 Task: Look for space in Nova Venécia, Brazil from 9th June, 2023 to 16th June, 2023 for 2 adults in price range Rs.8000 to Rs.16000. Place can be entire place with 2 bedrooms having 2 beds and 1 bathroom. Property type can be house, flat, guest house. Booking option can be shelf check-in. Required host language is Spanish.
Action: Mouse moved to (570, 142)
Screenshot: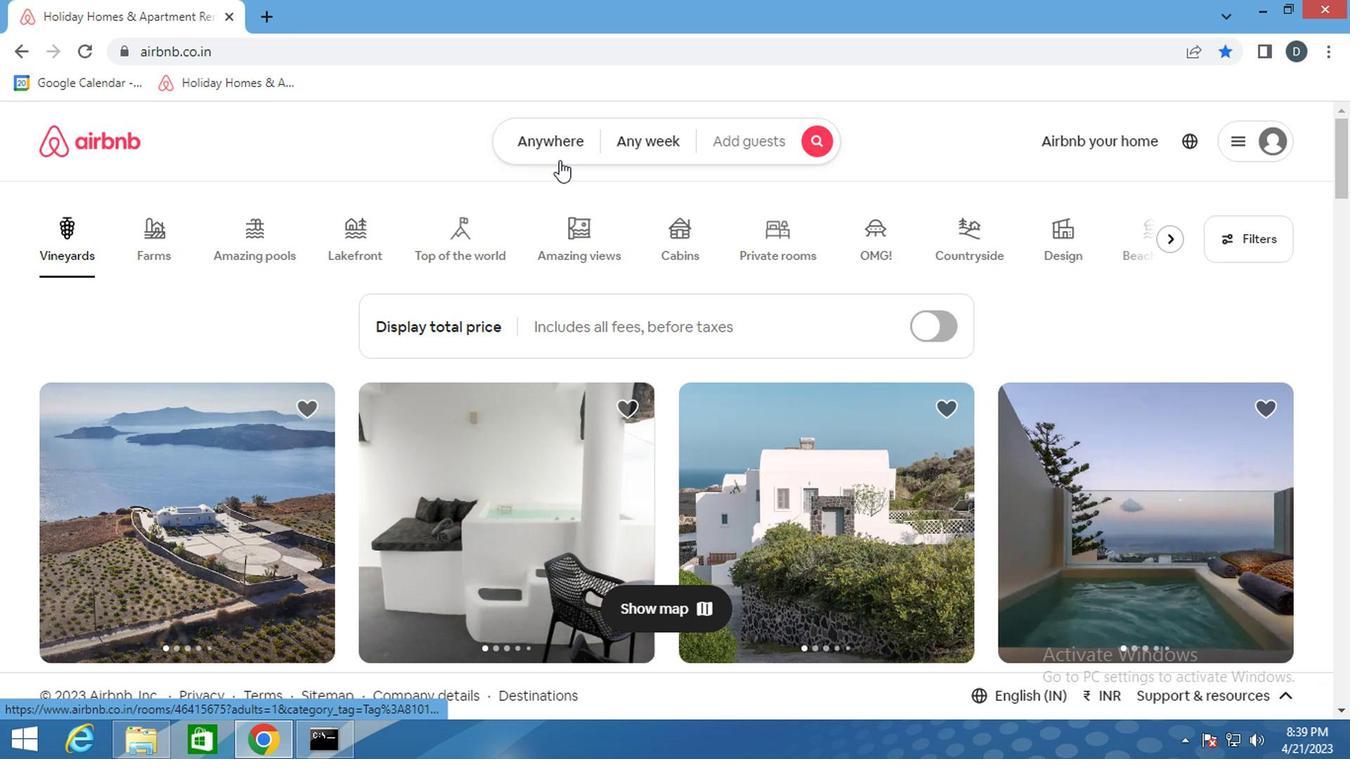 
Action: Mouse pressed left at (570, 142)
Screenshot: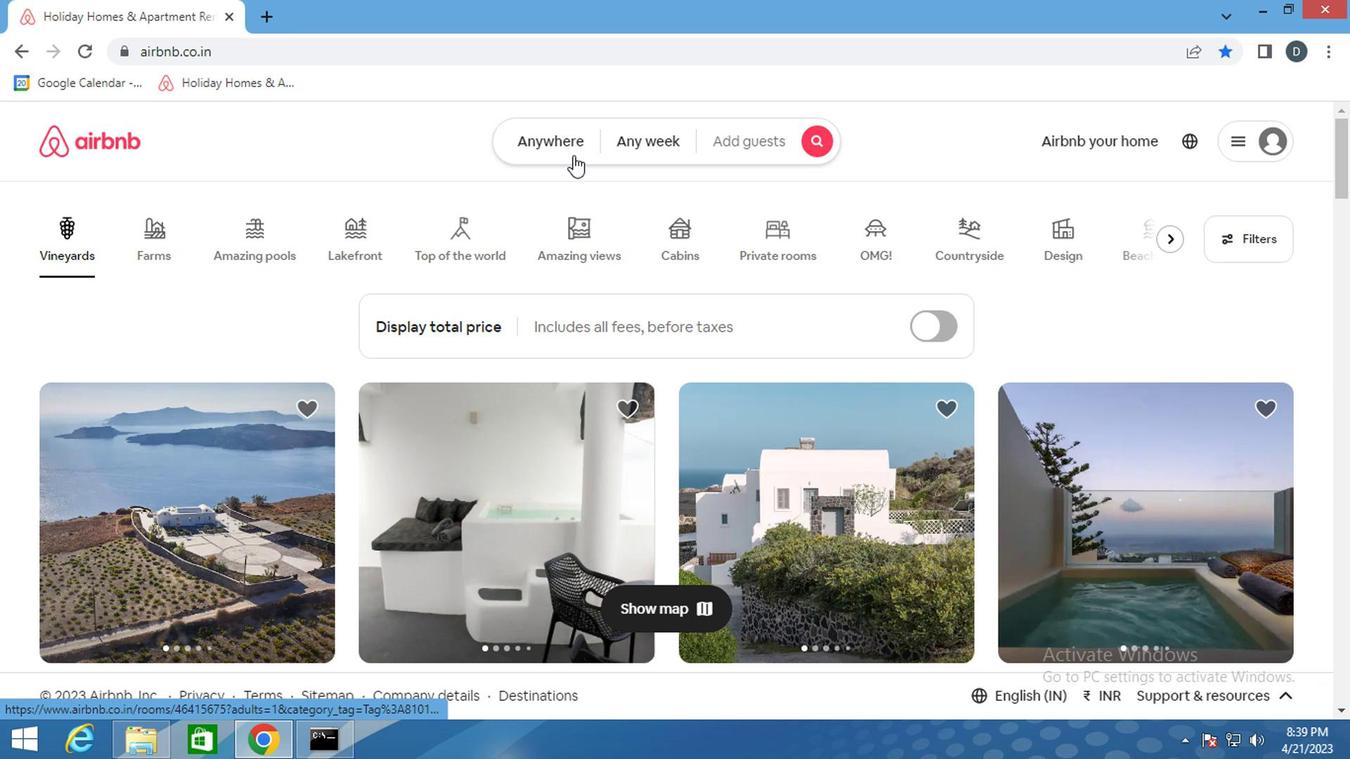 
Action: Mouse moved to (437, 212)
Screenshot: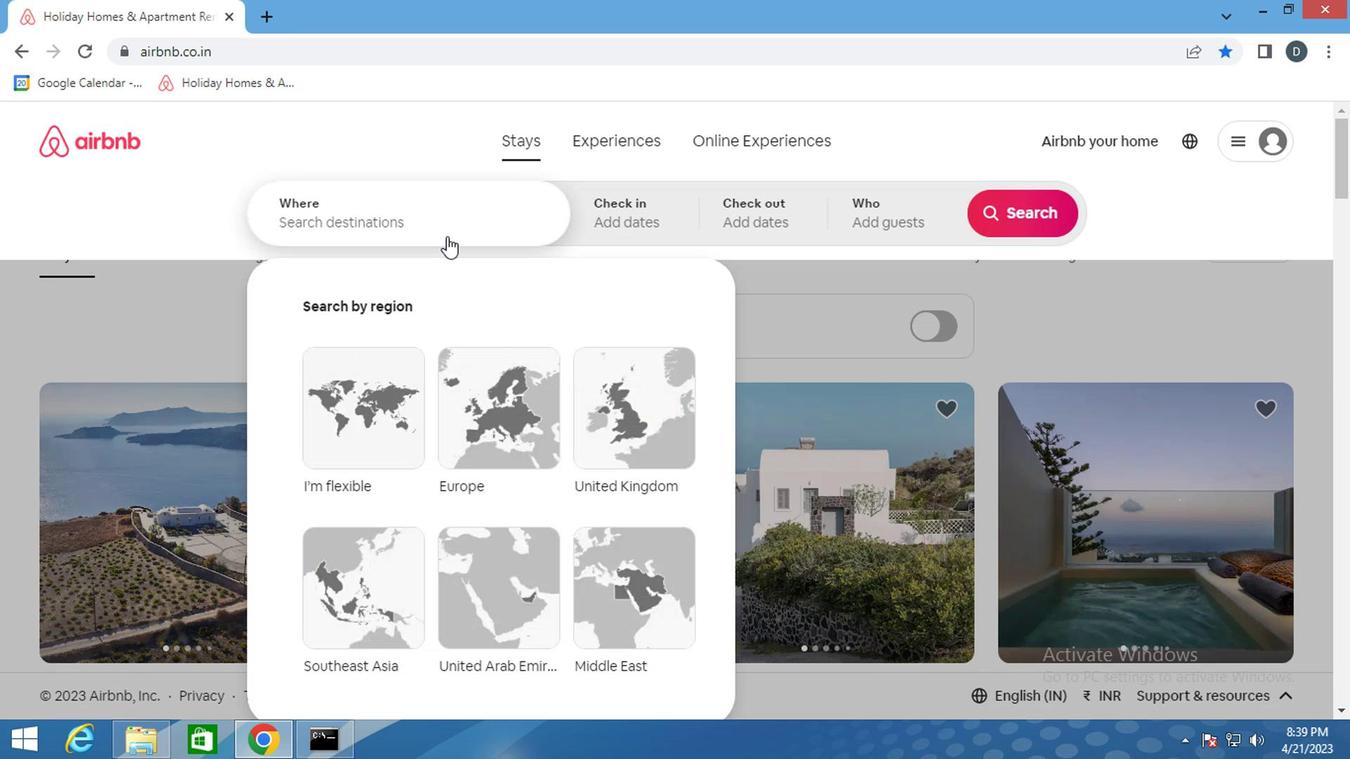 
Action: Mouse pressed left at (437, 212)
Screenshot: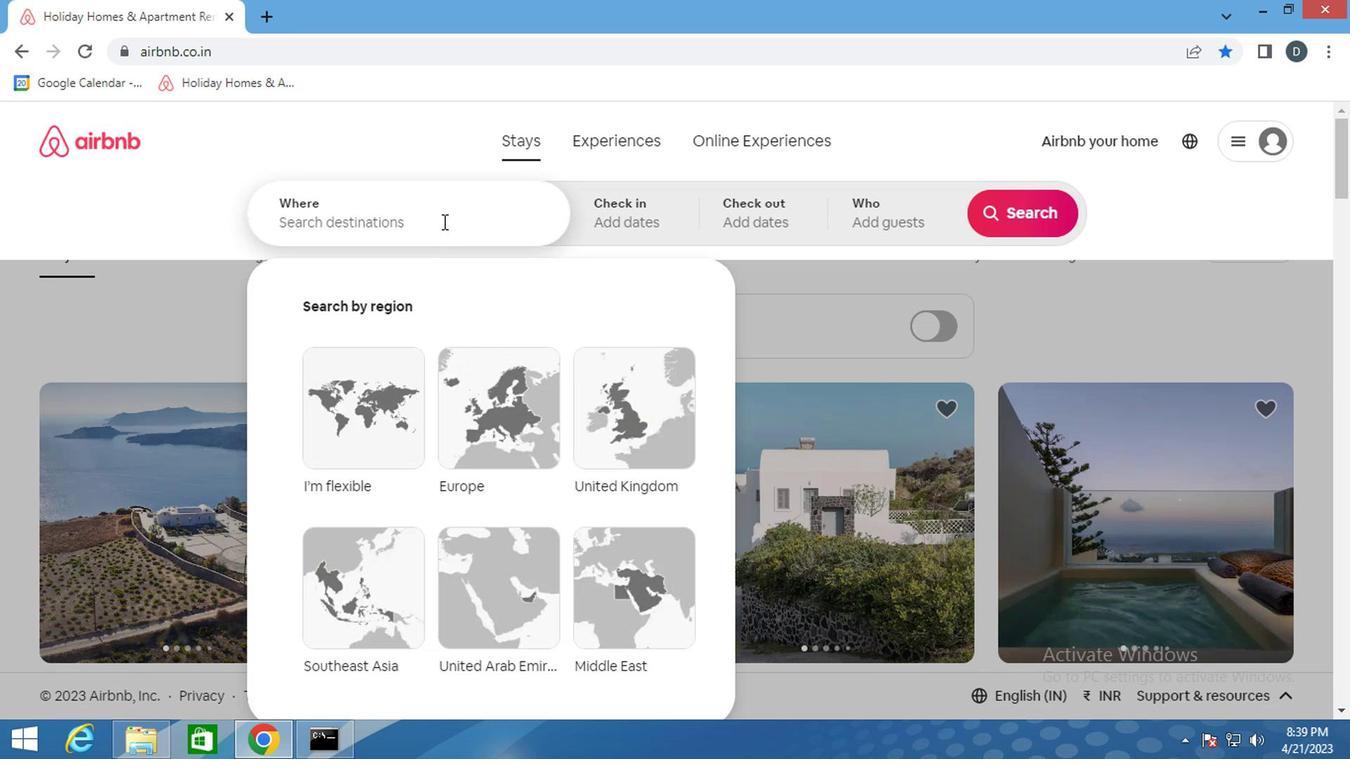 
Action: Mouse moved to (438, 213)
Screenshot: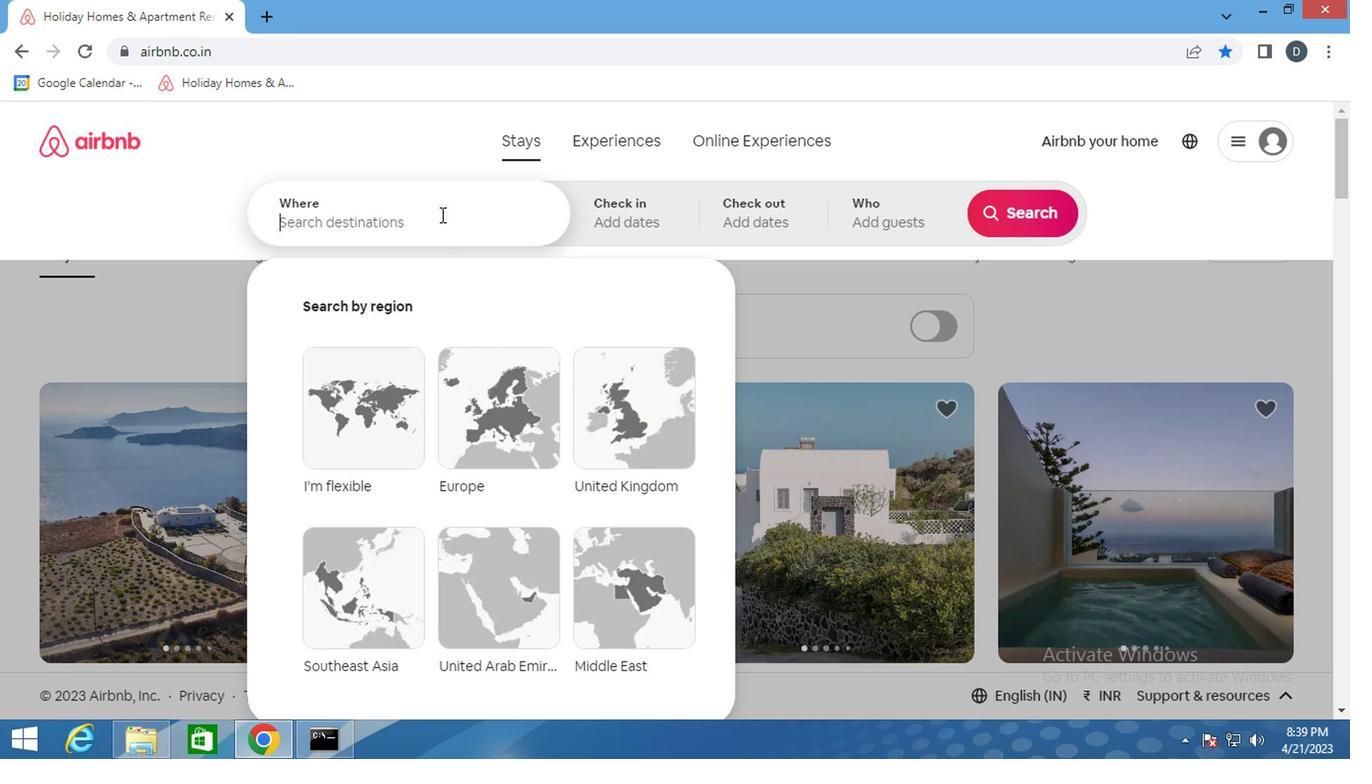 
Action: Key pressed <Key.shift>NOVA<Key.space><Key.shift><Key.shift><Key.shift><Key.shift><Key.shift><Key.shift><Key.shift><Key.shift><Key.shift><Key.shift><Key.shift><Key.shift><Key.shift><Key.shift><Key.shift>VENECIA,<Key.shift><Key.shift><Key.shift><Key.shift><Key.shift><Key.shift><Key.shift><Key.shift><Key.shift><Key.shift><Key.shift><Key.shift>BRAZIL<Key.enter>
Screenshot: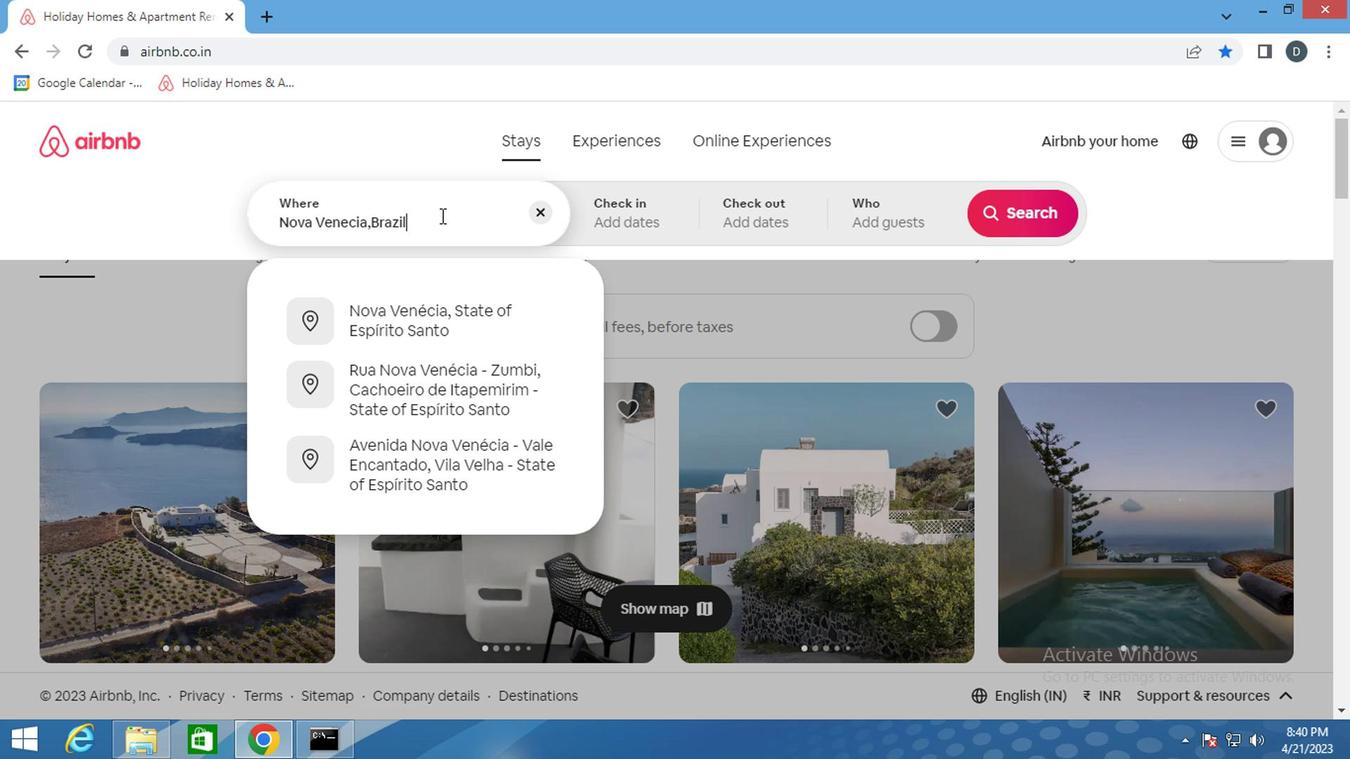 
Action: Mouse moved to (1007, 373)
Screenshot: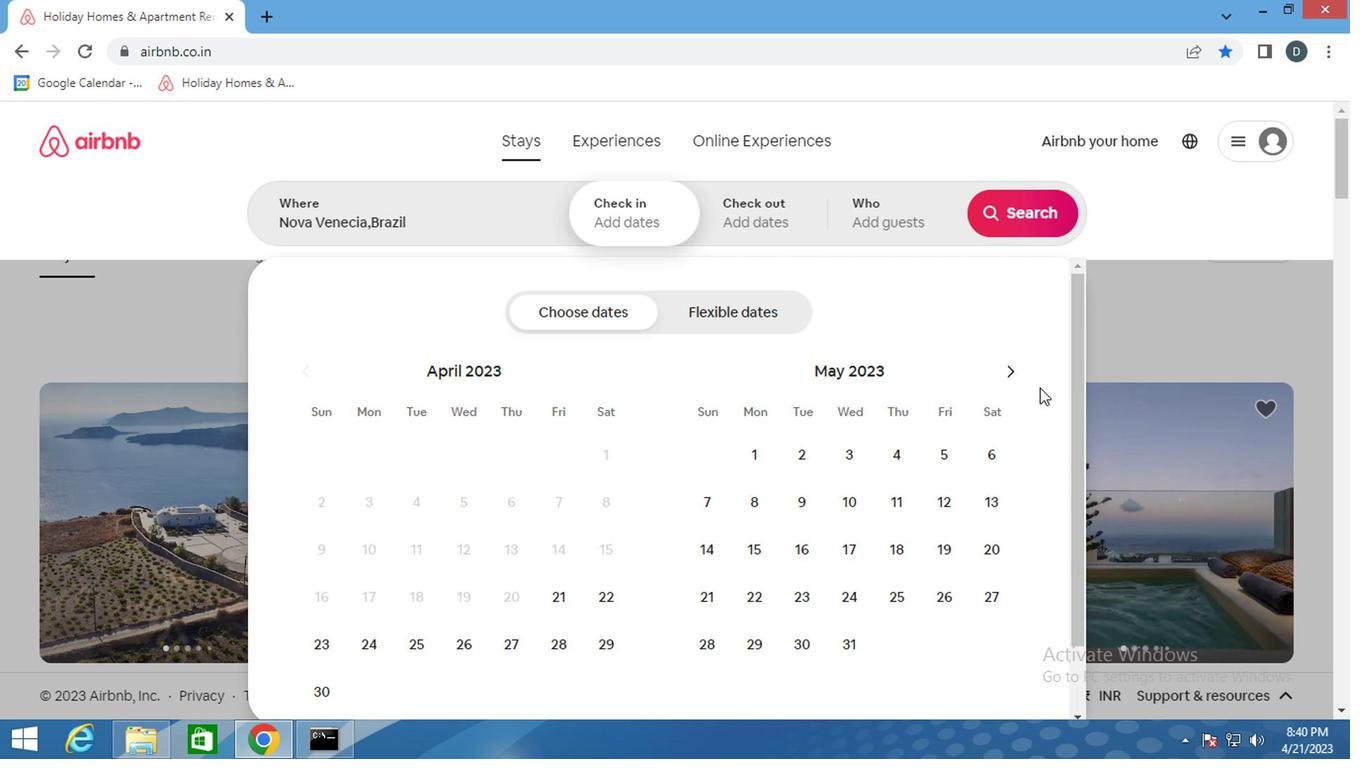 
Action: Mouse pressed left at (1007, 373)
Screenshot: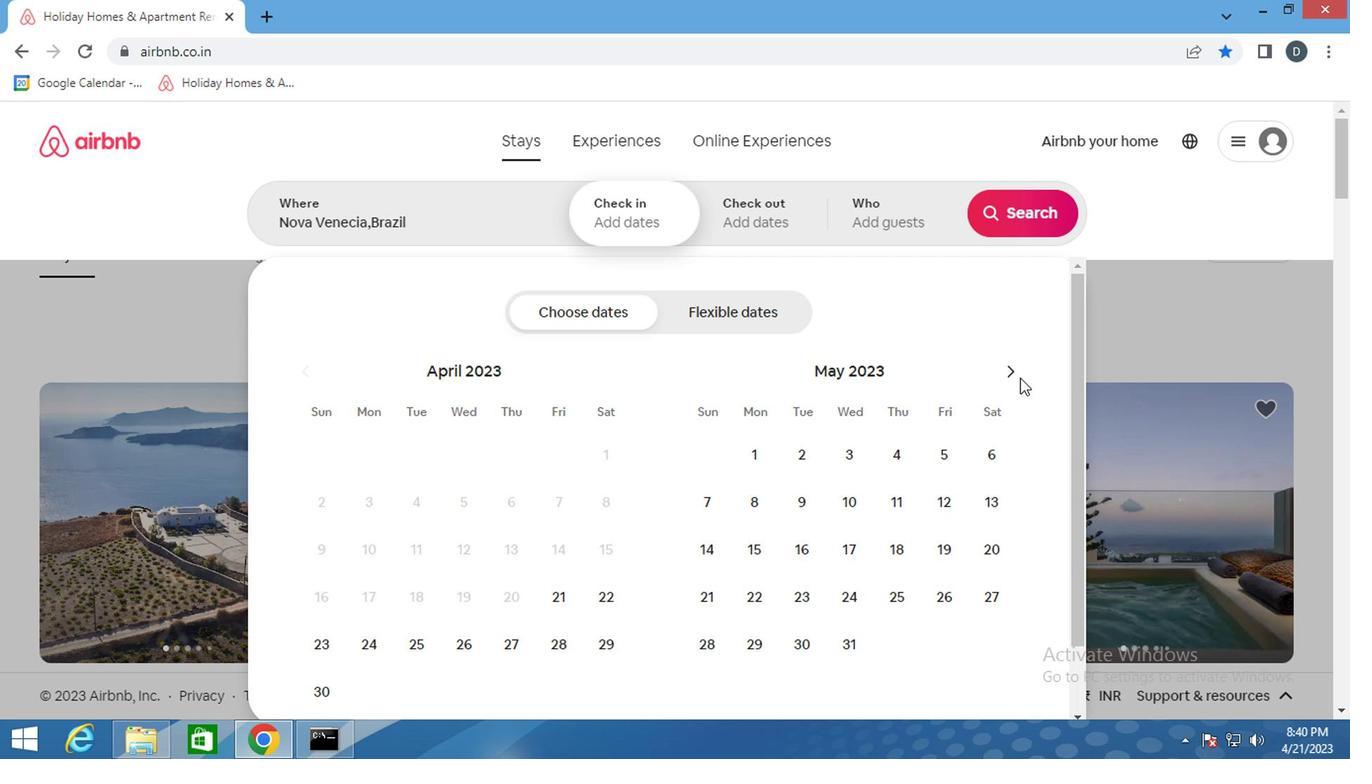 
Action: Mouse moved to (951, 497)
Screenshot: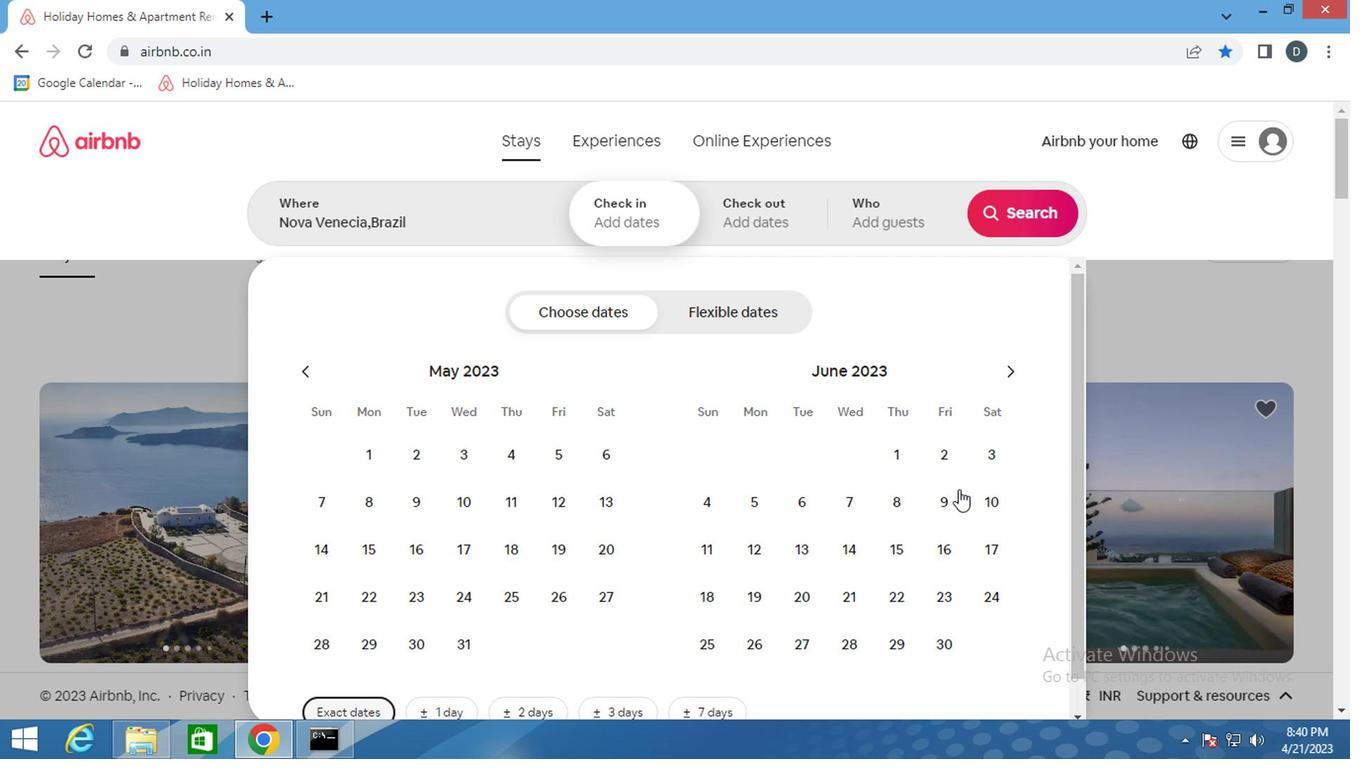 
Action: Mouse pressed left at (951, 497)
Screenshot: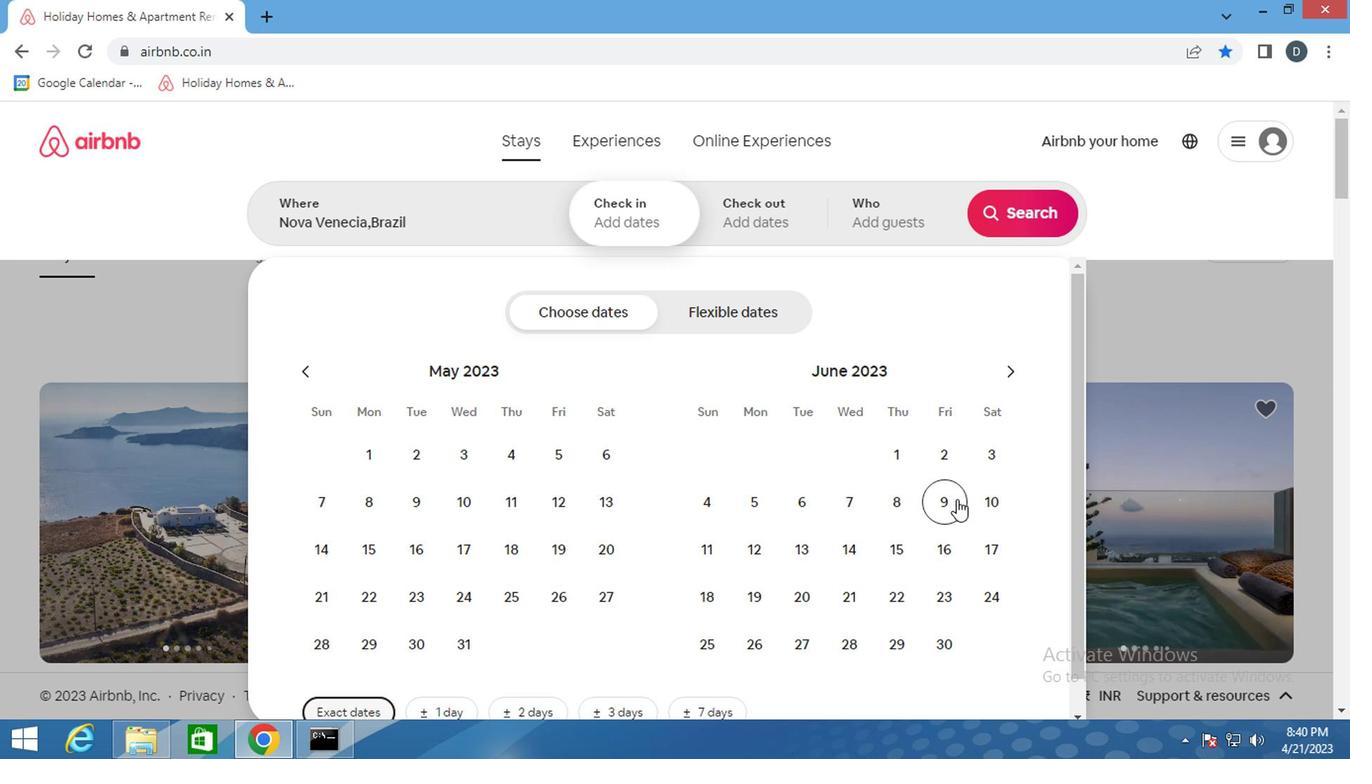 
Action: Mouse moved to (938, 548)
Screenshot: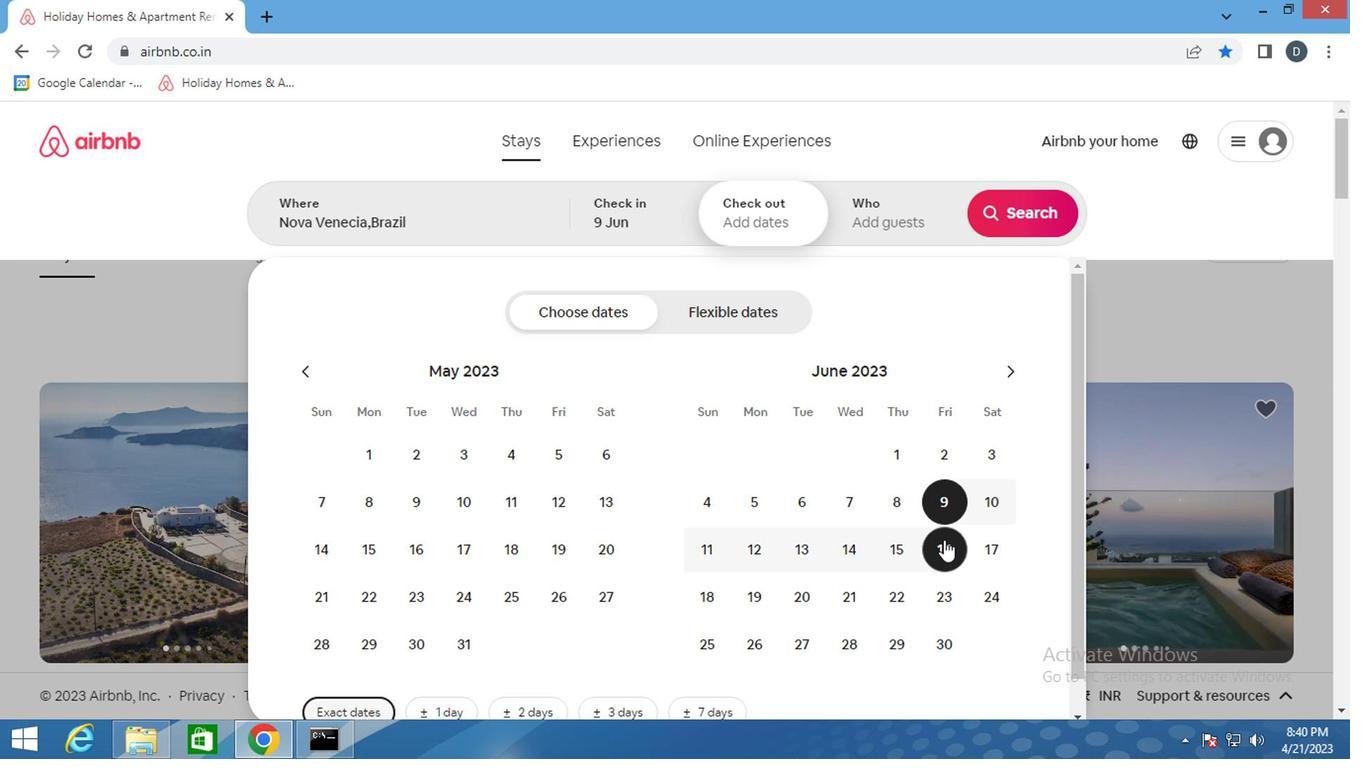 
Action: Mouse pressed left at (938, 548)
Screenshot: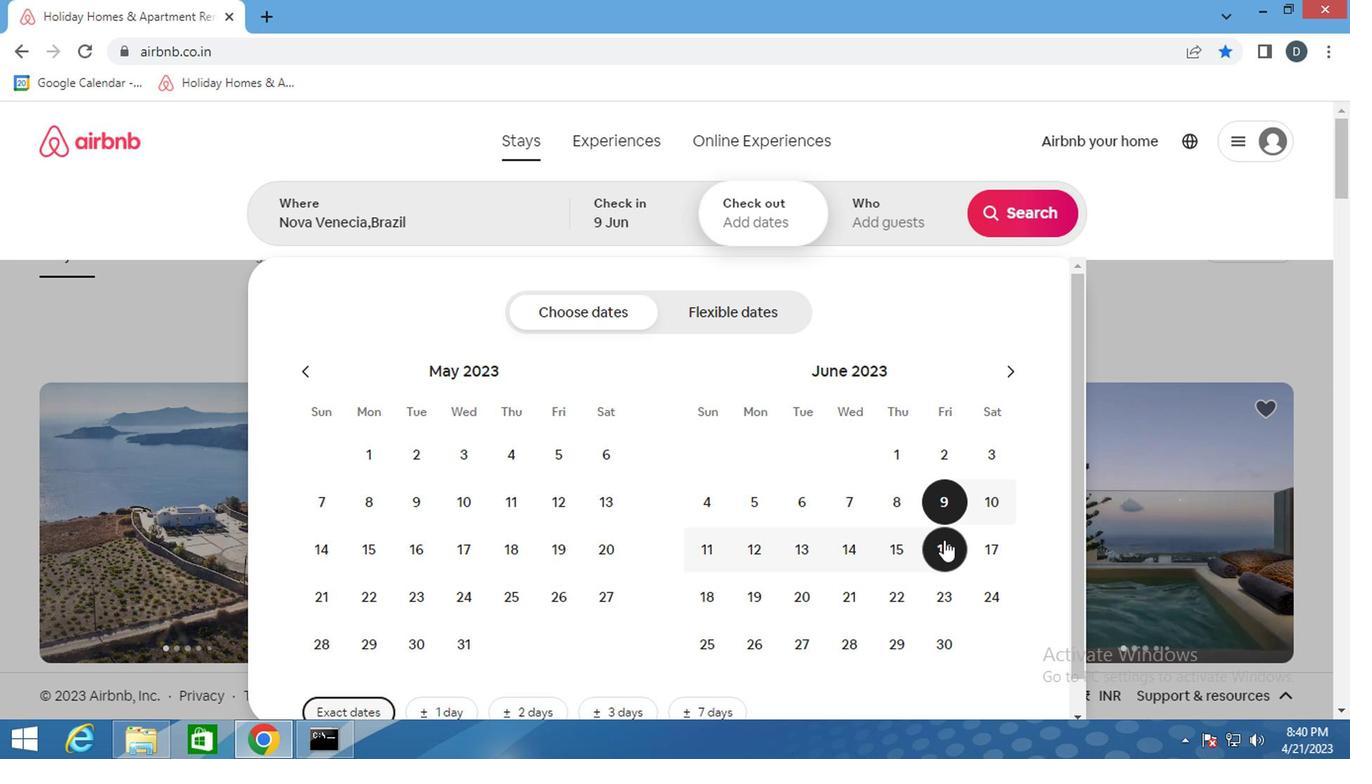 
Action: Mouse moved to (918, 197)
Screenshot: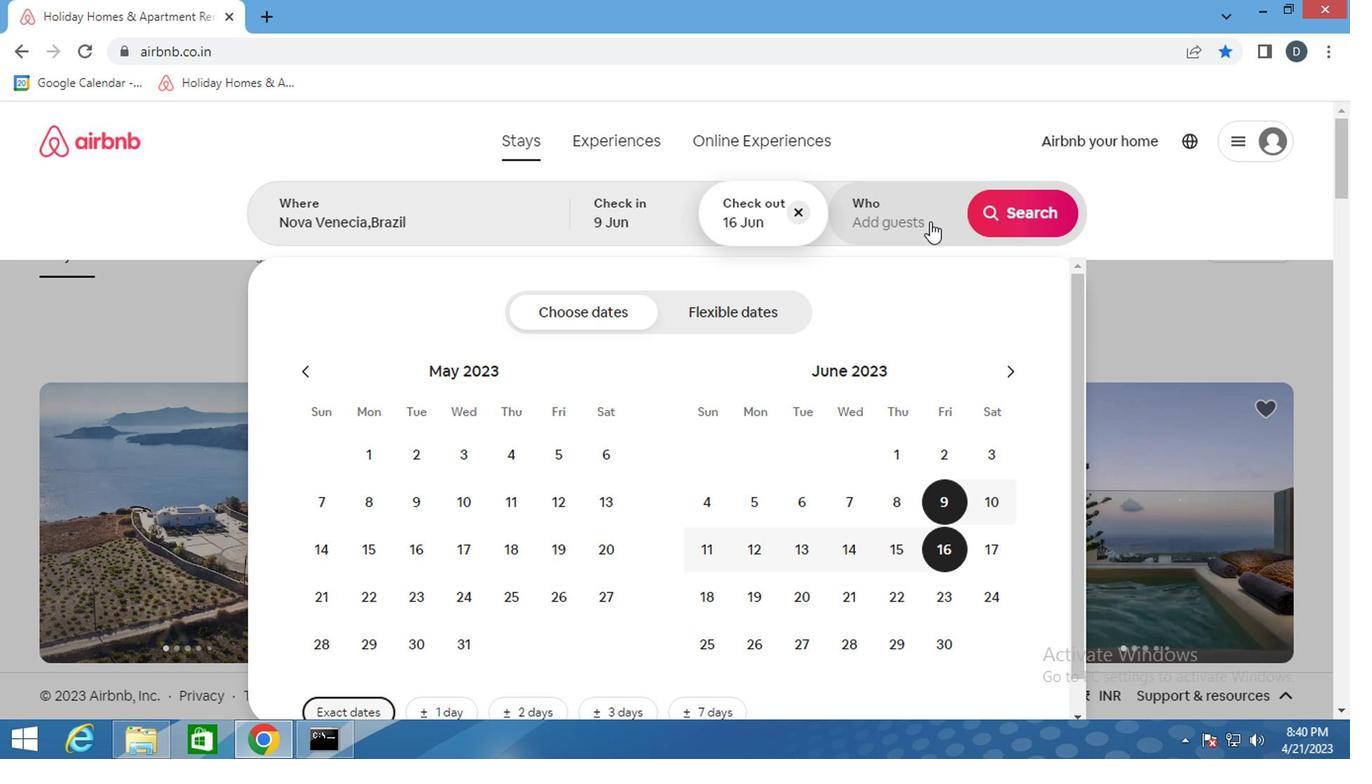 
Action: Mouse pressed left at (918, 197)
Screenshot: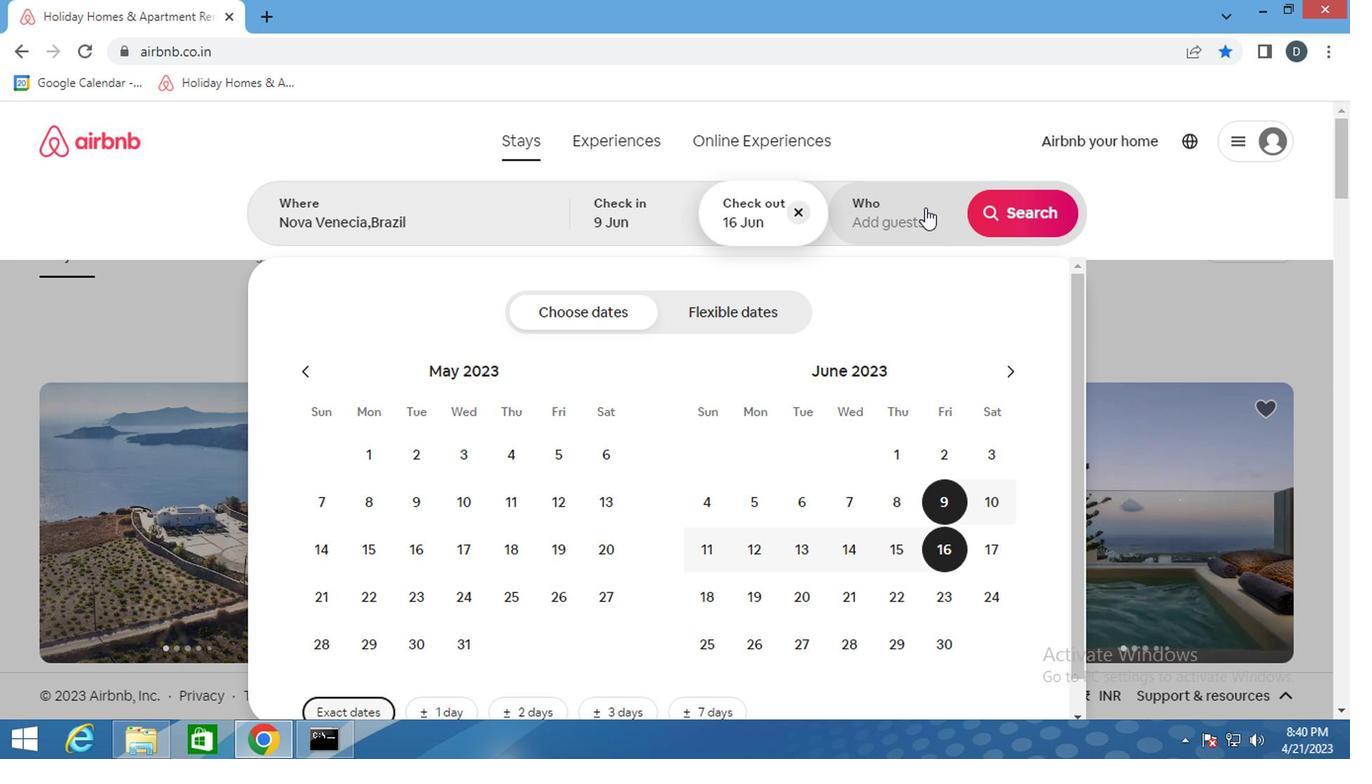 
Action: Mouse moved to (1024, 320)
Screenshot: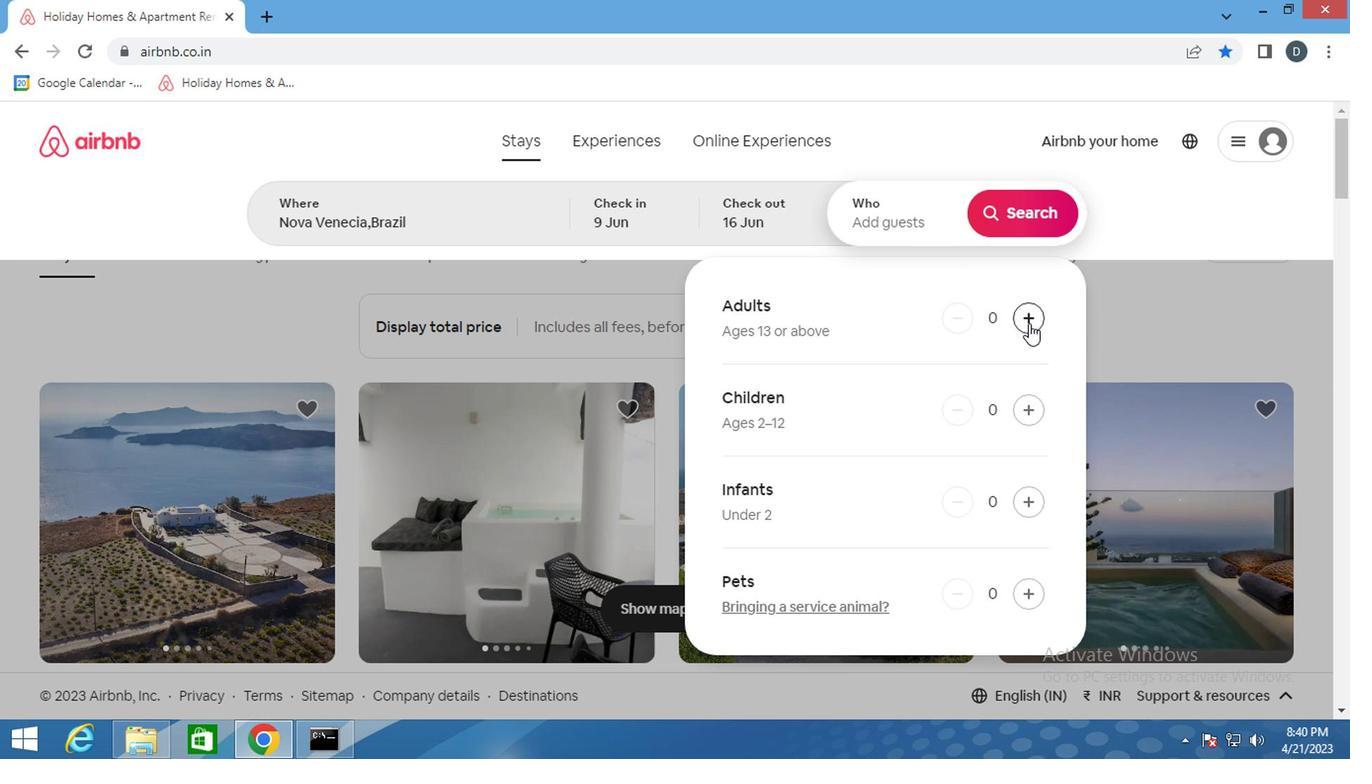 
Action: Mouse pressed left at (1024, 320)
Screenshot: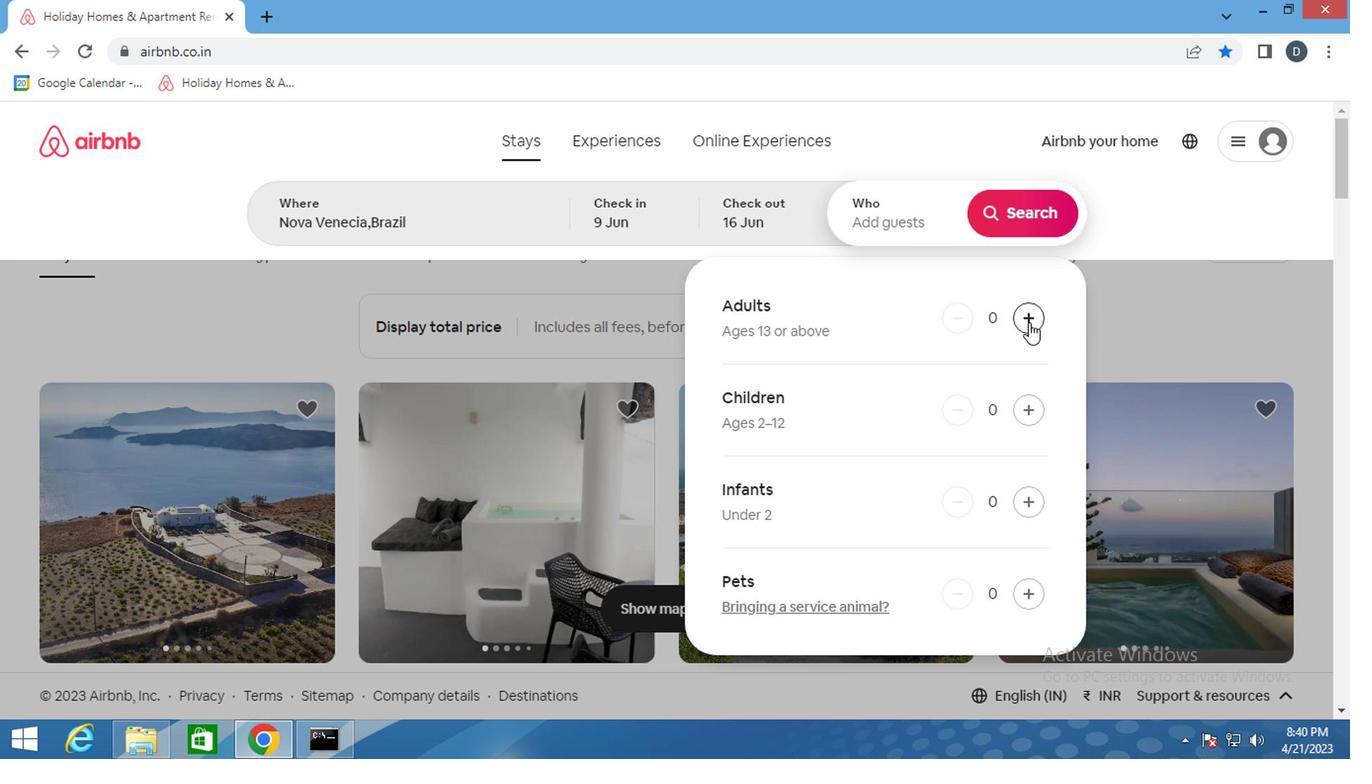 
Action: Mouse pressed left at (1024, 320)
Screenshot: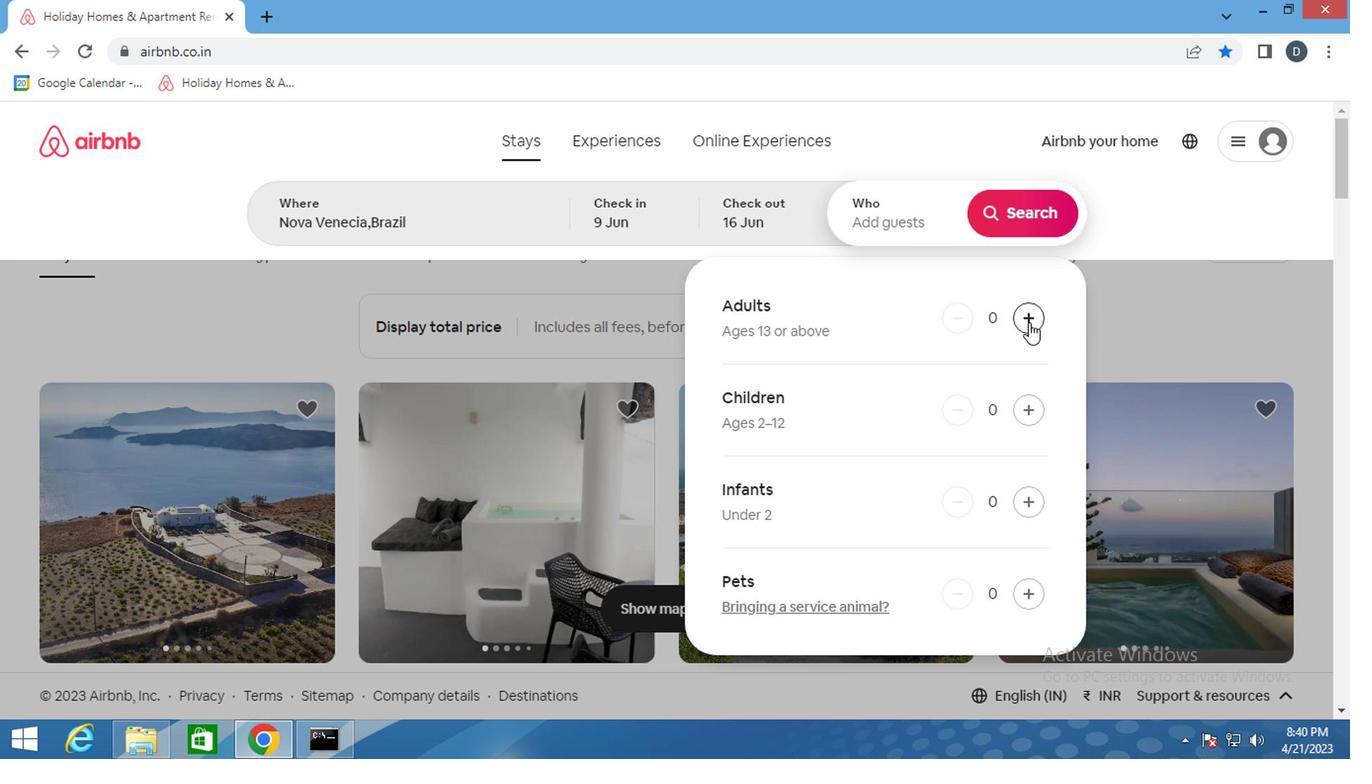 
Action: Mouse moved to (1012, 190)
Screenshot: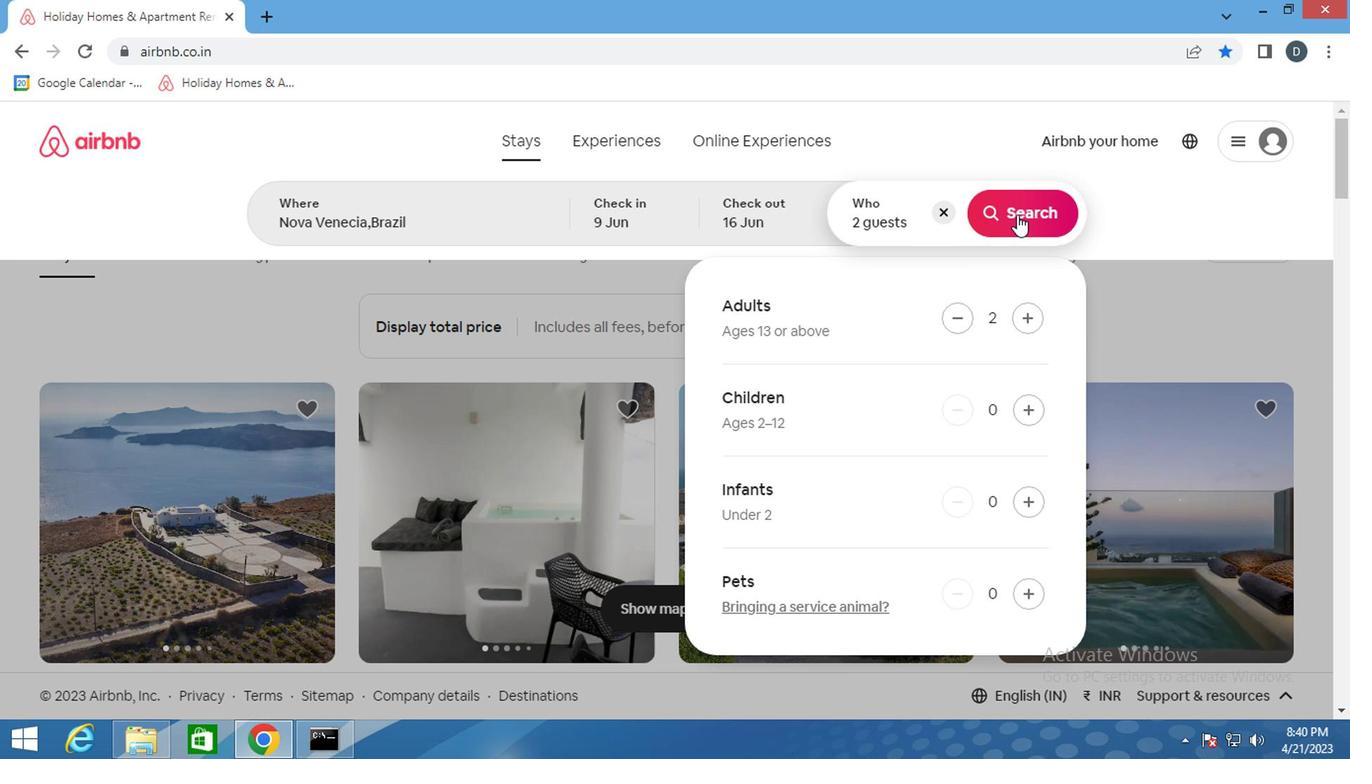 
Action: Mouse pressed left at (1012, 190)
Screenshot: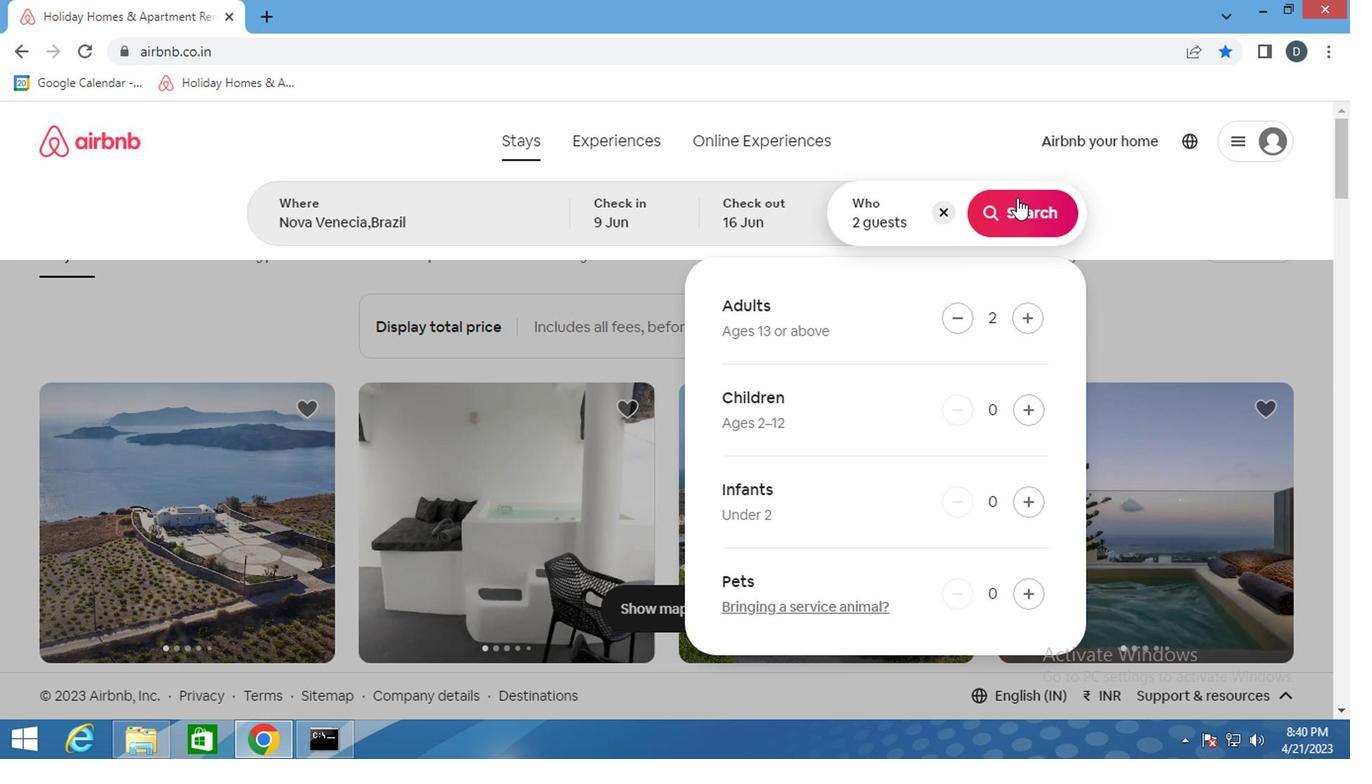 
Action: Mouse moved to (1255, 214)
Screenshot: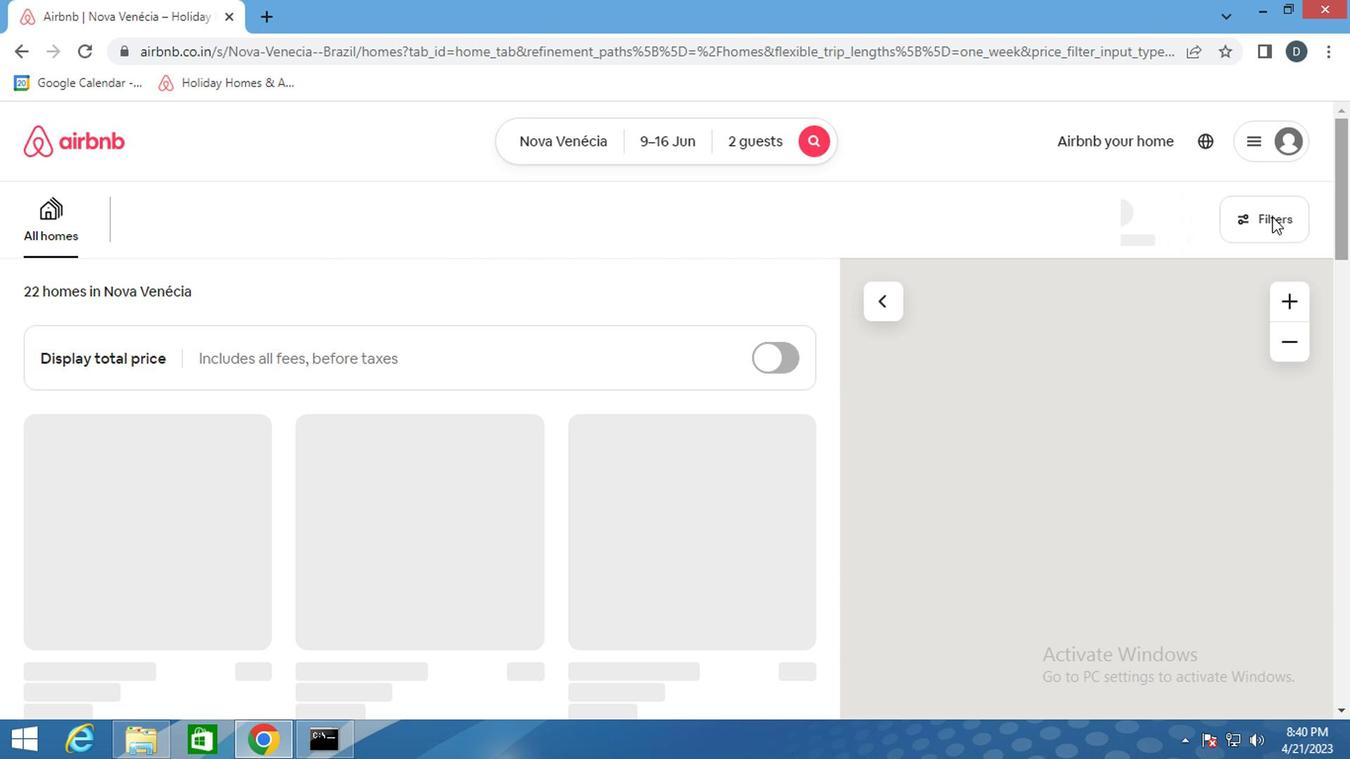 
Action: Mouse pressed left at (1255, 214)
Screenshot: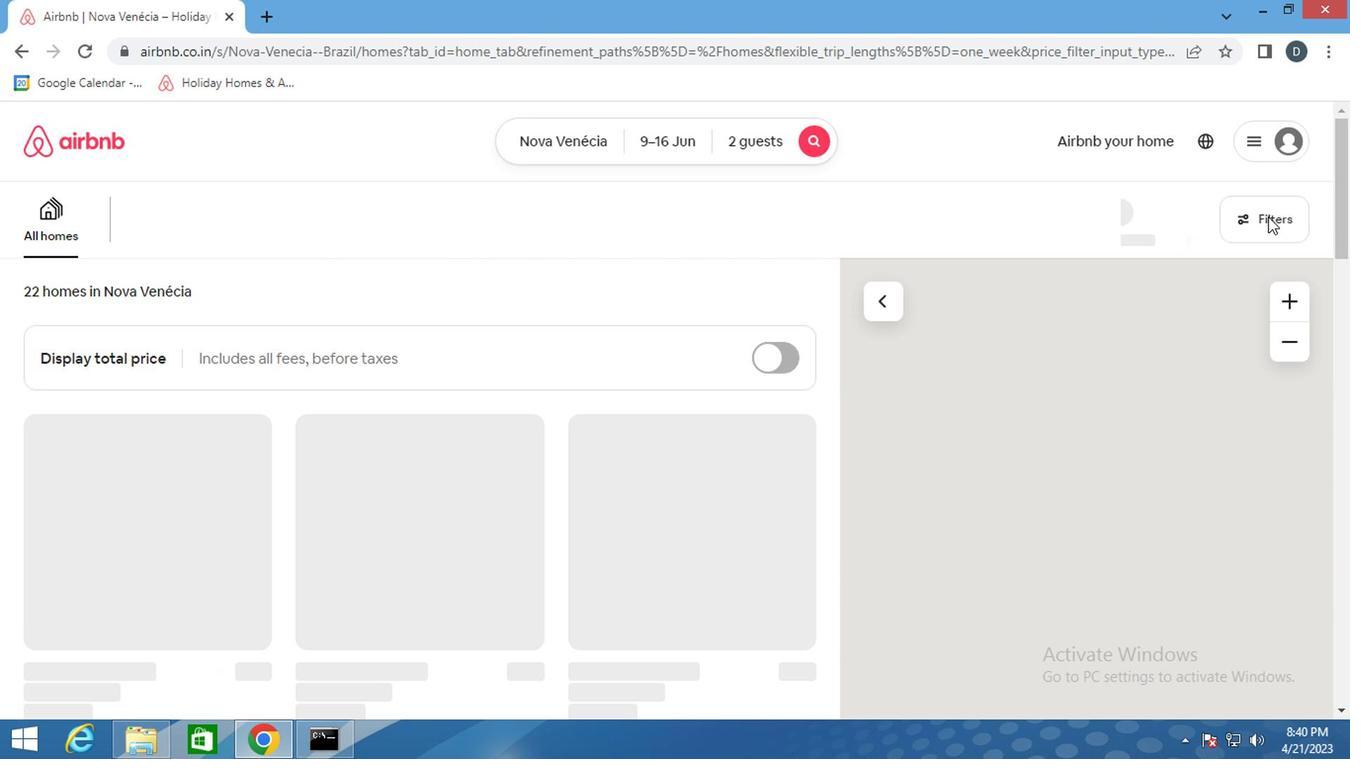 
Action: Mouse moved to (464, 471)
Screenshot: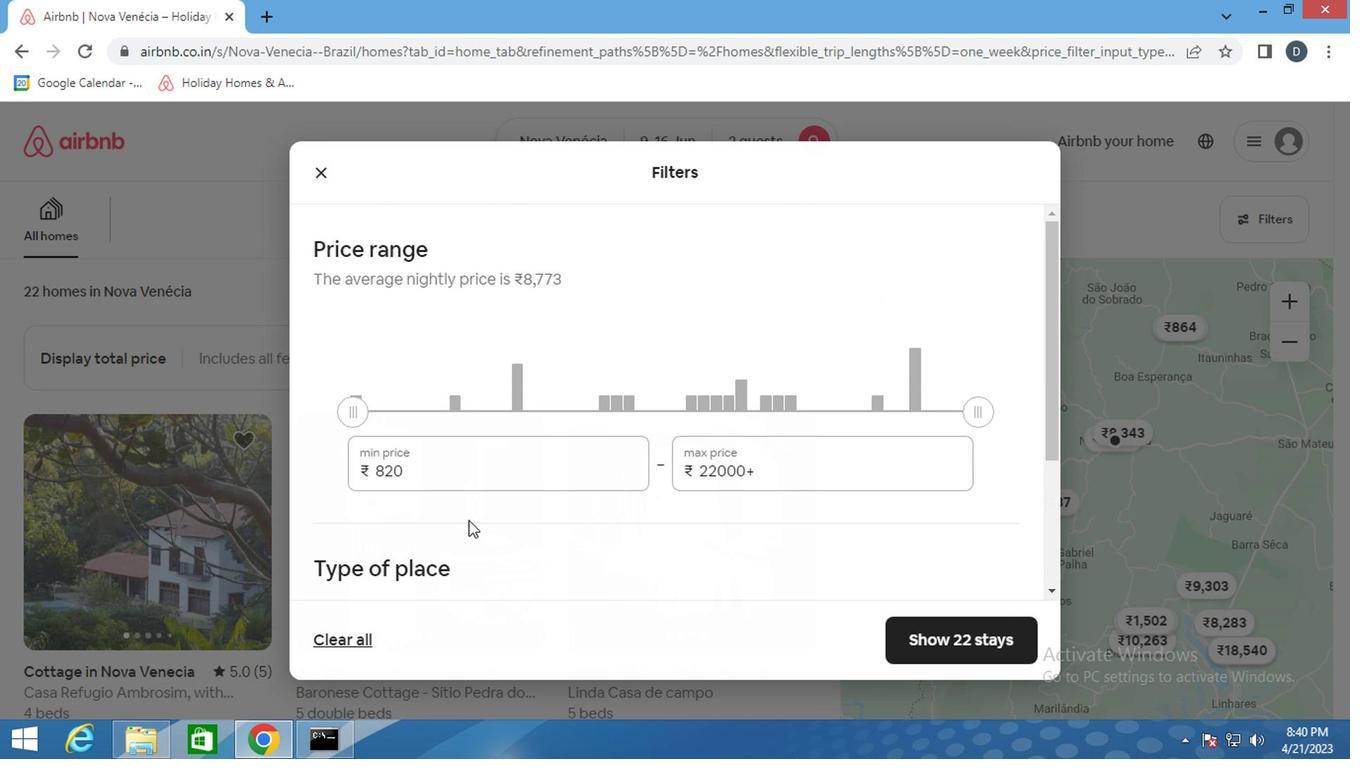 
Action: Mouse pressed left at (464, 471)
Screenshot: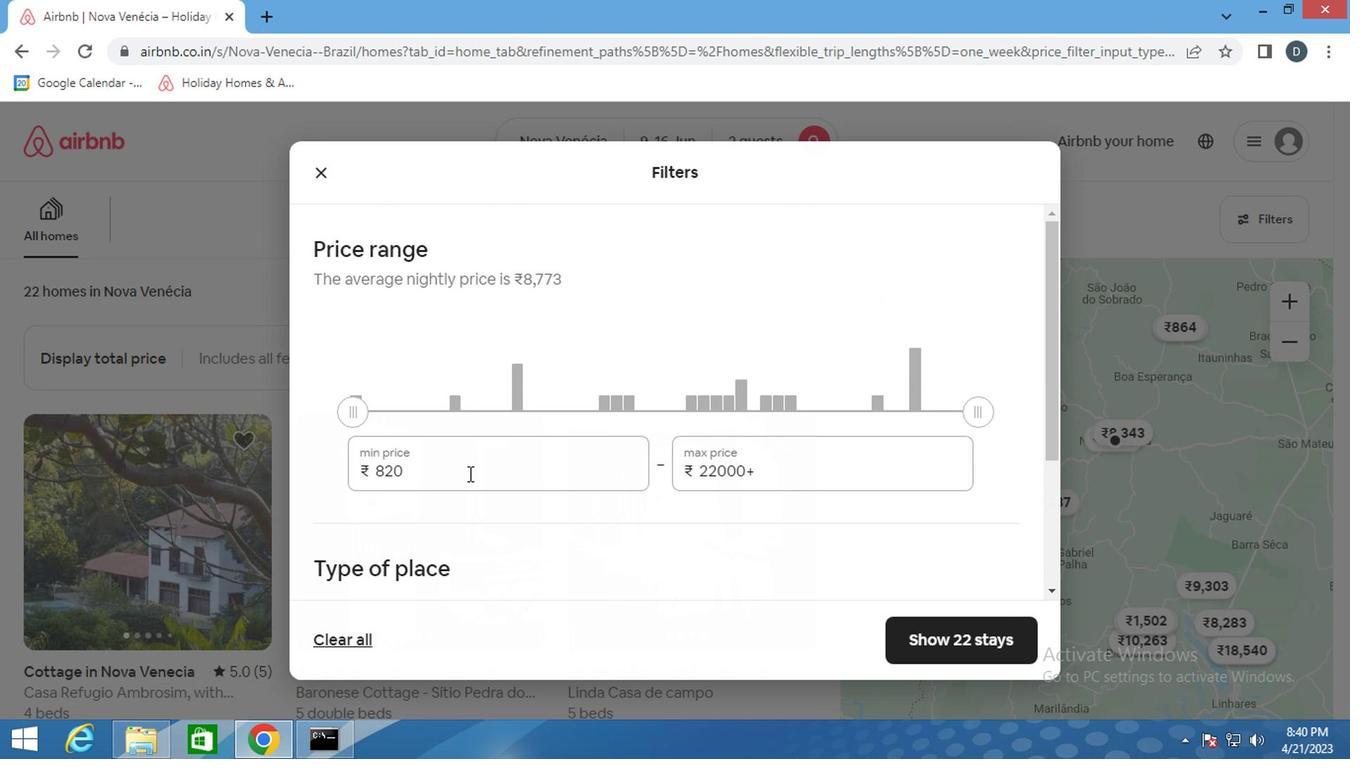 
Action: Mouse pressed left at (464, 471)
Screenshot: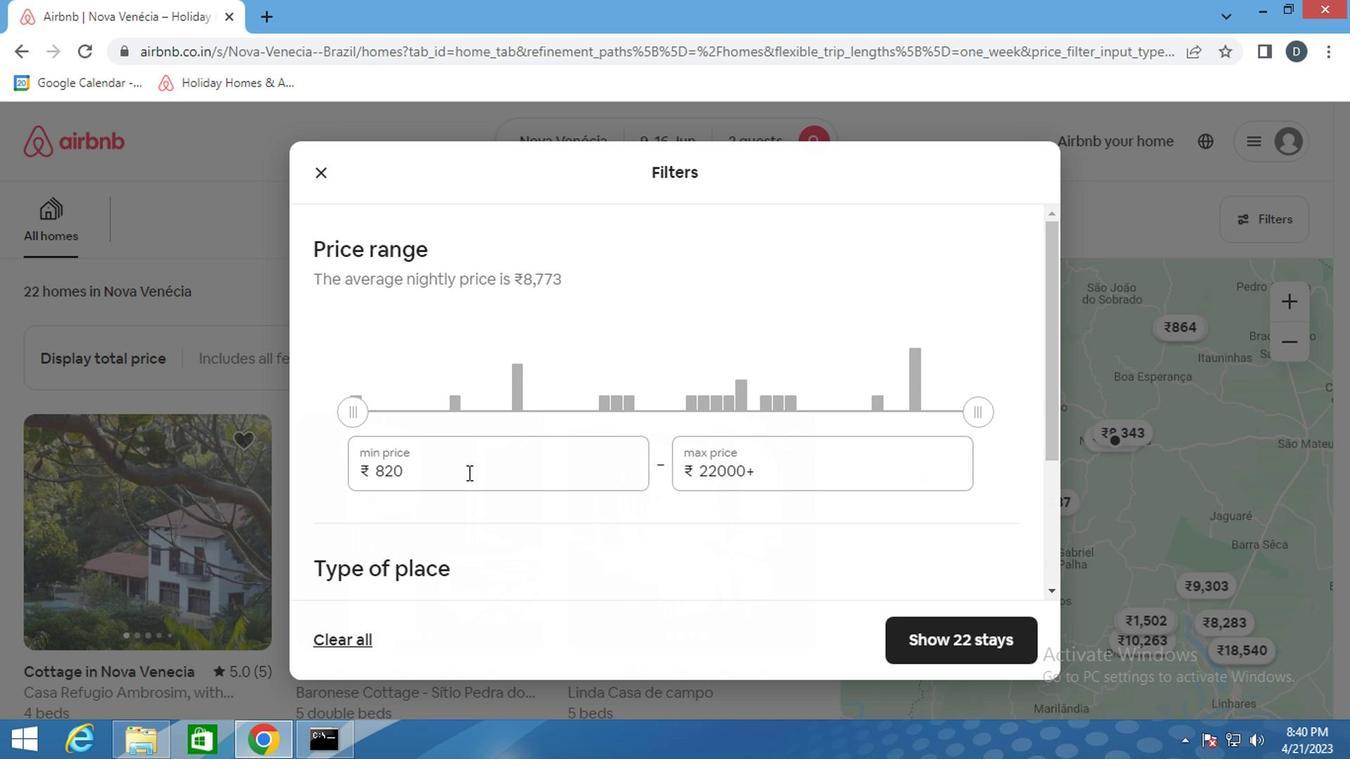 
Action: Key pressed 8000
Screenshot: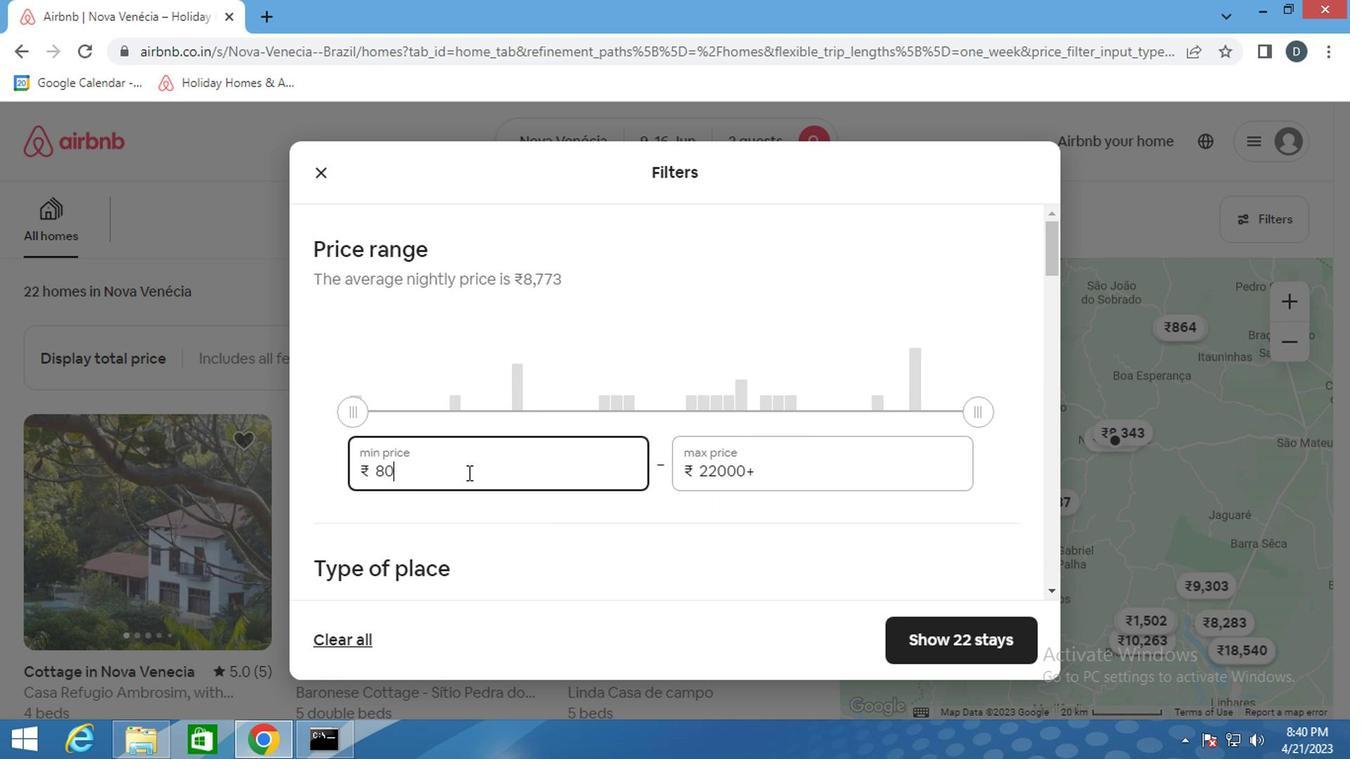 
Action: Mouse moved to (464, 473)
Screenshot: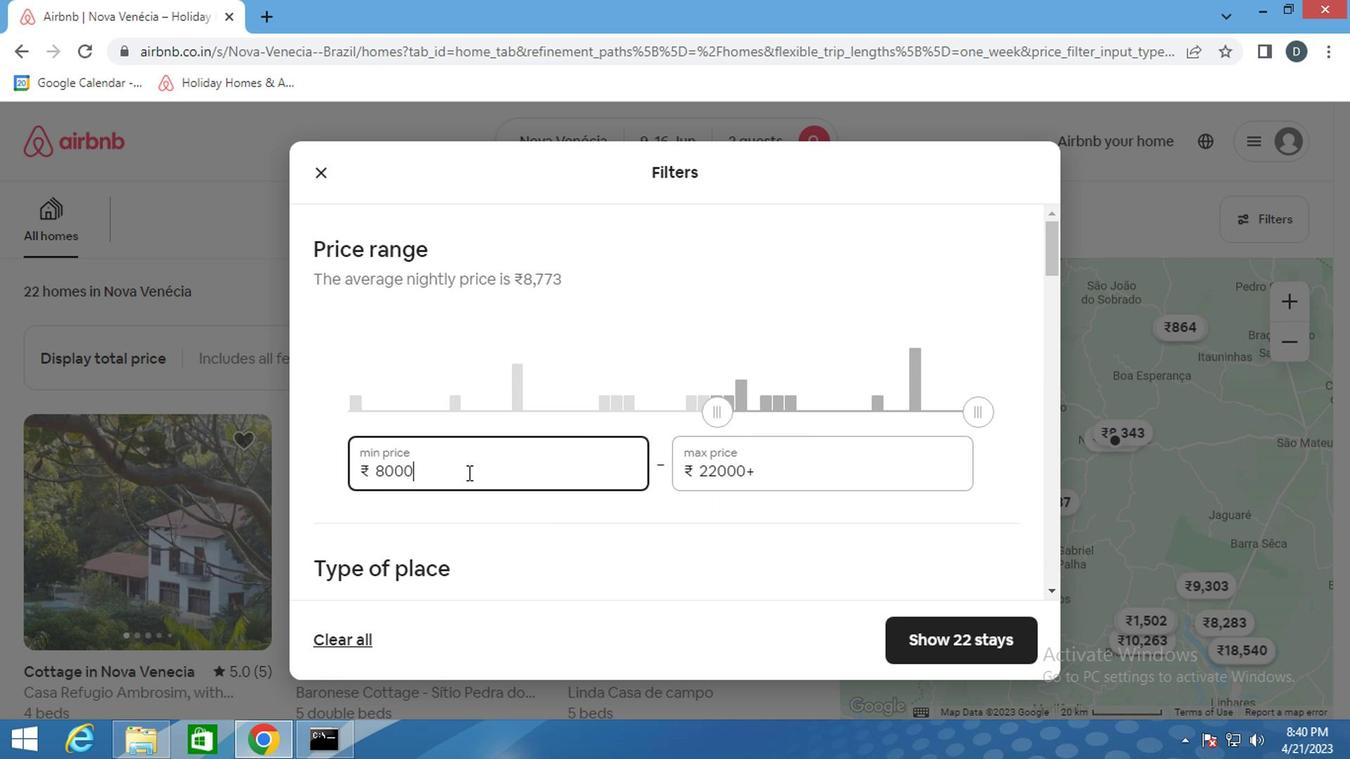 
Action: Key pressed <Key.tab>
Screenshot: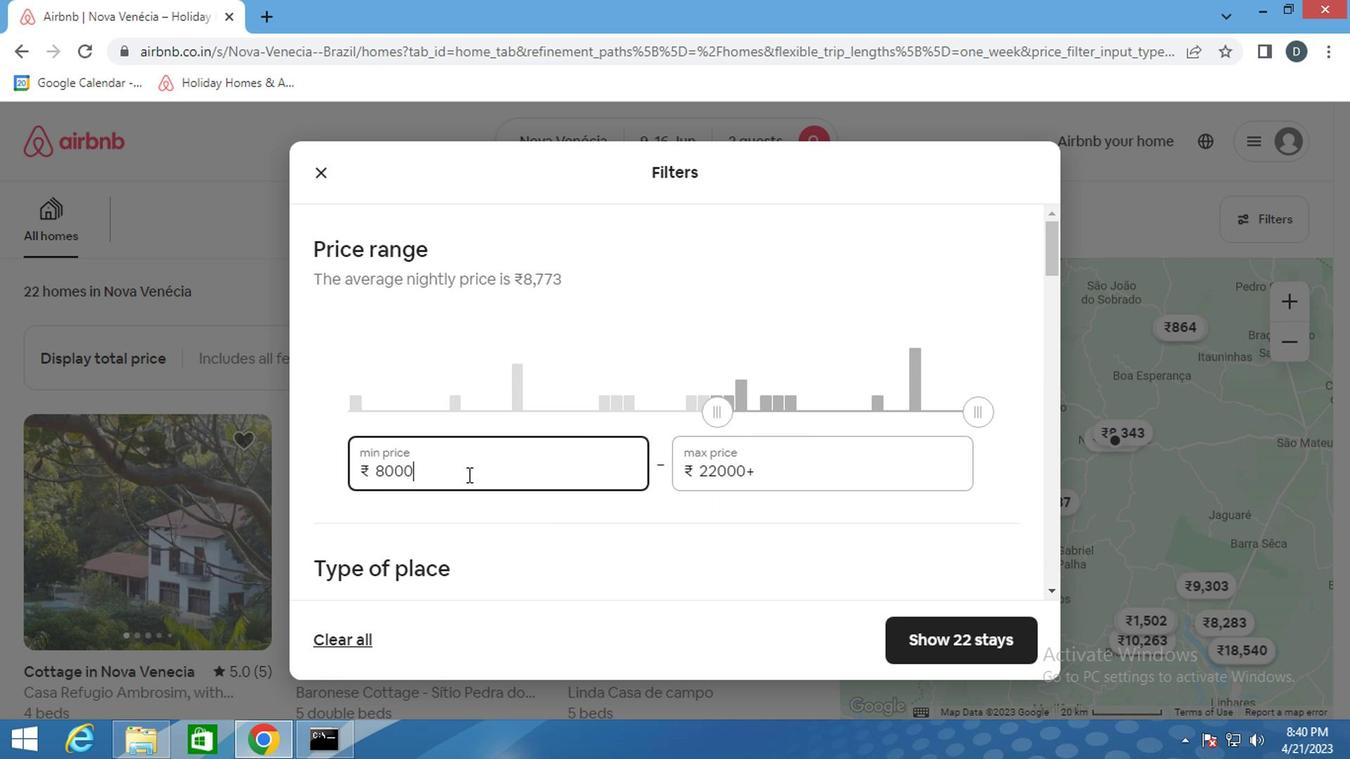 
Action: Mouse moved to (466, 486)
Screenshot: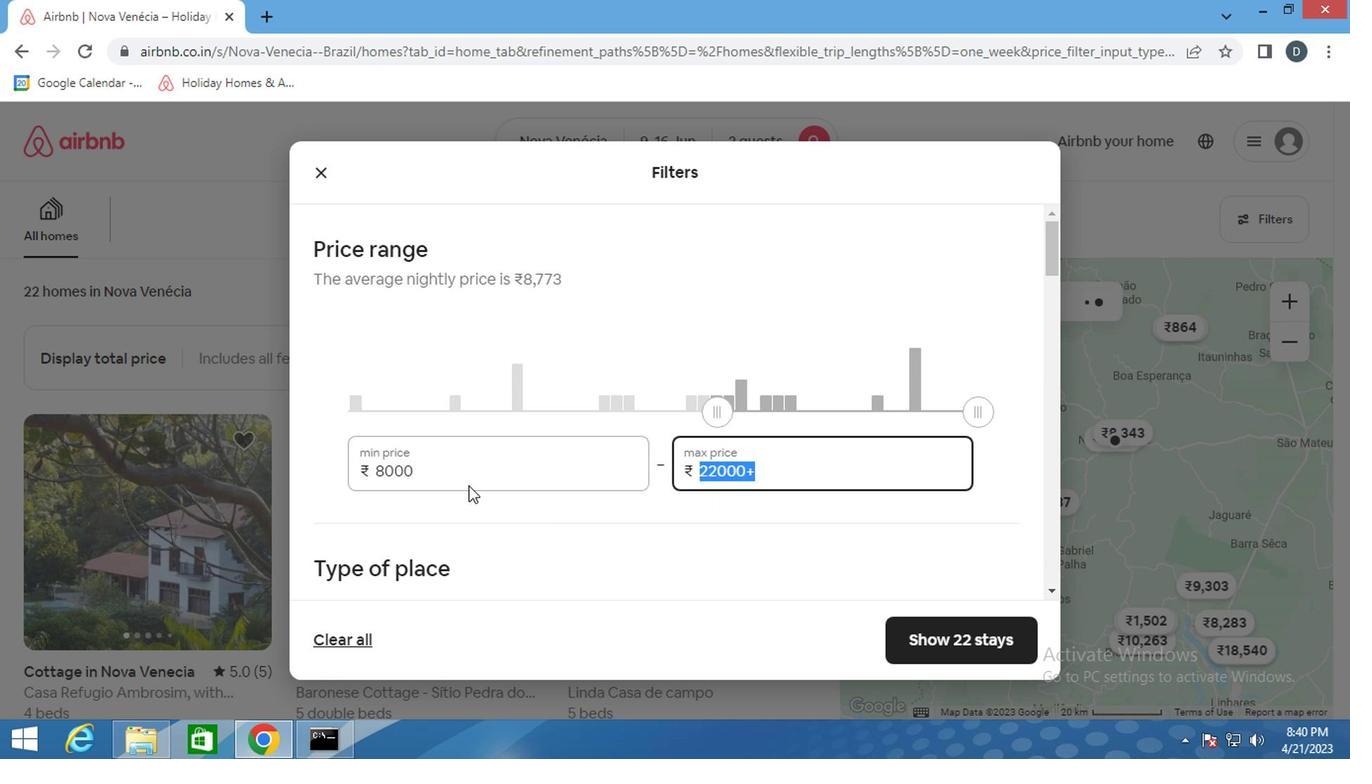 
Action: Key pressed ctrl+A
Screenshot: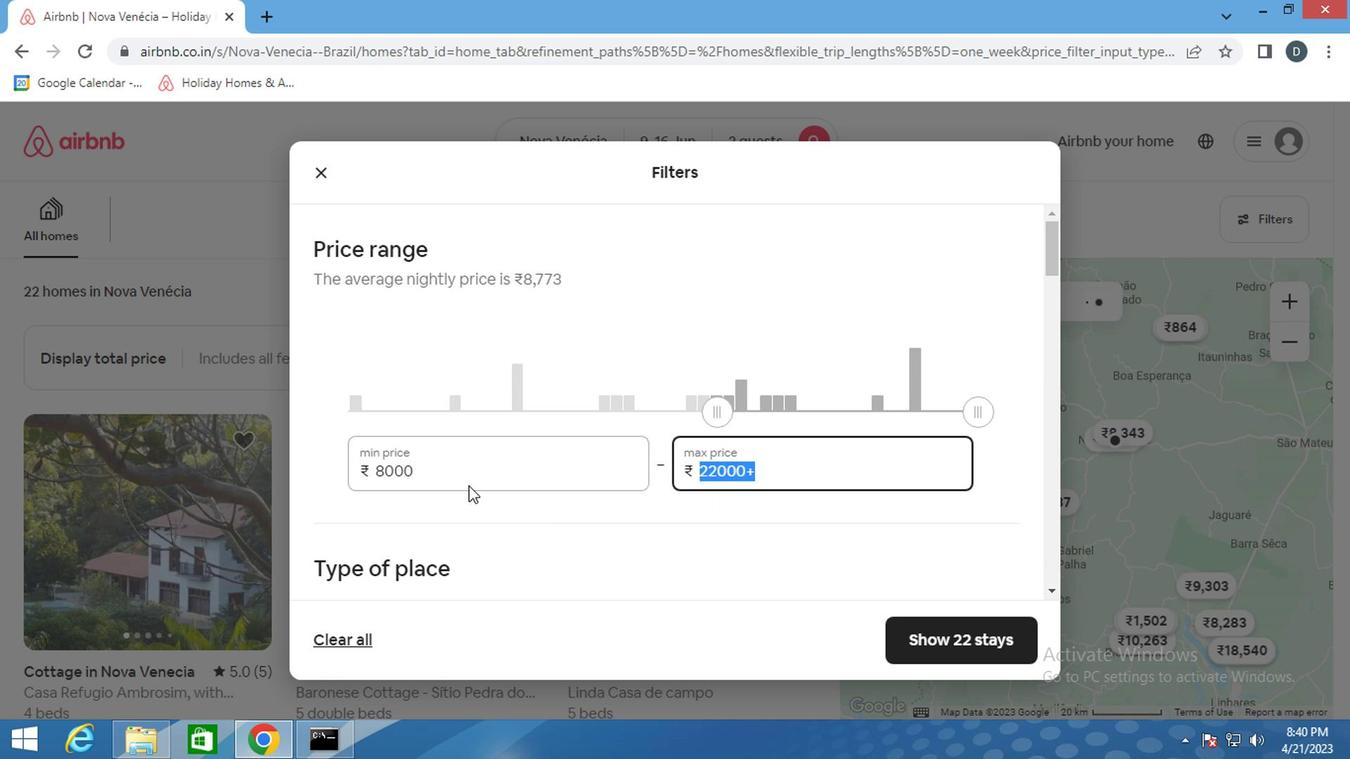 
Action: Mouse moved to (466, 488)
Screenshot: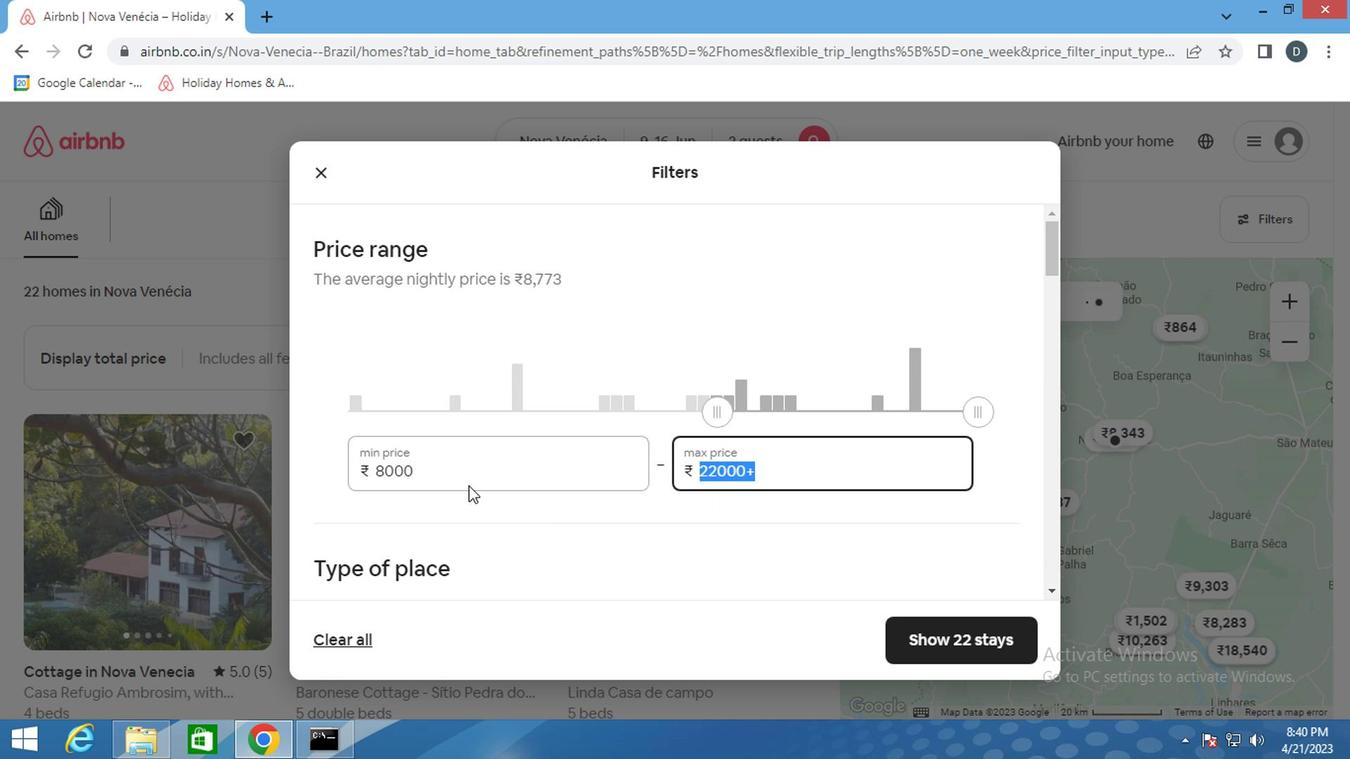 
Action: Key pressed ctrl+16000
Screenshot: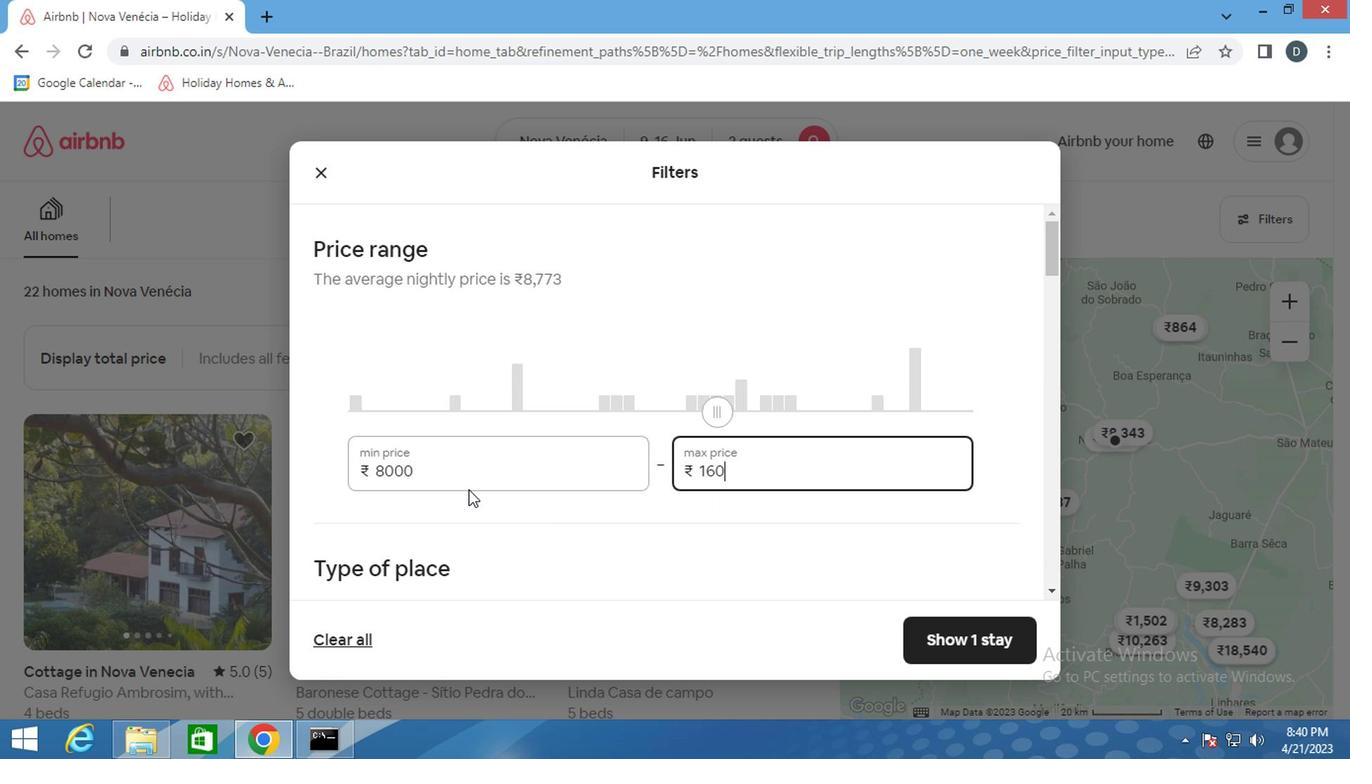 
Action: Mouse moved to (685, 499)
Screenshot: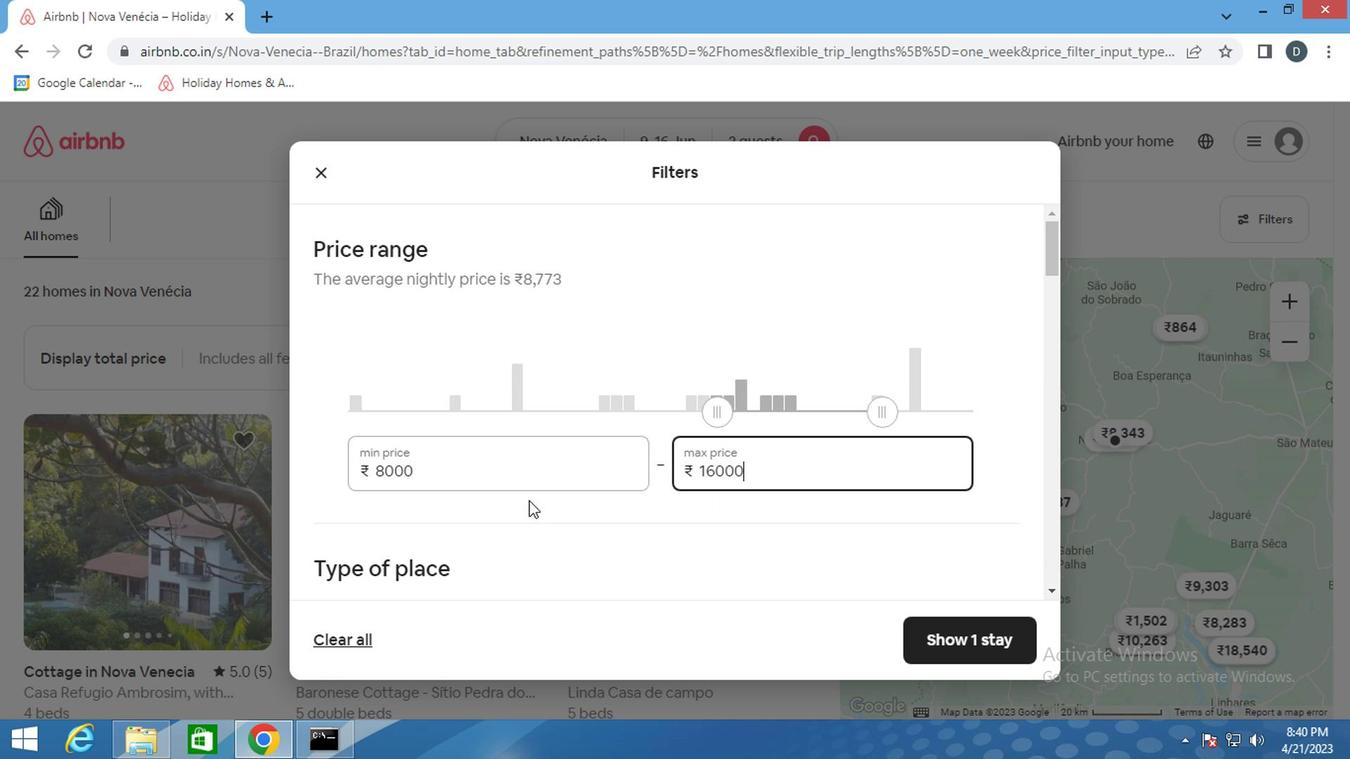 
Action: Mouse scrolled (685, 497) with delta (0, -1)
Screenshot: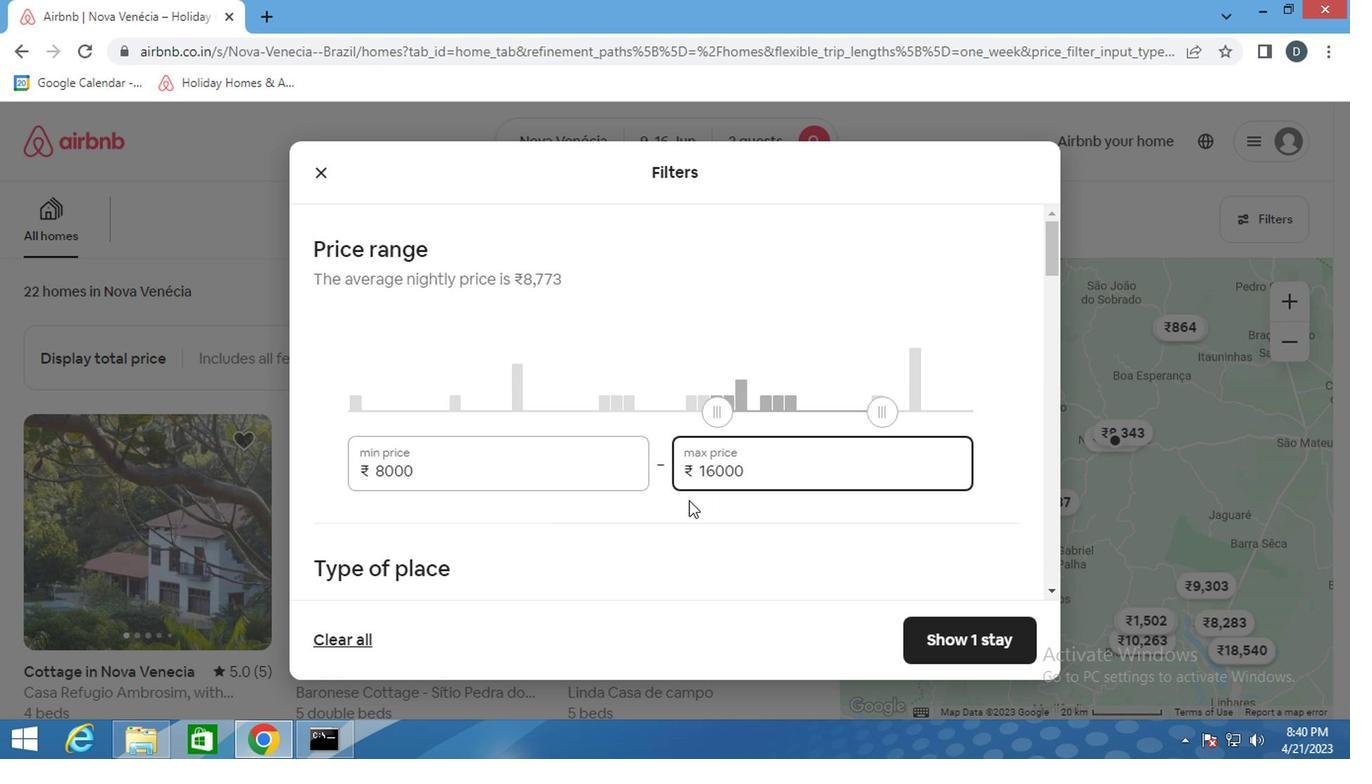 
Action: Mouse scrolled (685, 497) with delta (0, -1)
Screenshot: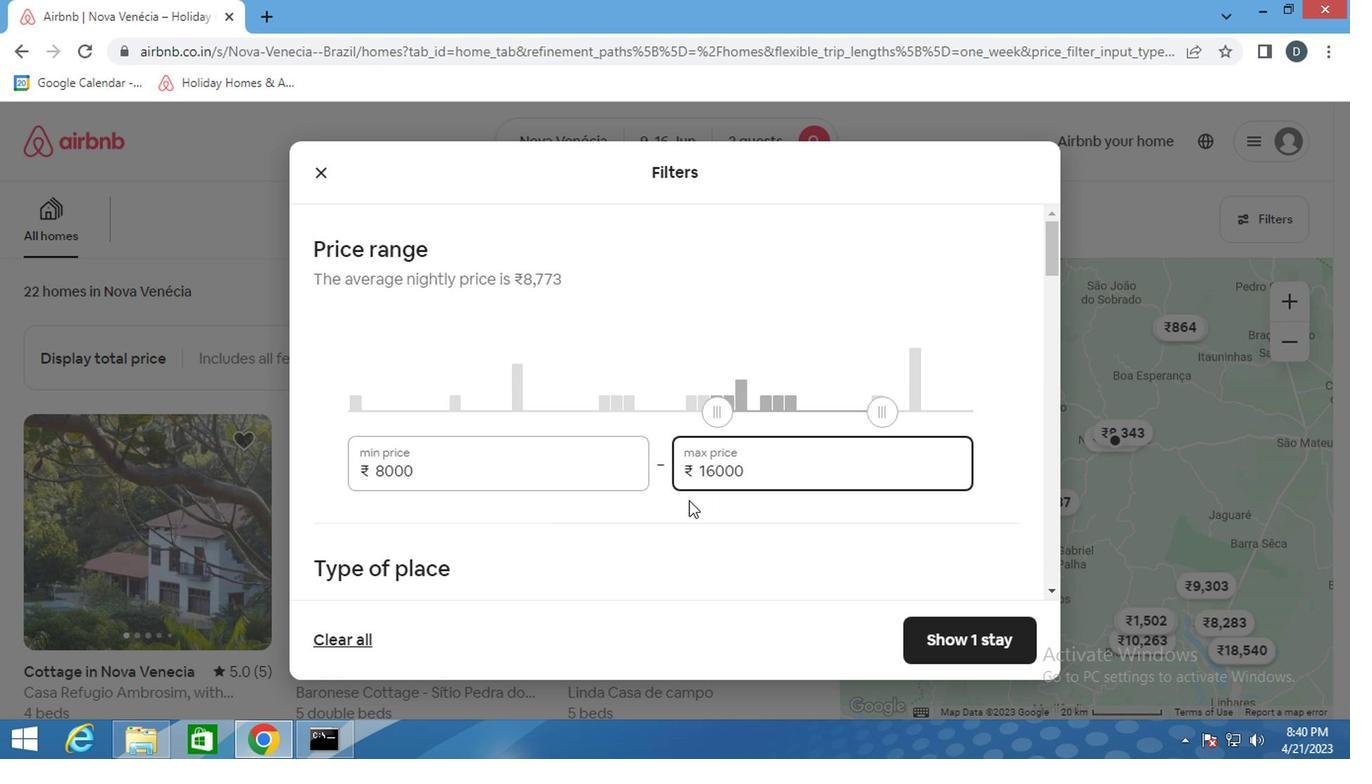 
Action: Mouse scrolled (685, 497) with delta (0, -1)
Screenshot: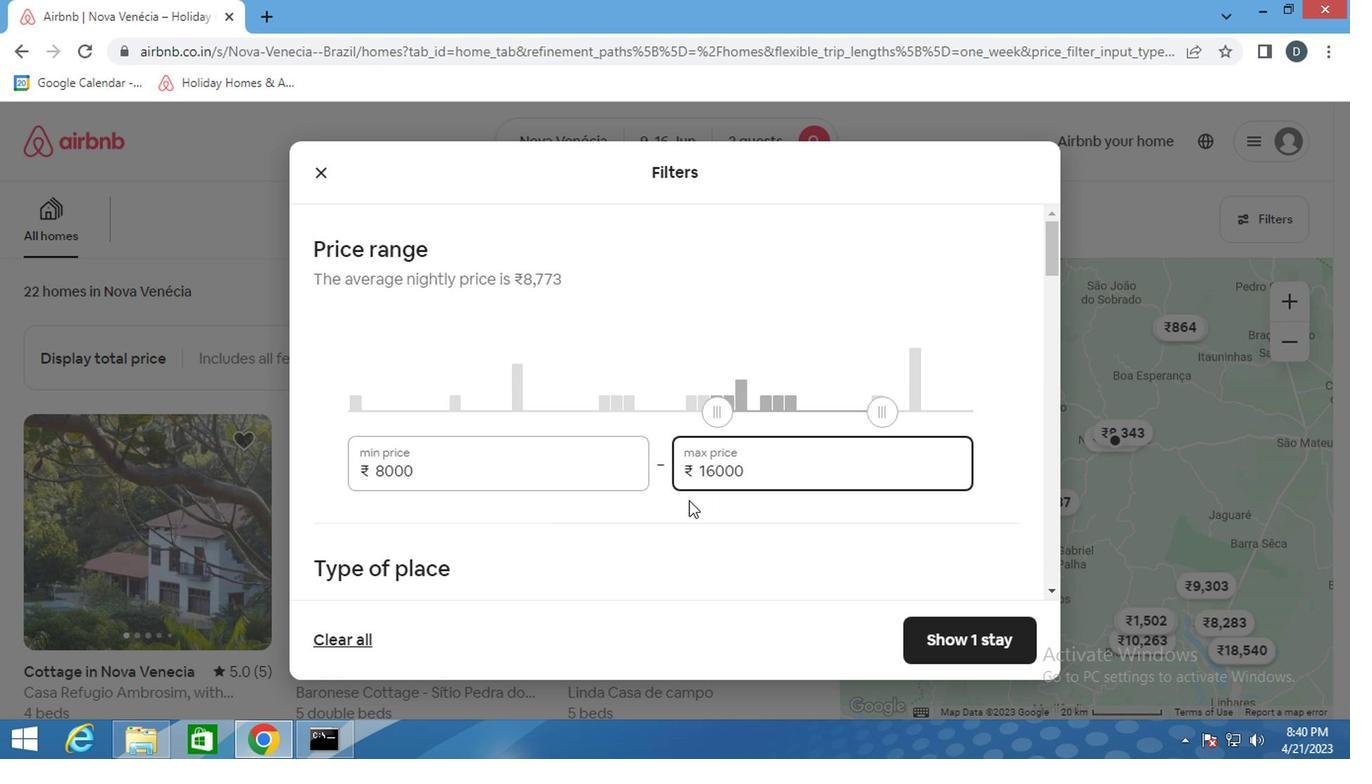 
Action: Mouse moved to (464, 320)
Screenshot: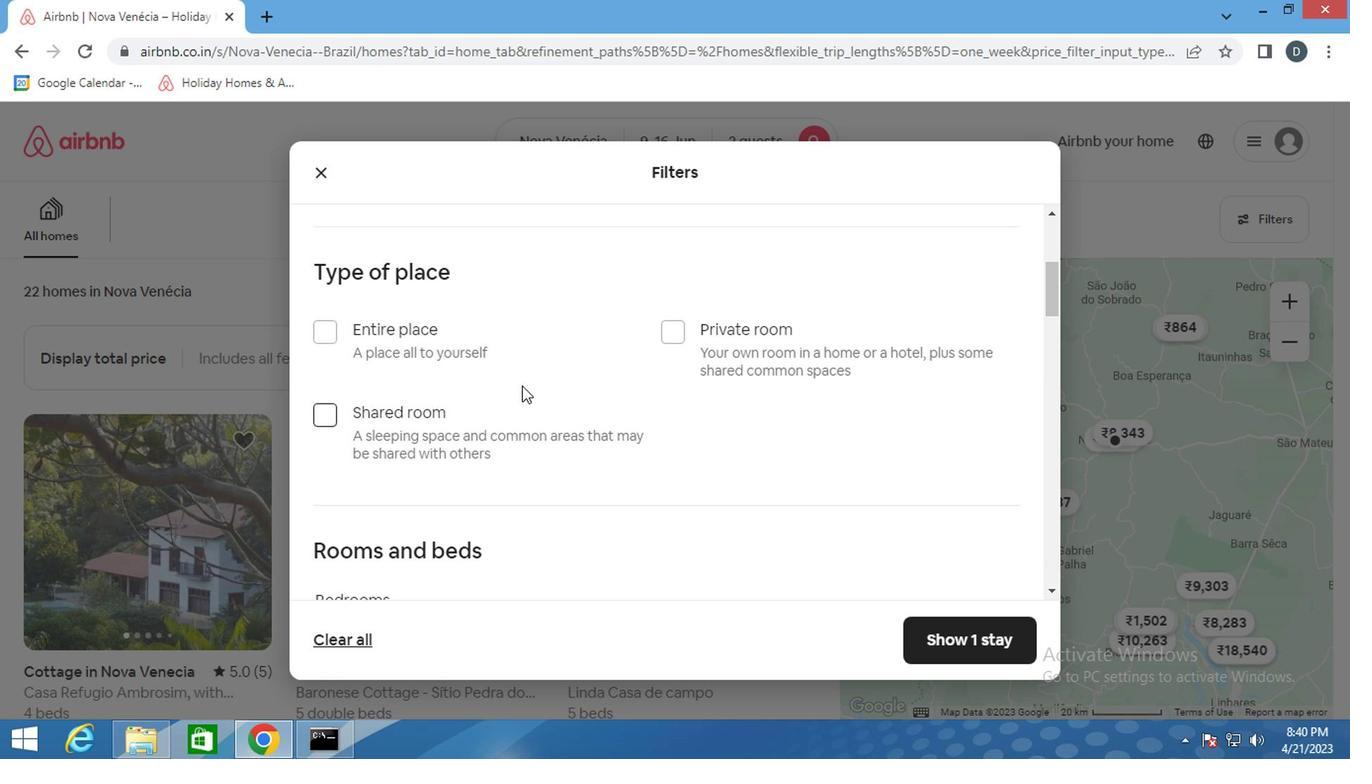 
Action: Mouse pressed left at (464, 320)
Screenshot: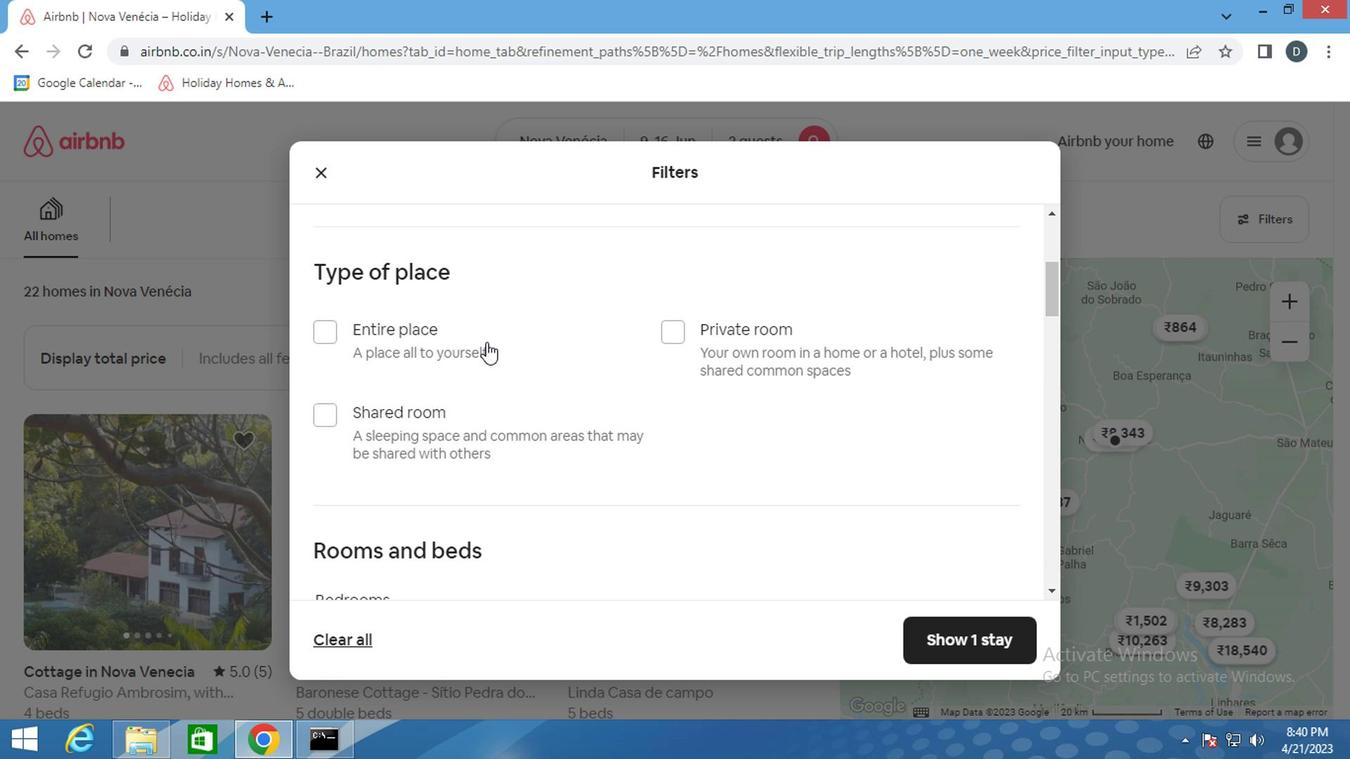 
Action: Mouse moved to (578, 429)
Screenshot: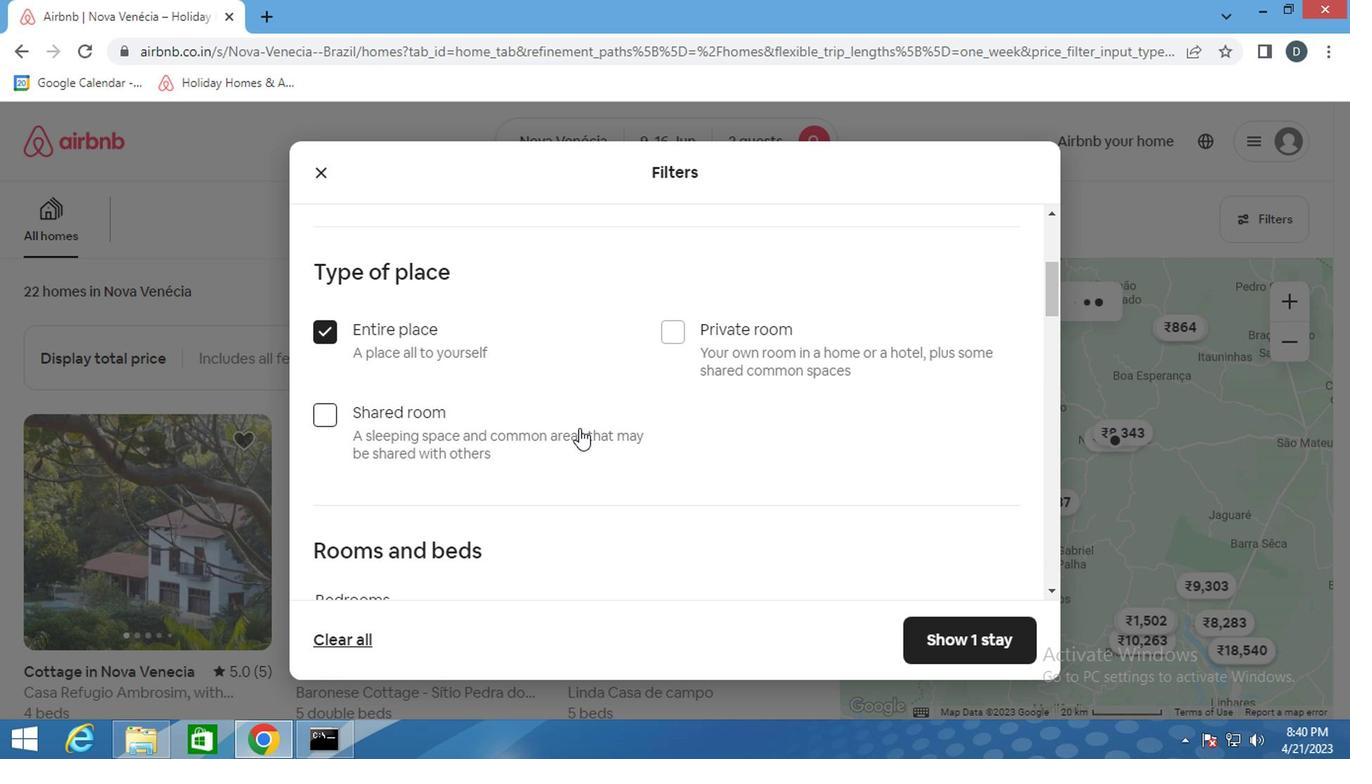 
Action: Mouse scrolled (578, 429) with delta (0, 0)
Screenshot: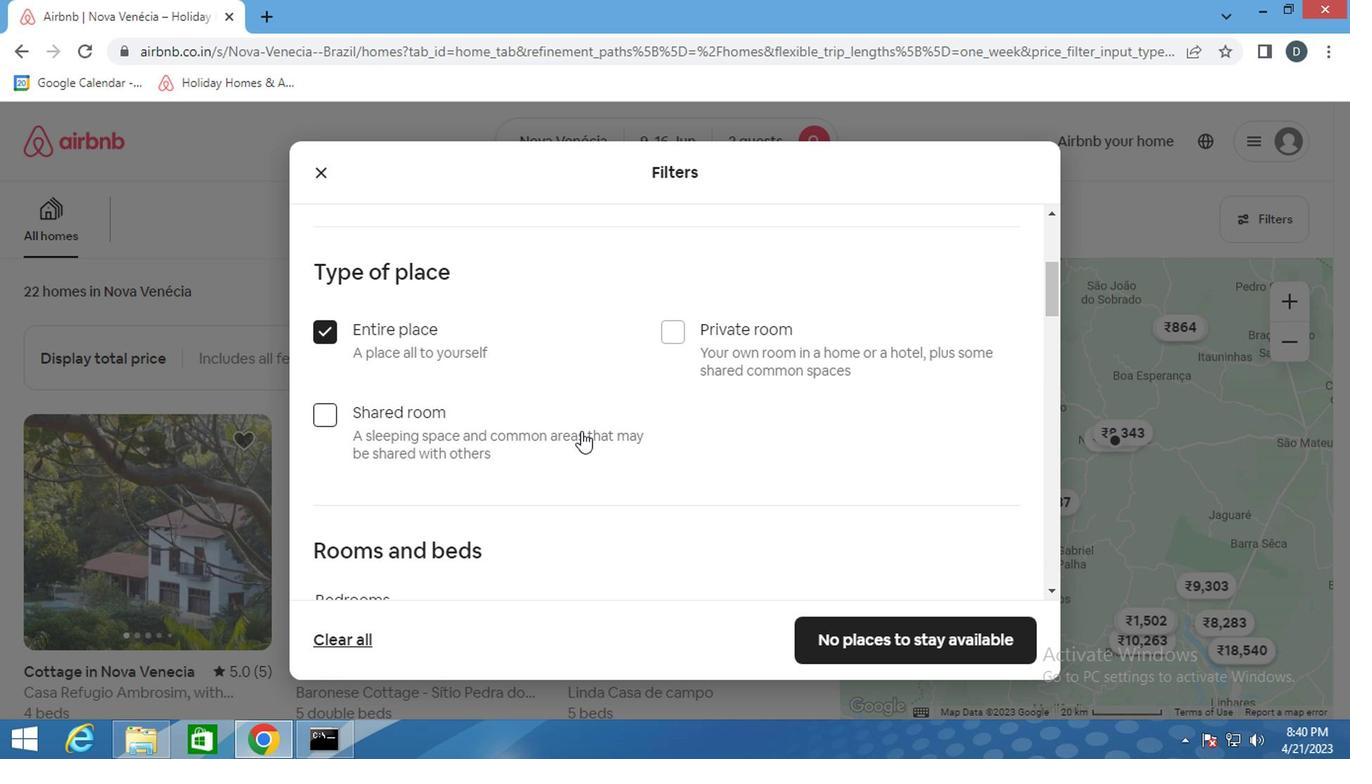 
Action: Mouse scrolled (578, 429) with delta (0, 0)
Screenshot: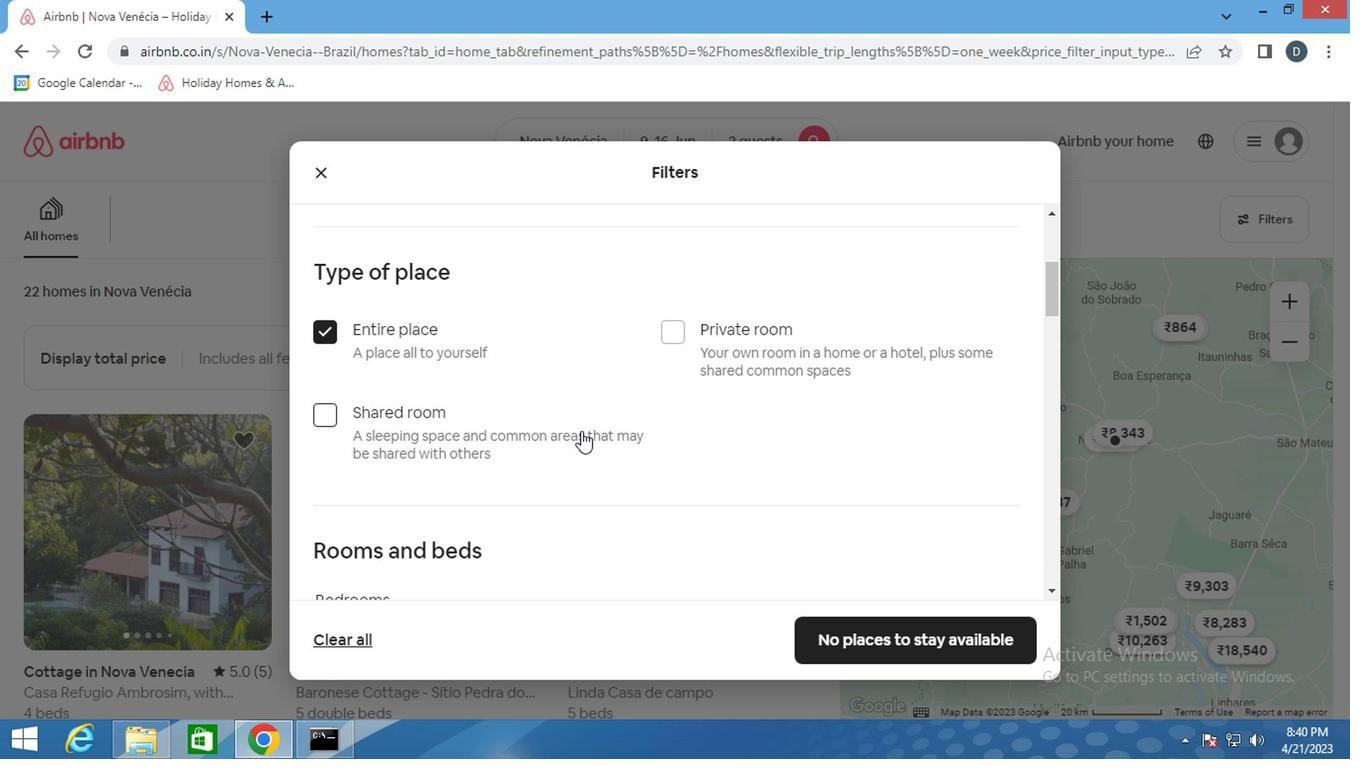 
Action: Mouse moved to (488, 460)
Screenshot: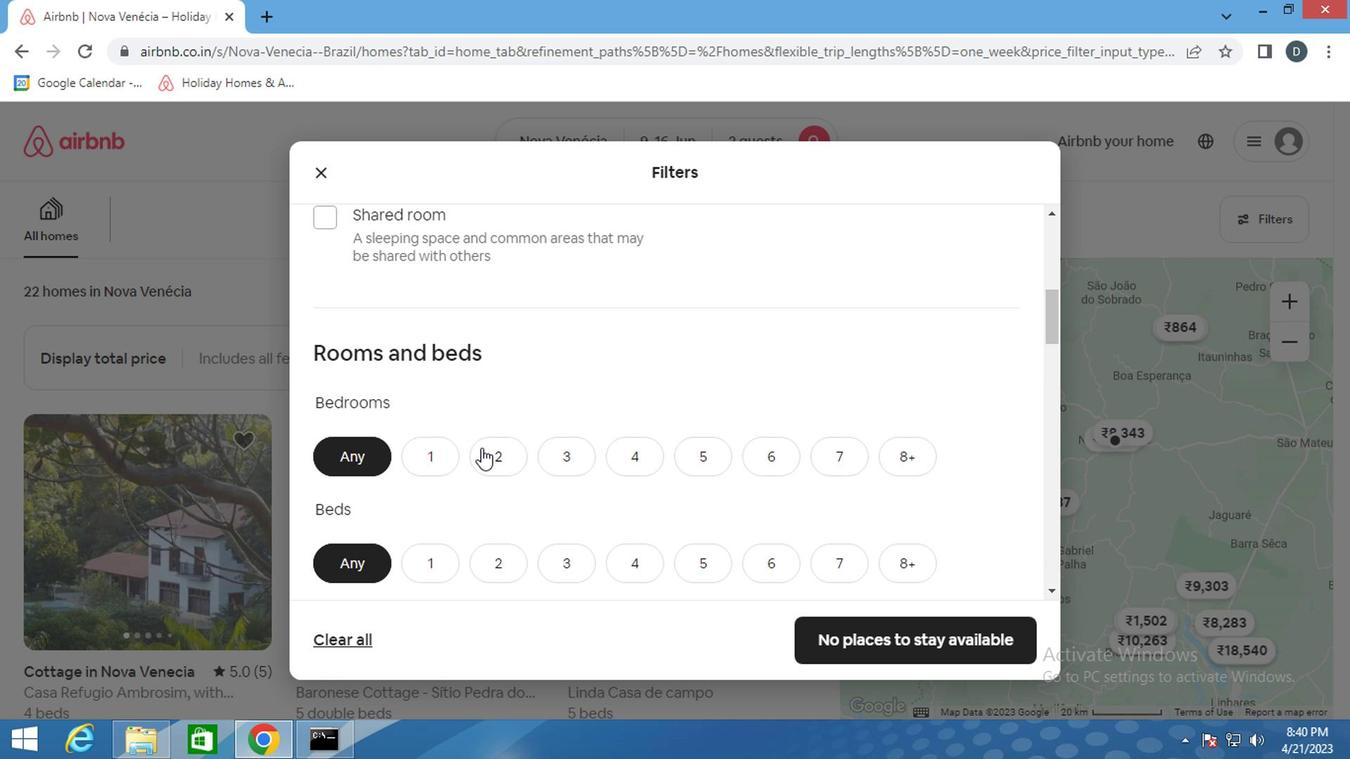 
Action: Mouse pressed left at (488, 460)
Screenshot: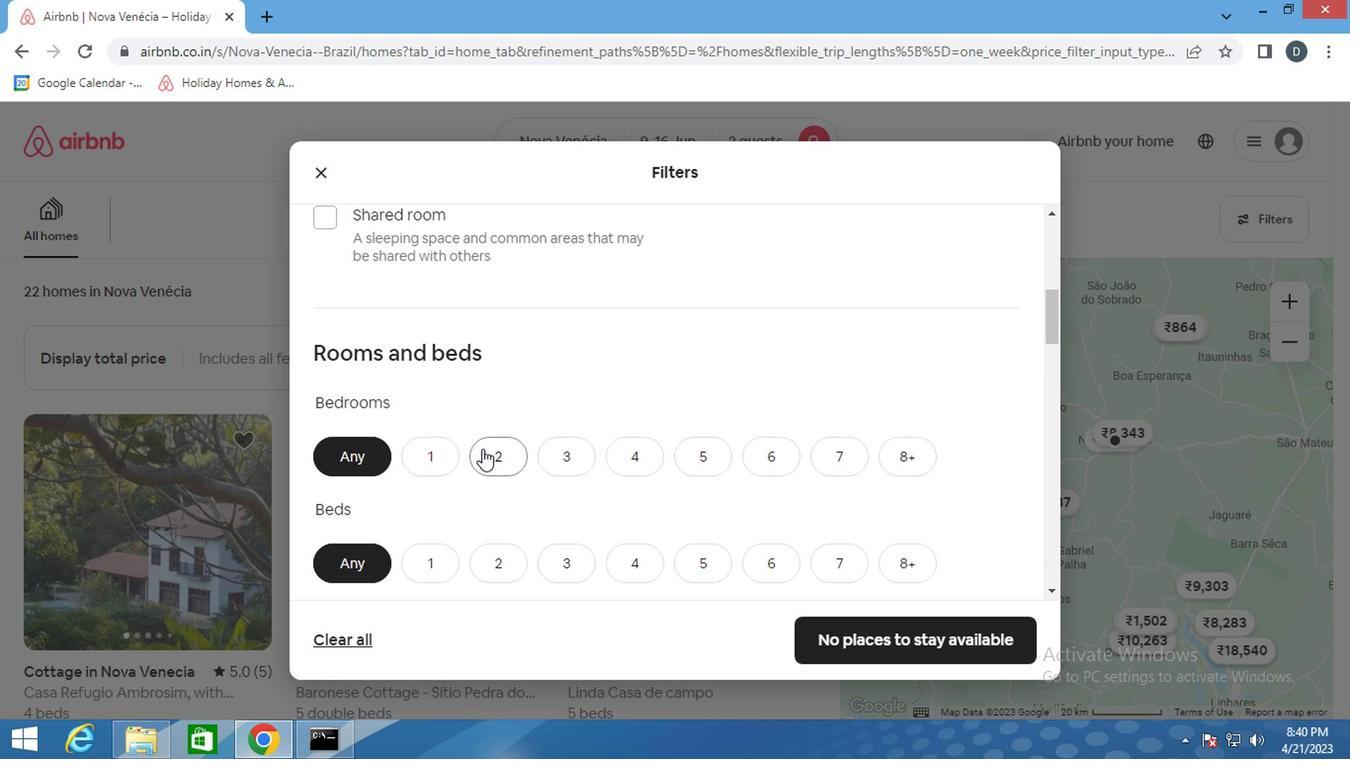 
Action: Mouse moved to (505, 558)
Screenshot: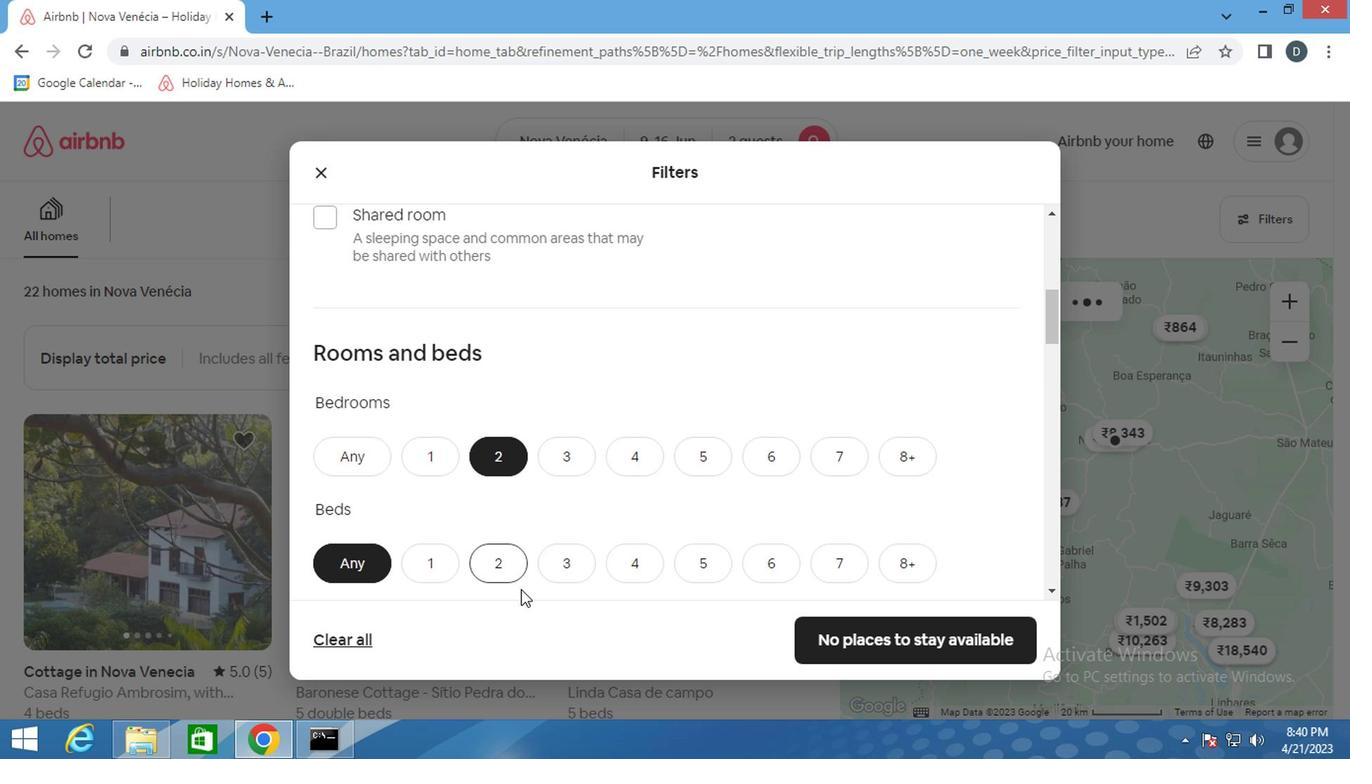 
Action: Mouse pressed left at (505, 558)
Screenshot: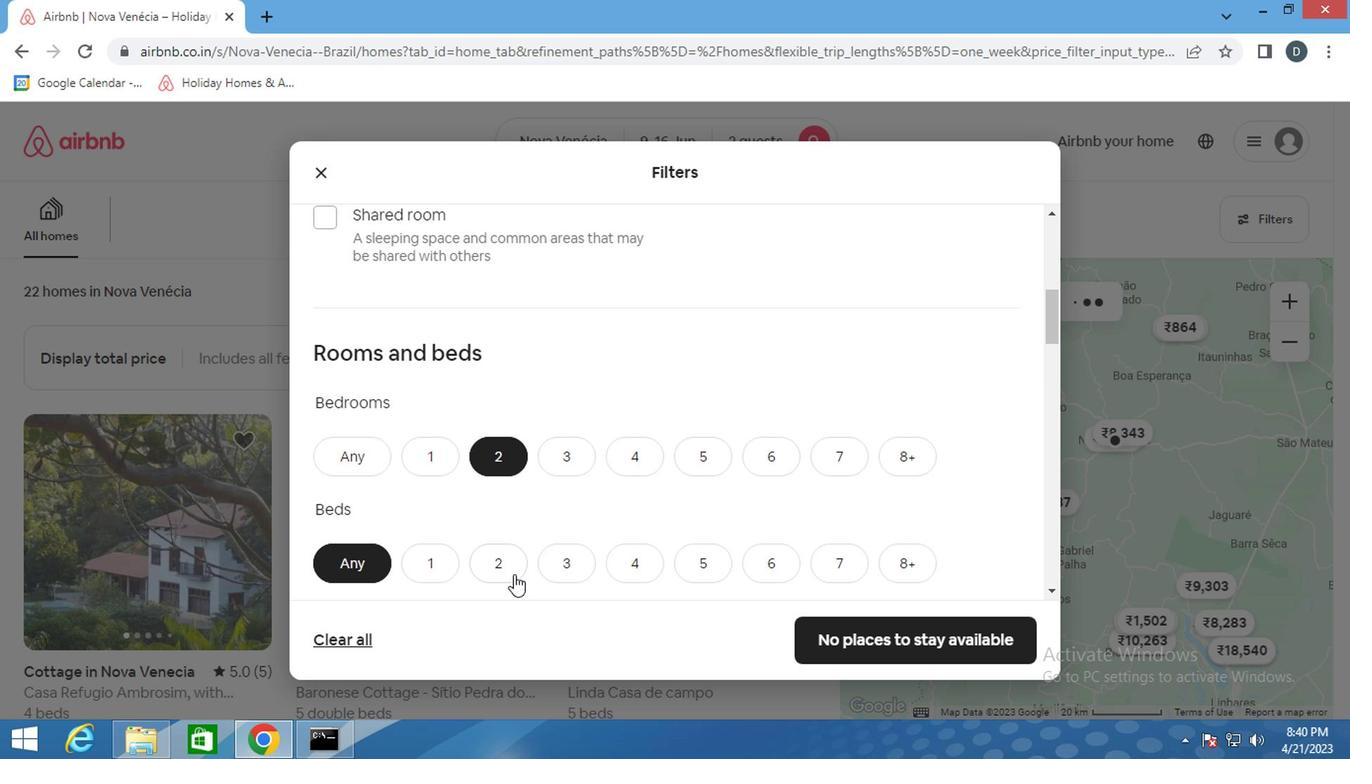 
Action: Mouse moved to (565, 485)
Screenshot: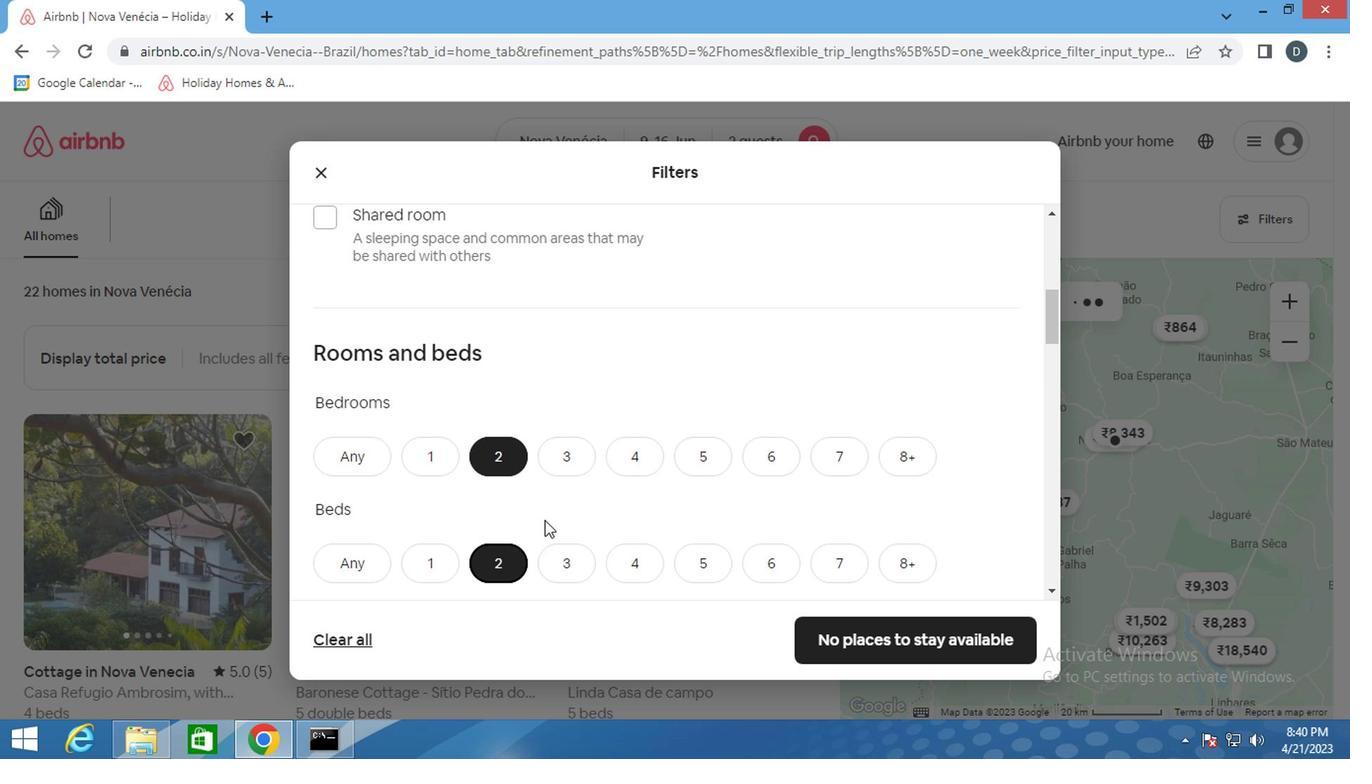 
Action: Mouse scrolled (565, 484) with delta (0, 0)
Screenshot: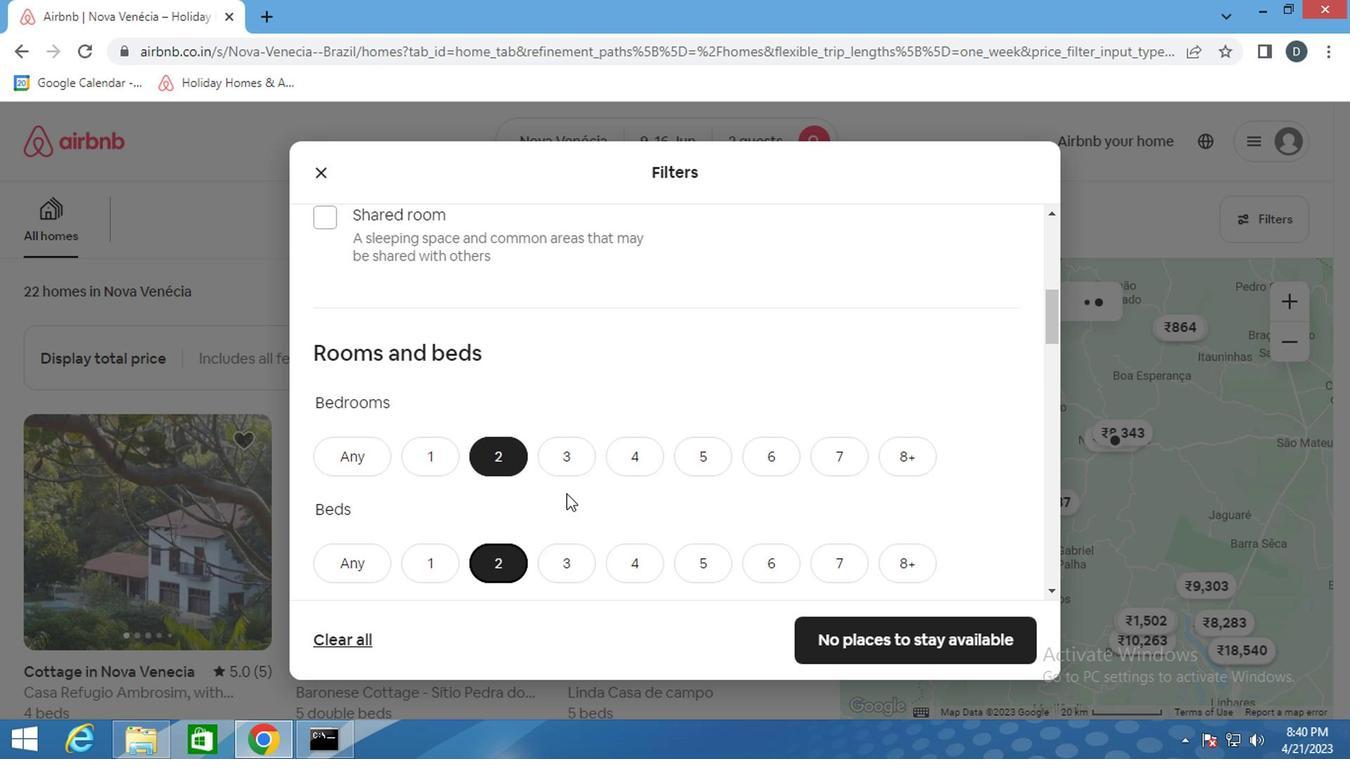 
Action: Mouse scrolled (565, 484) with delta (0, 0)
Screenshot: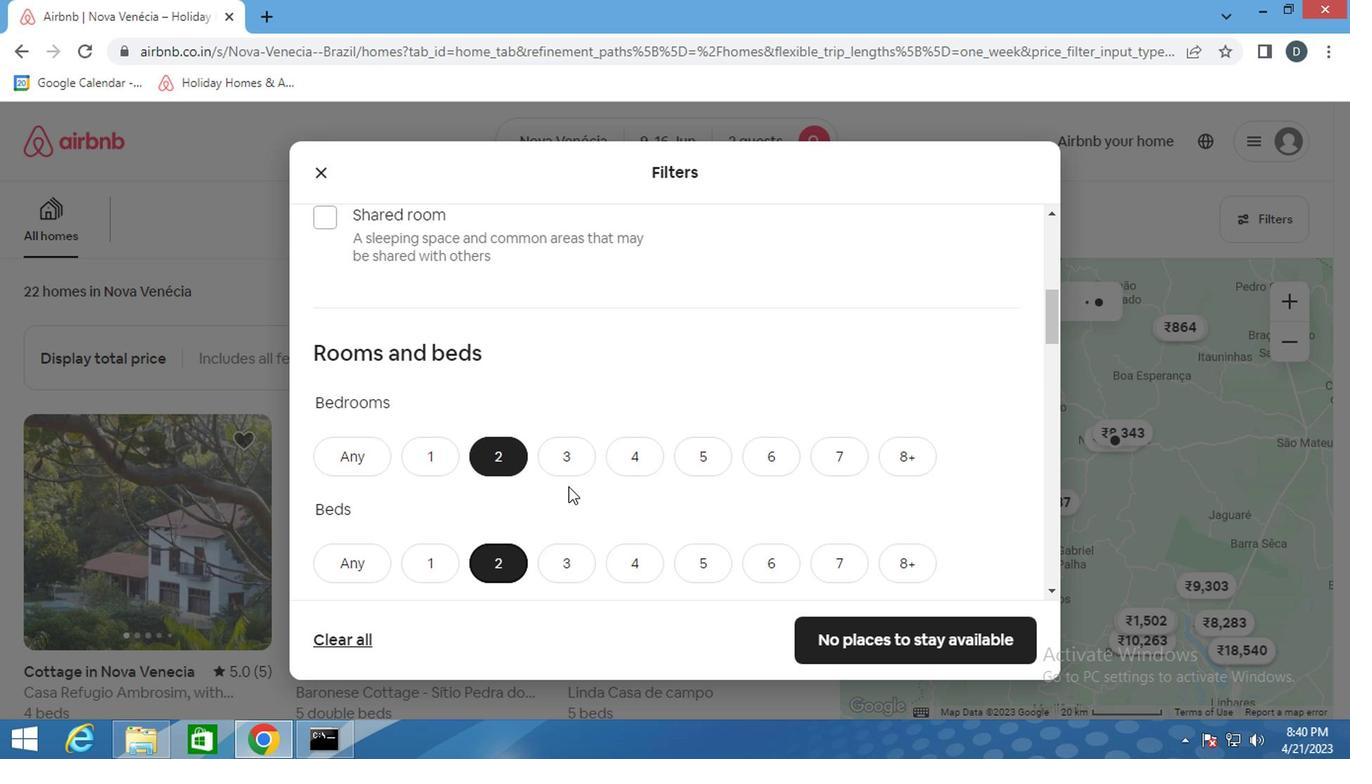 
Action: Mouse scrolled (565, 484) with delta (0, 0)
Screenshot: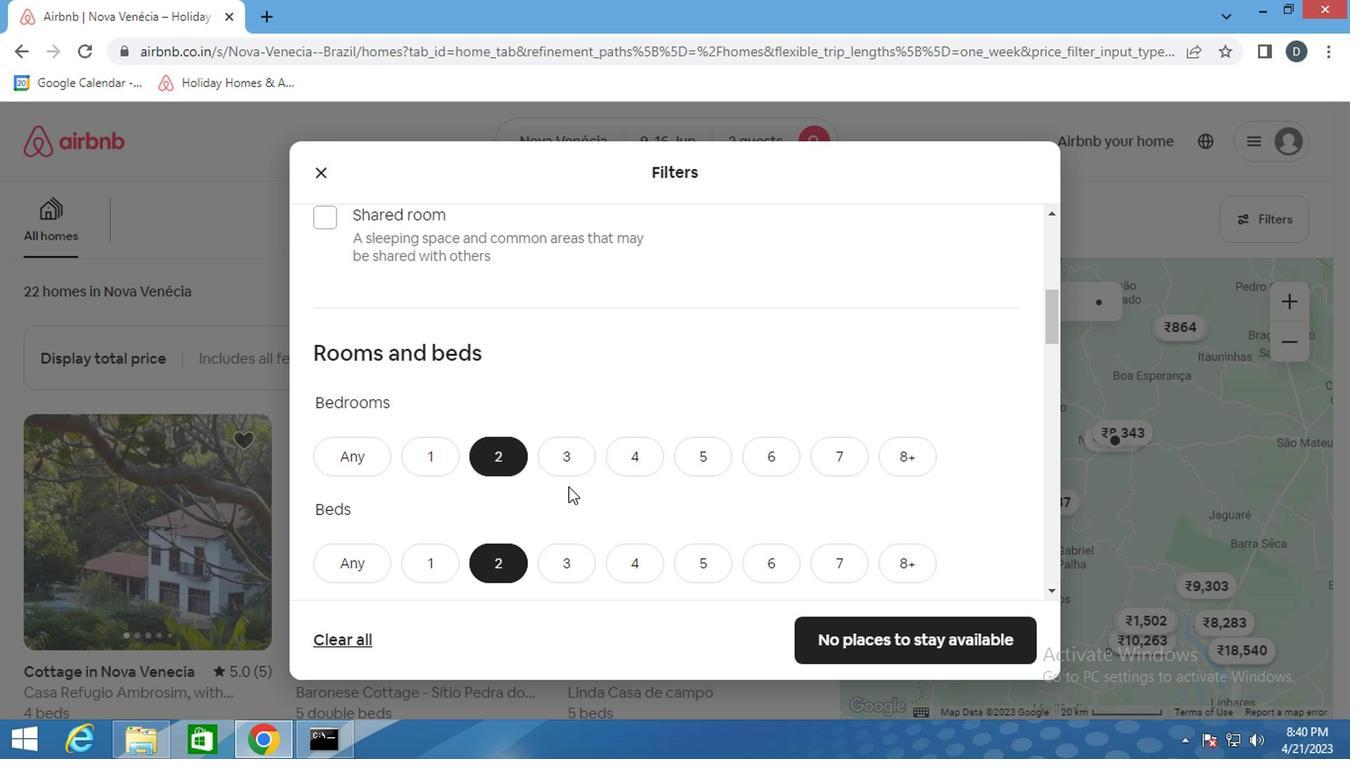 
Action: Mouse moved to (419, 373)
Screenshot: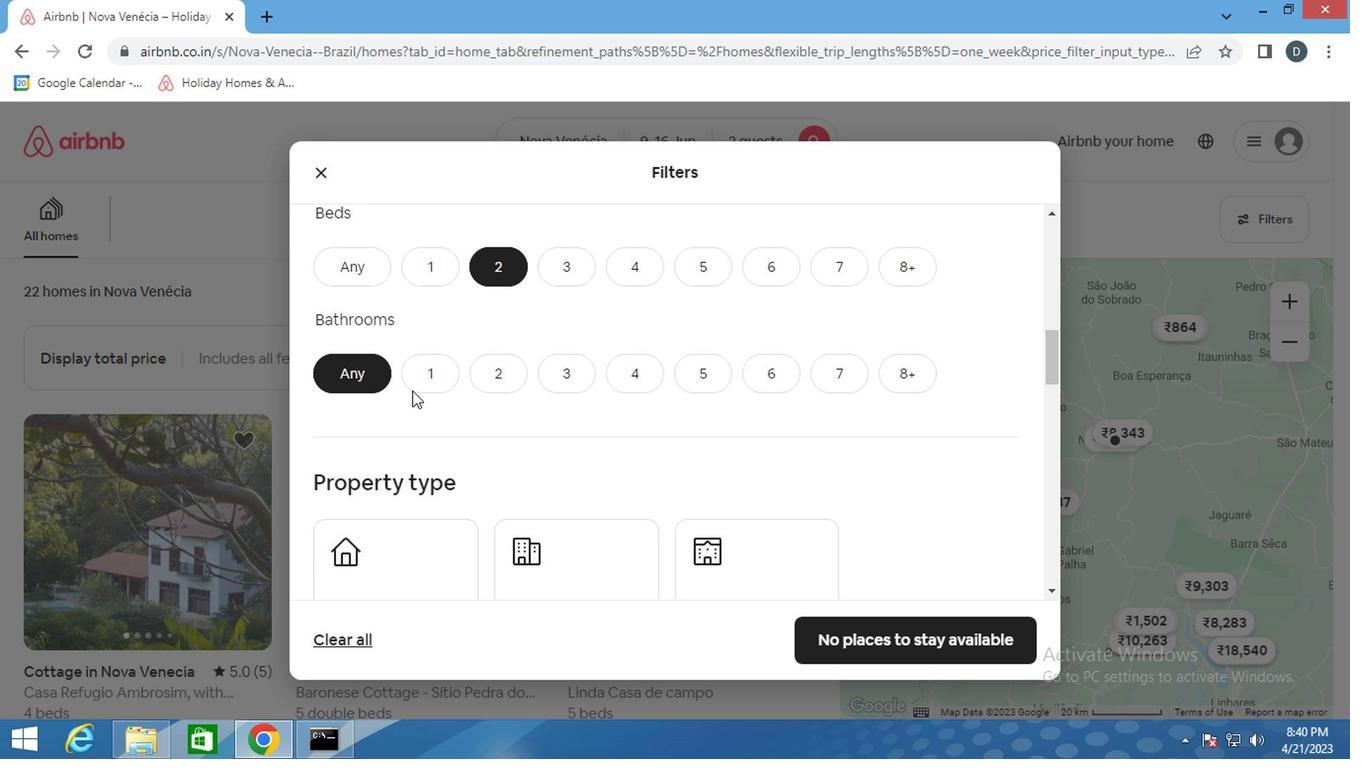 
Action: Mouse pressed left at (419, 373)
Screenshot: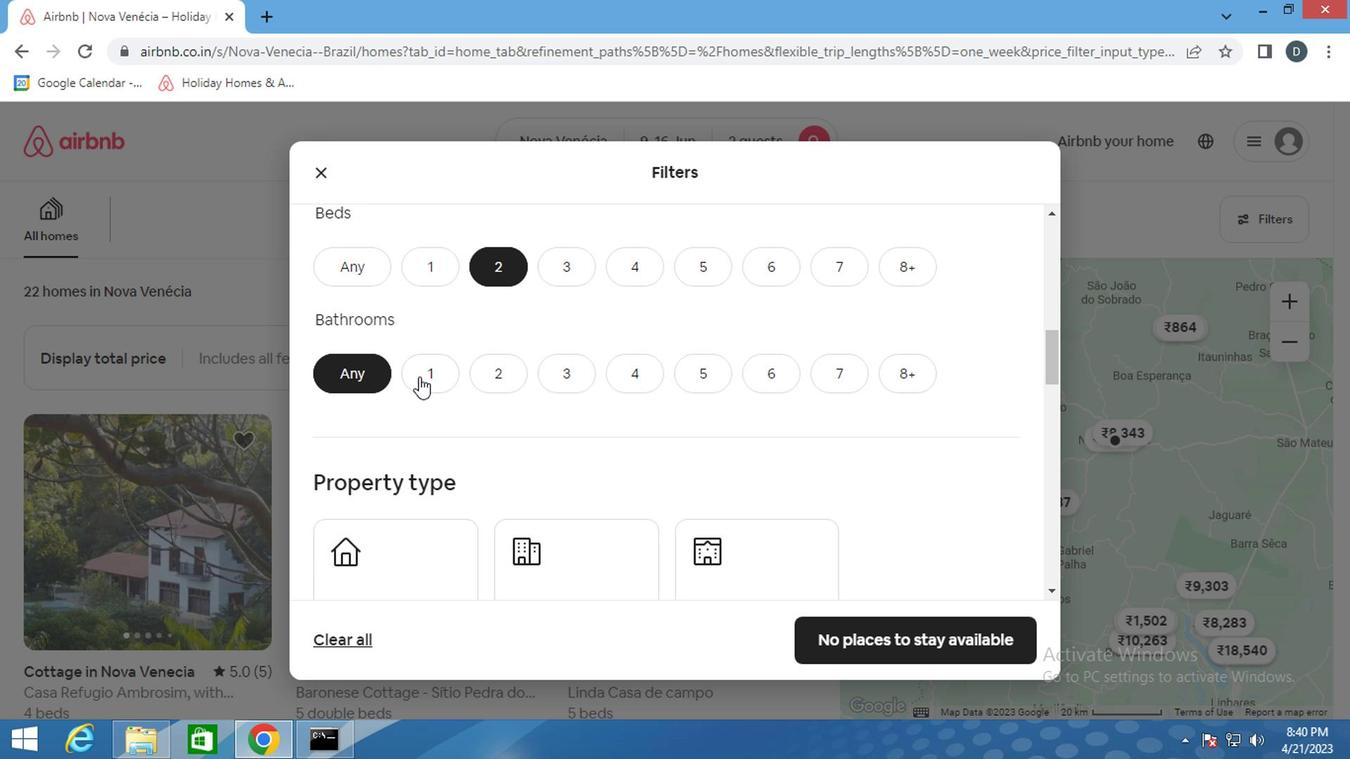 
Action: Mouse moved to (452, 442)
Screenshot: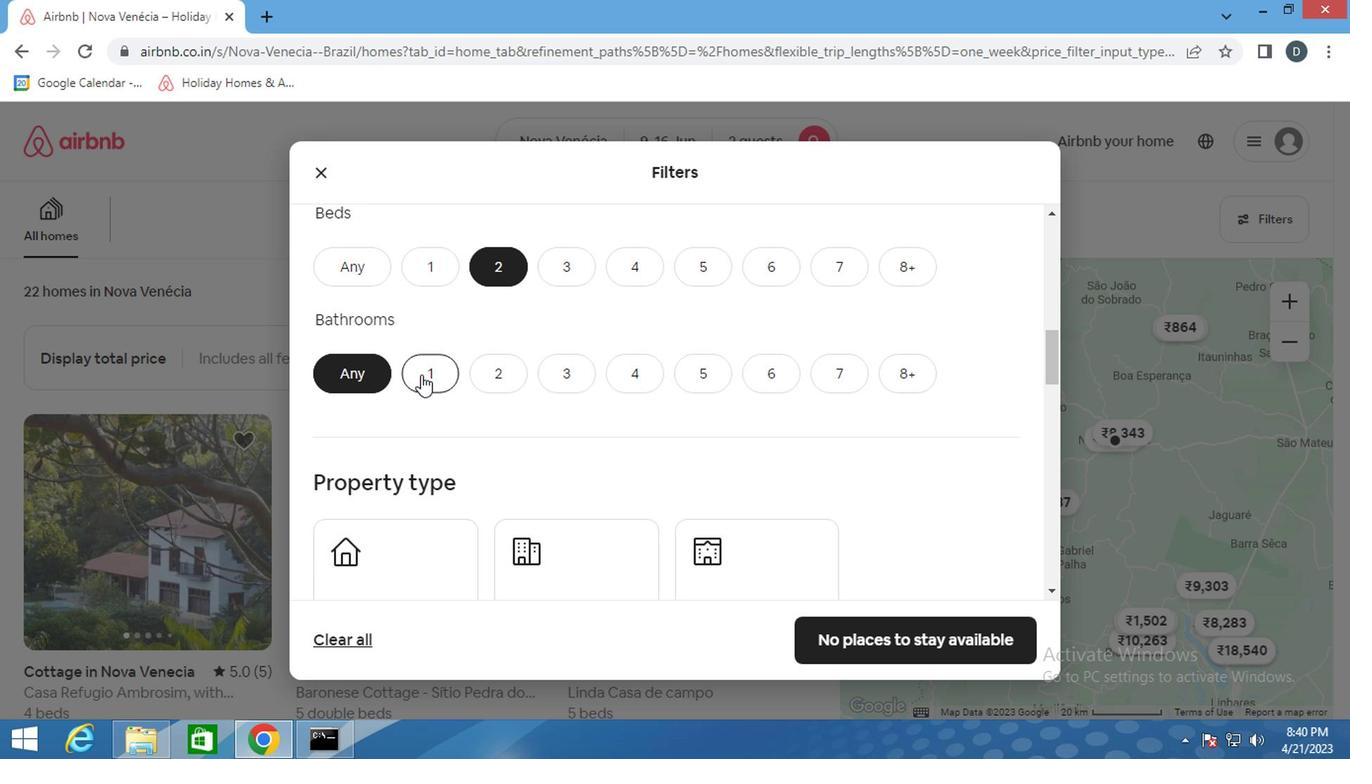 
Action: Mouse scrolled (452, 441) with delta (0, 0)
Screenshot: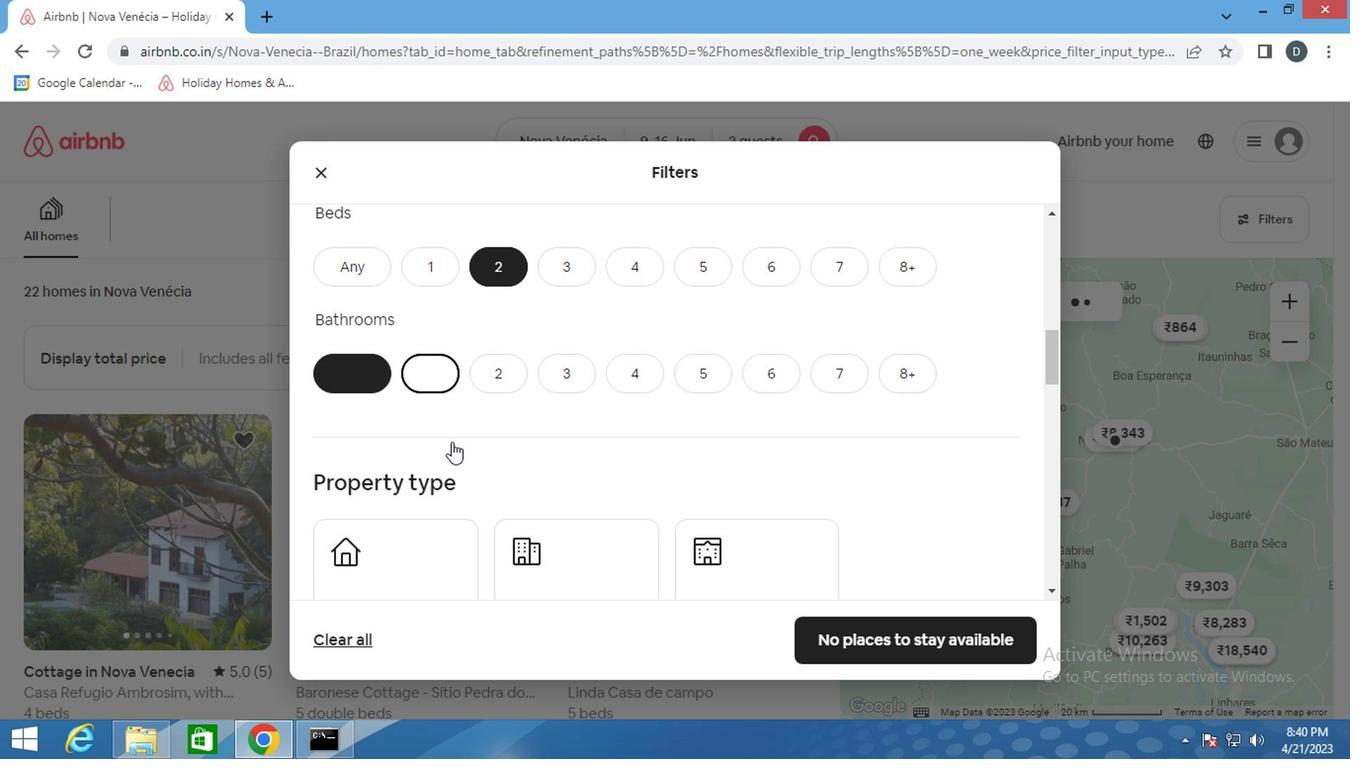 
Action: Mouse scrolled (452, 441) with delta (0, 0)
Screenshot: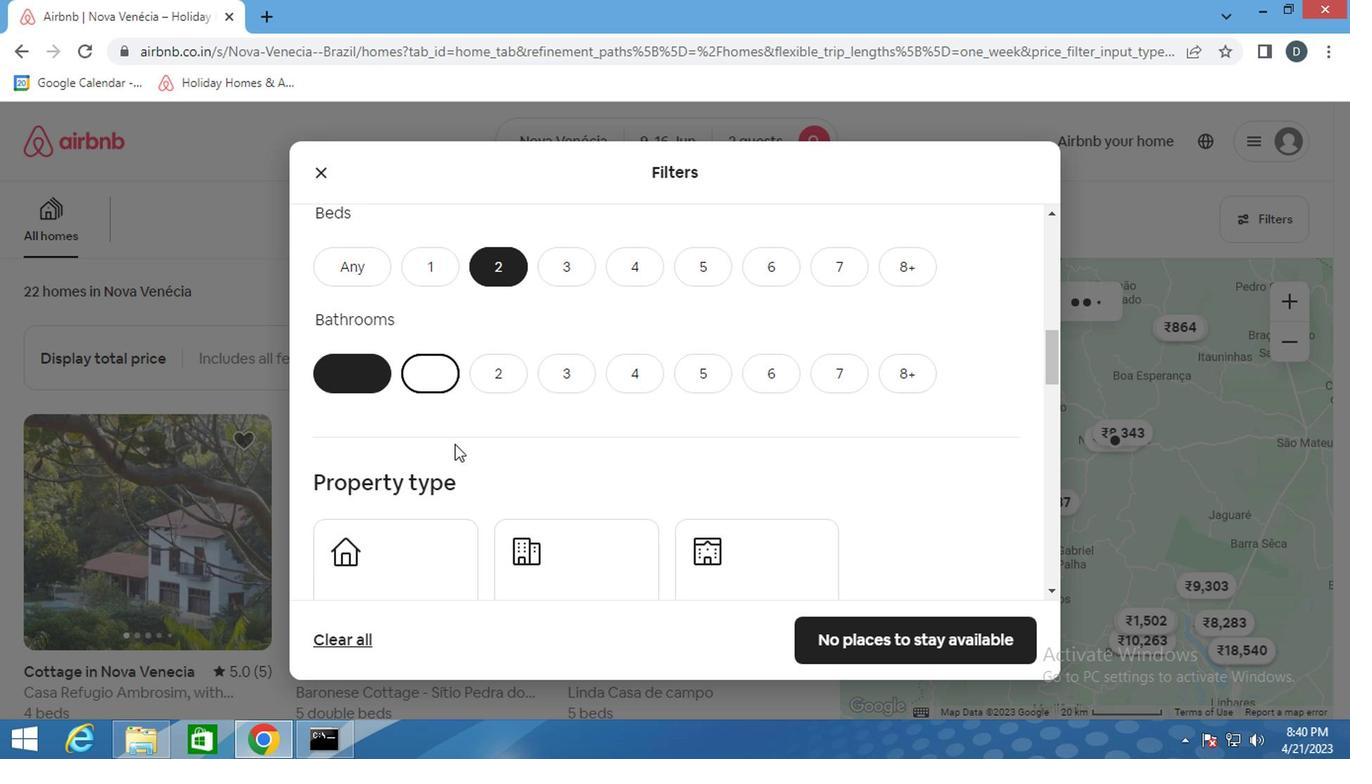 
Action: Mouse moved to (430, 350)
Screenshot: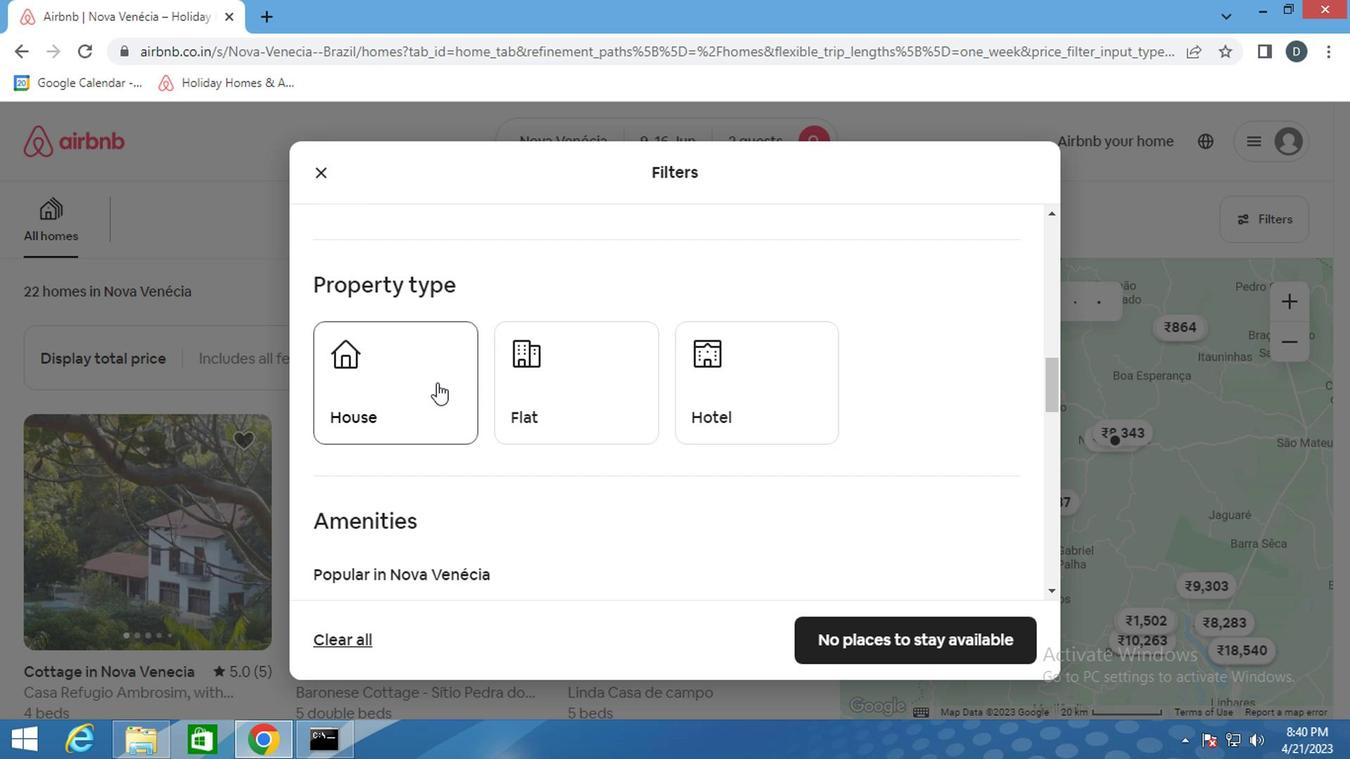 
Action: Mouse pressed left at (430, 350)
Screenshot: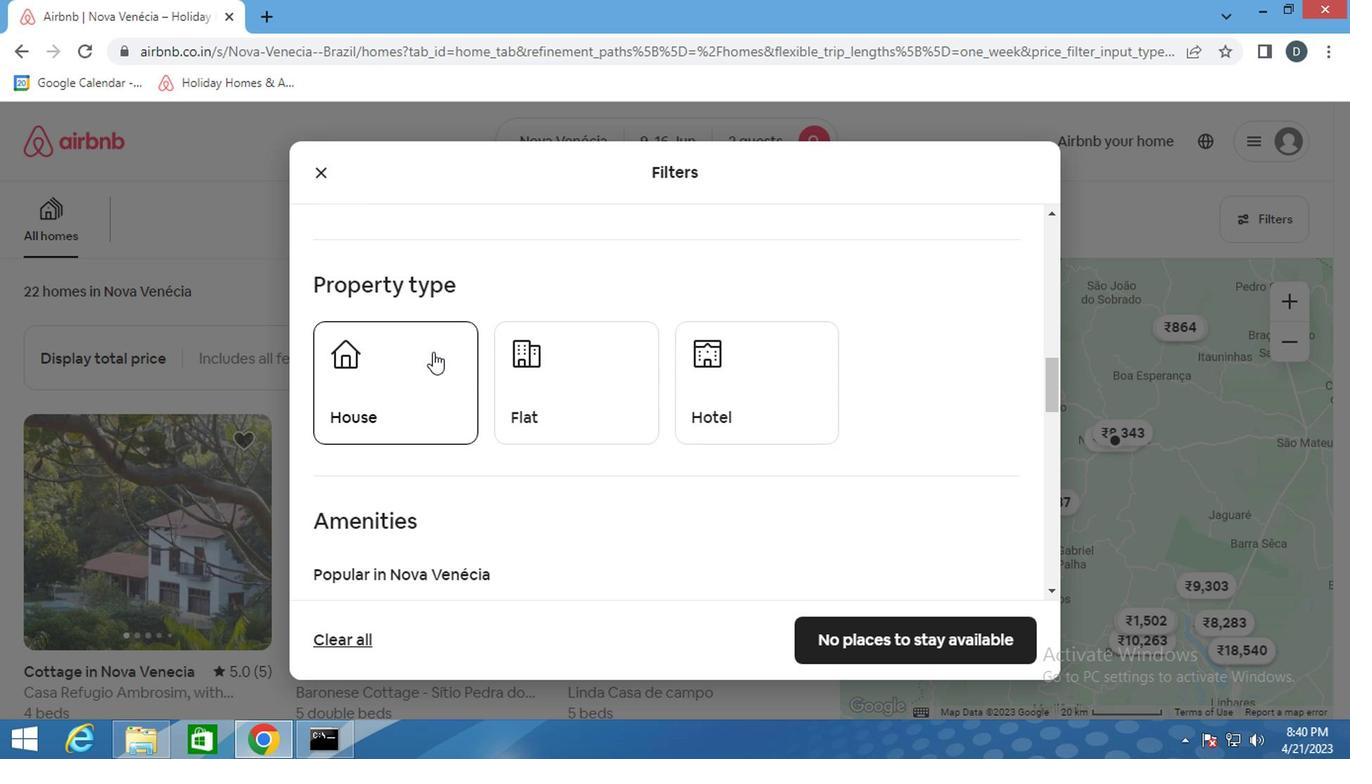 
Action: Mouse moved to (542, 347)
Screenshot: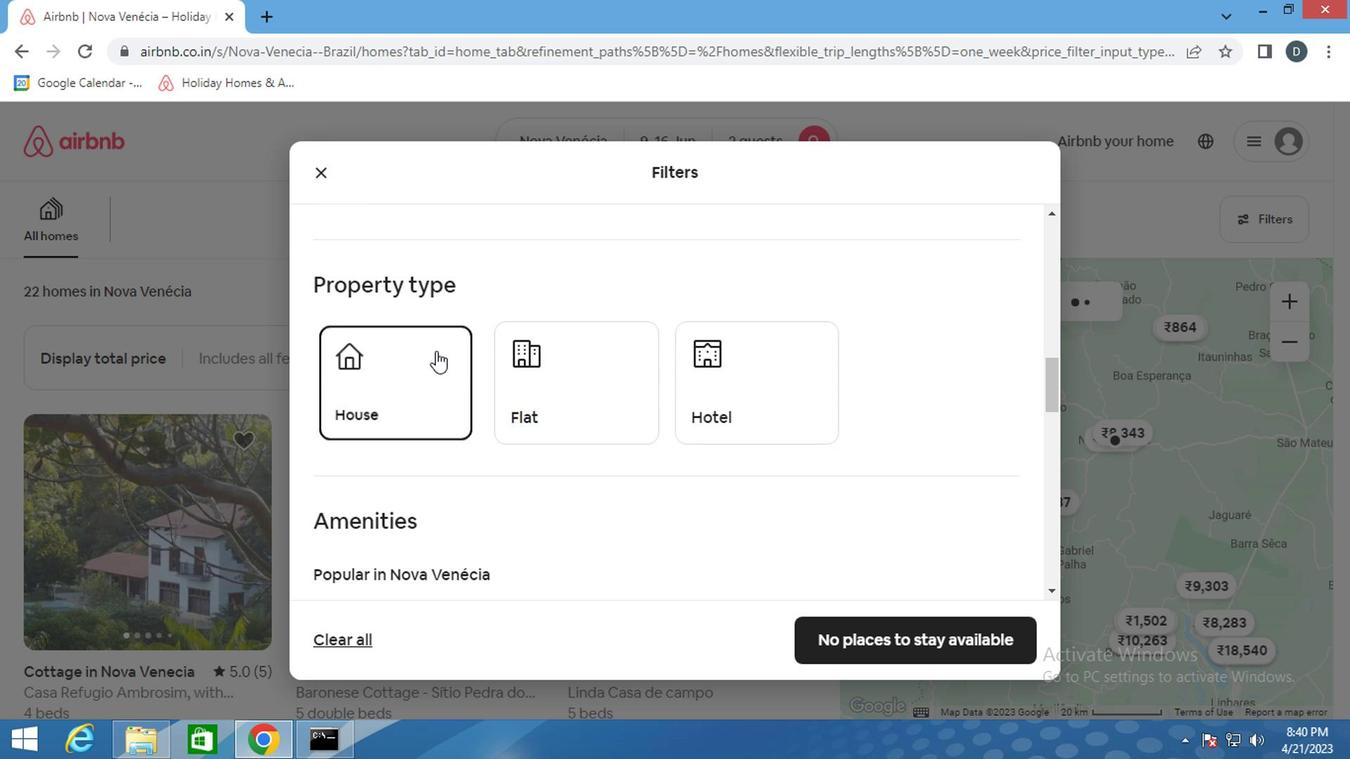 
Action: Mouse pressed left at (542, 347)
Screenshot: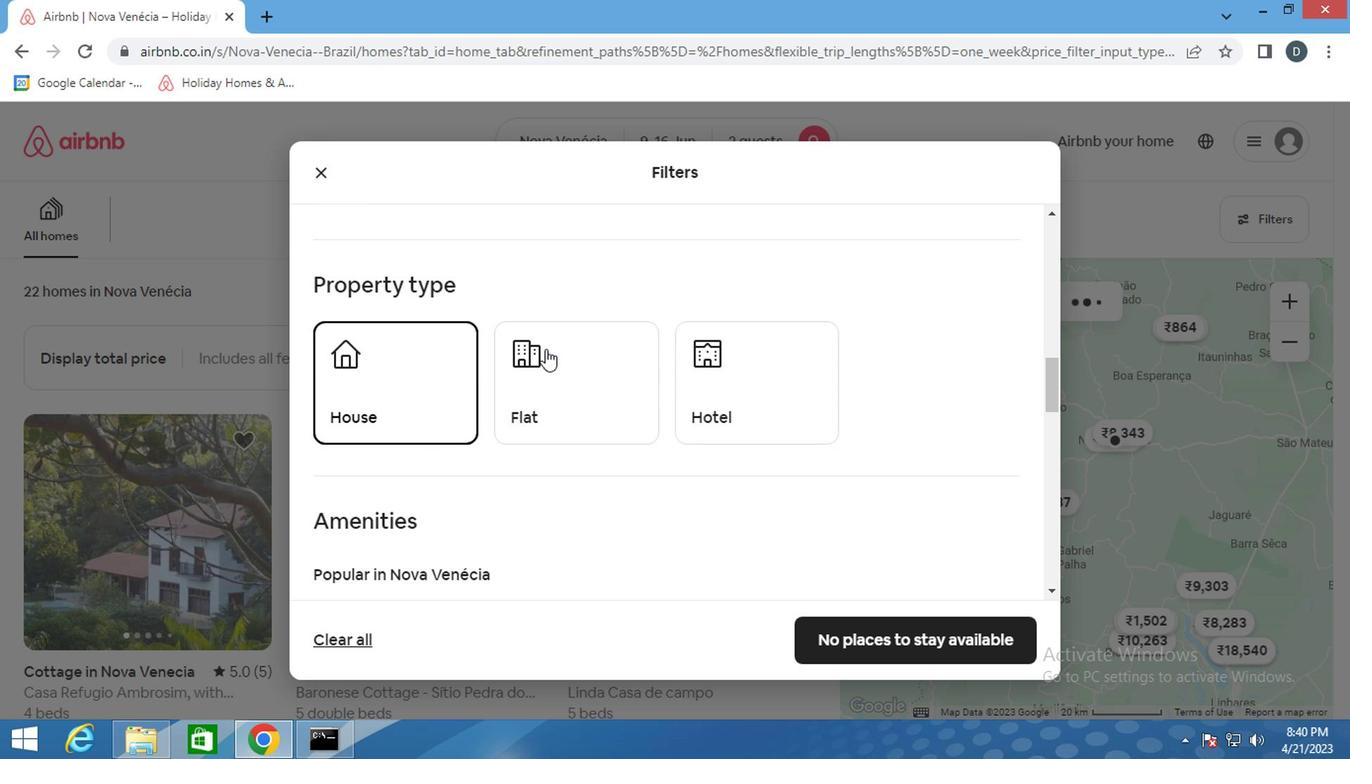 
Action: Mouse moved to (886, 506)
Screenshot: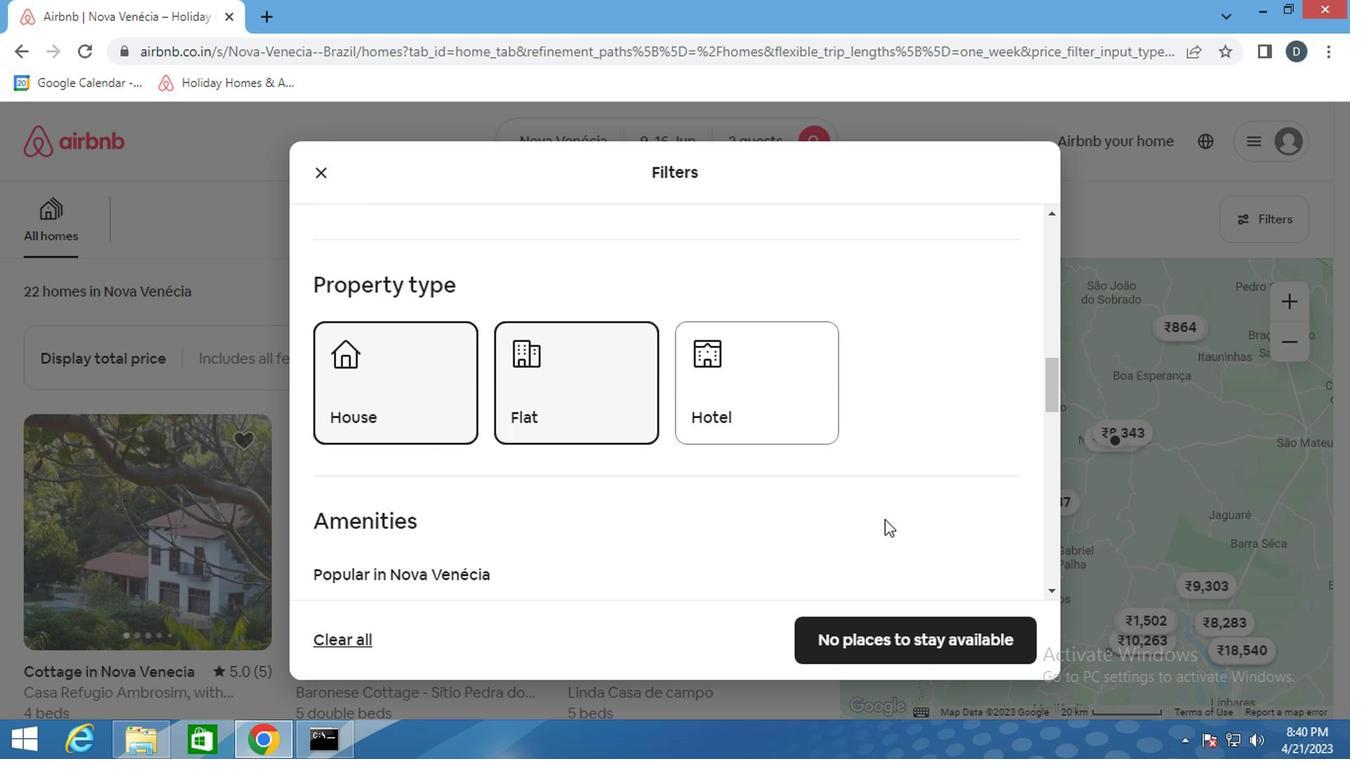 
Action: Mouse scrolled (886, 505) with delta (0, -1)
Screenshot: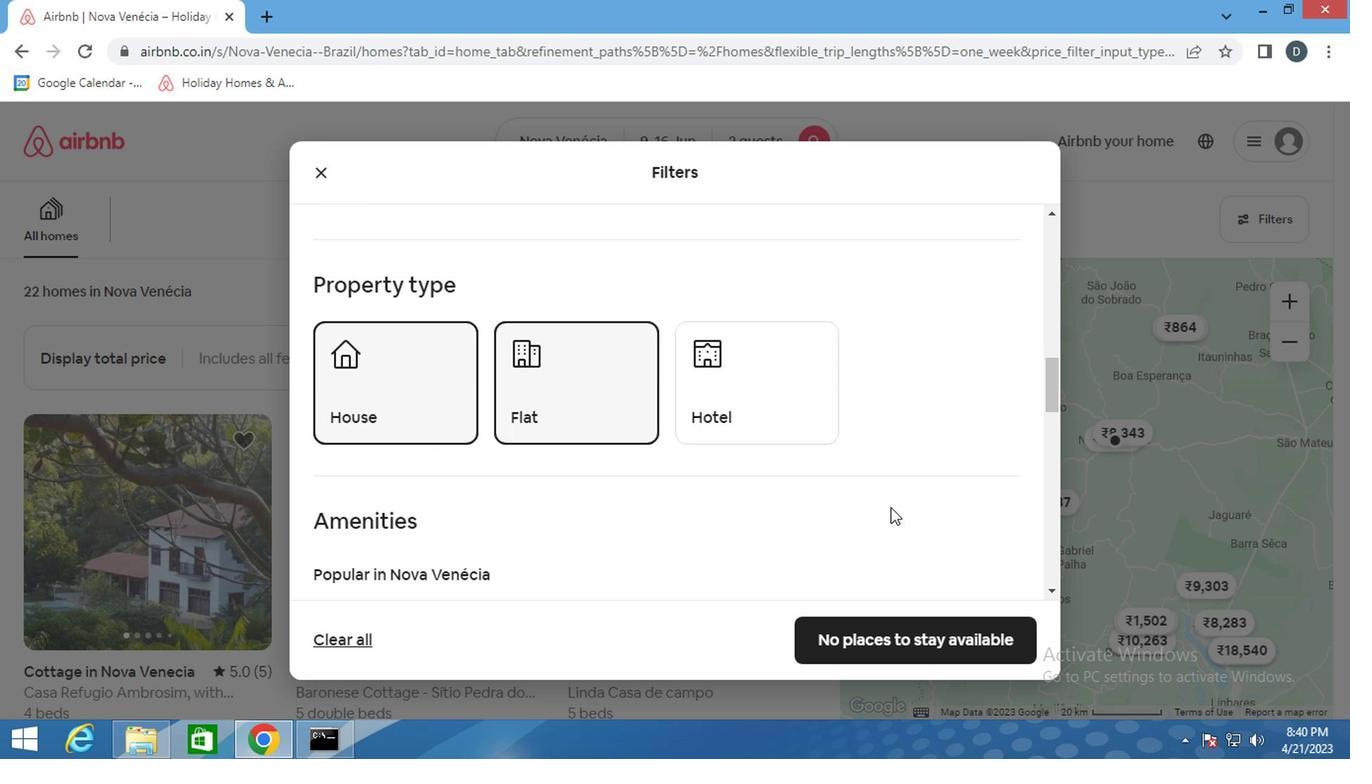
Action: Mouse scrolled (886, 505) with delta (0, -1)
Screenshot: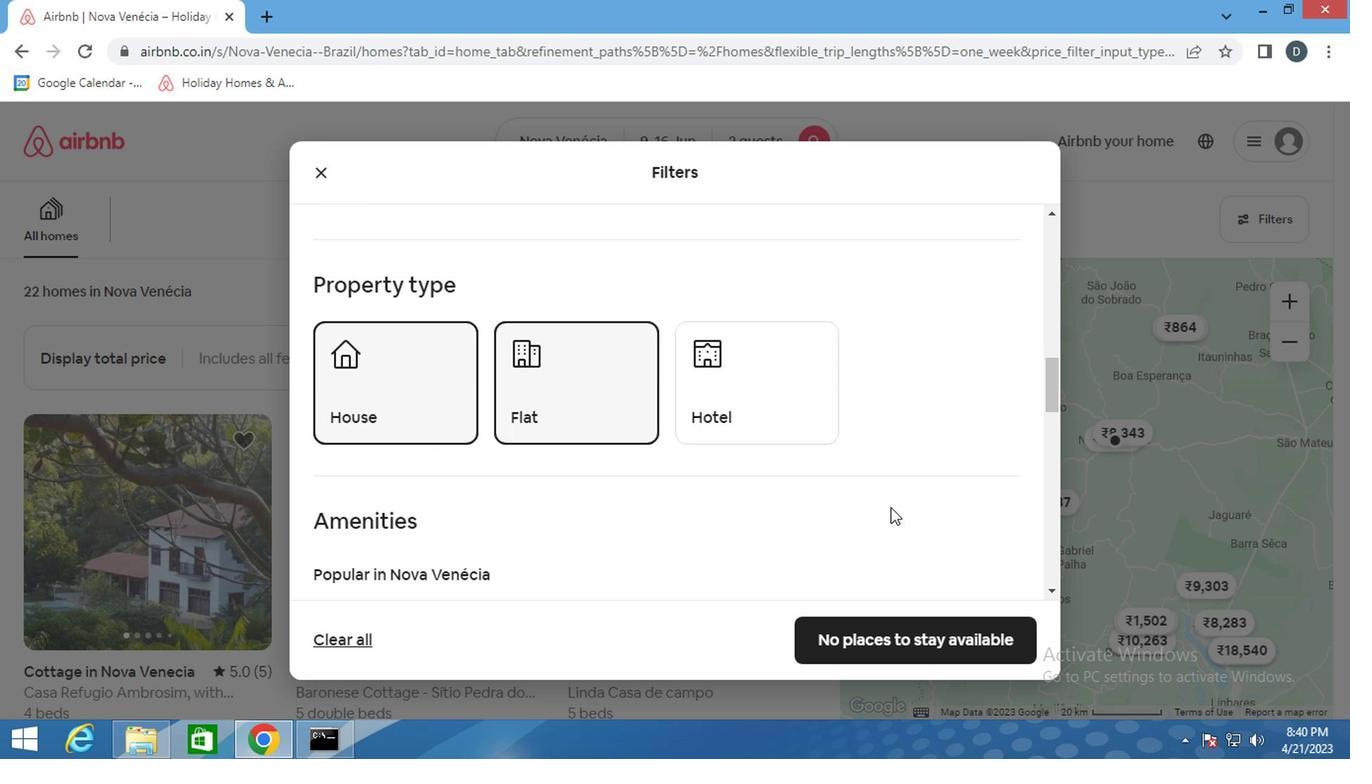 
Action: Mouse scrolled (886, 505) with delta (0, -1)
Screenshot: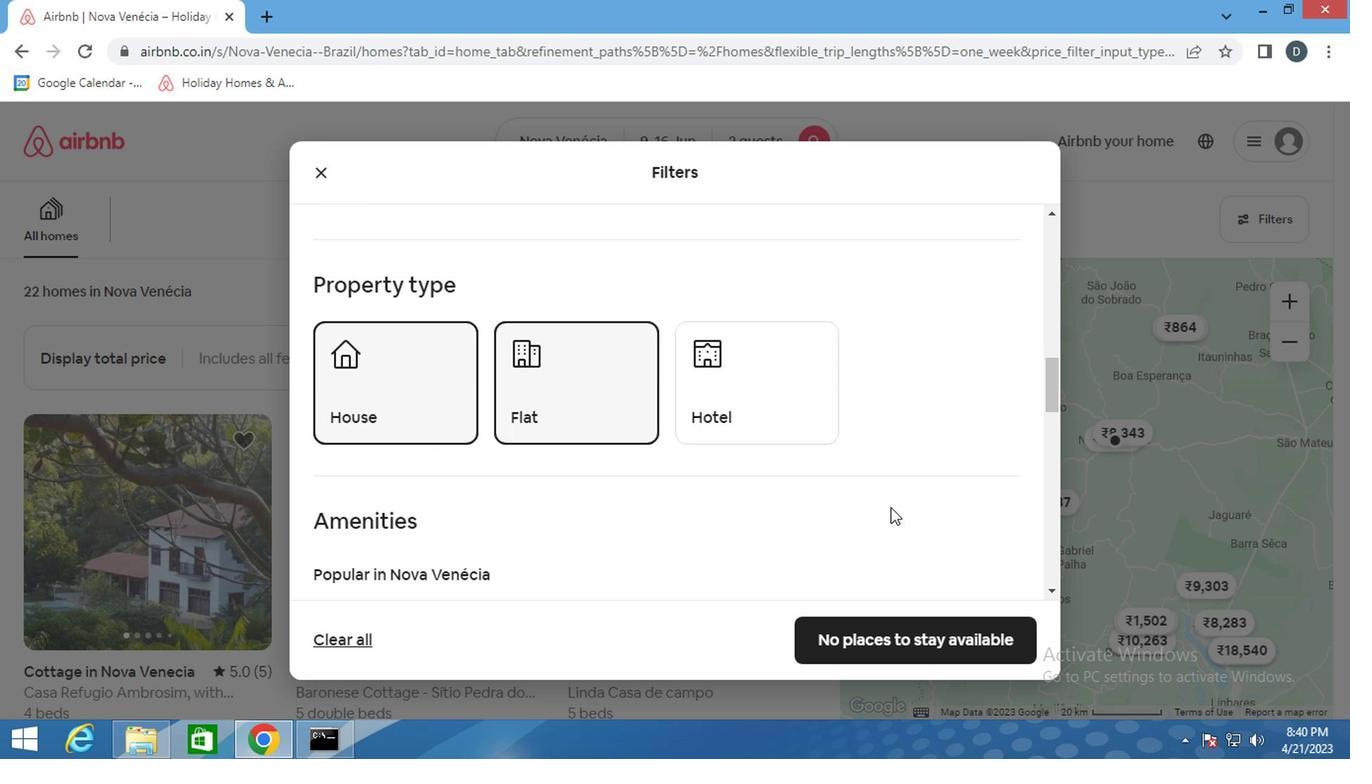 
Action: Mouse scrolled (886, 505) with delta (0, -1)
Screenshot: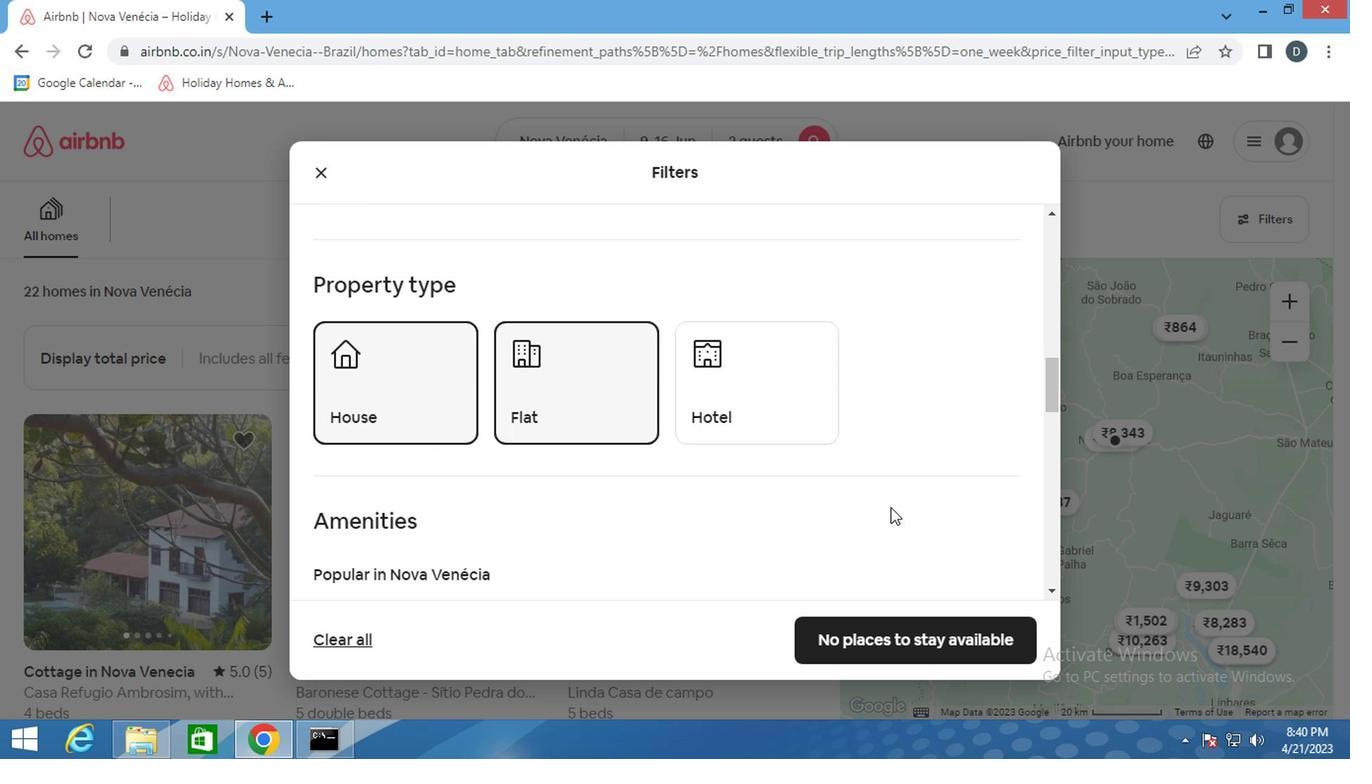 
Action: Mouse moved to (968, 577)
Screenshot: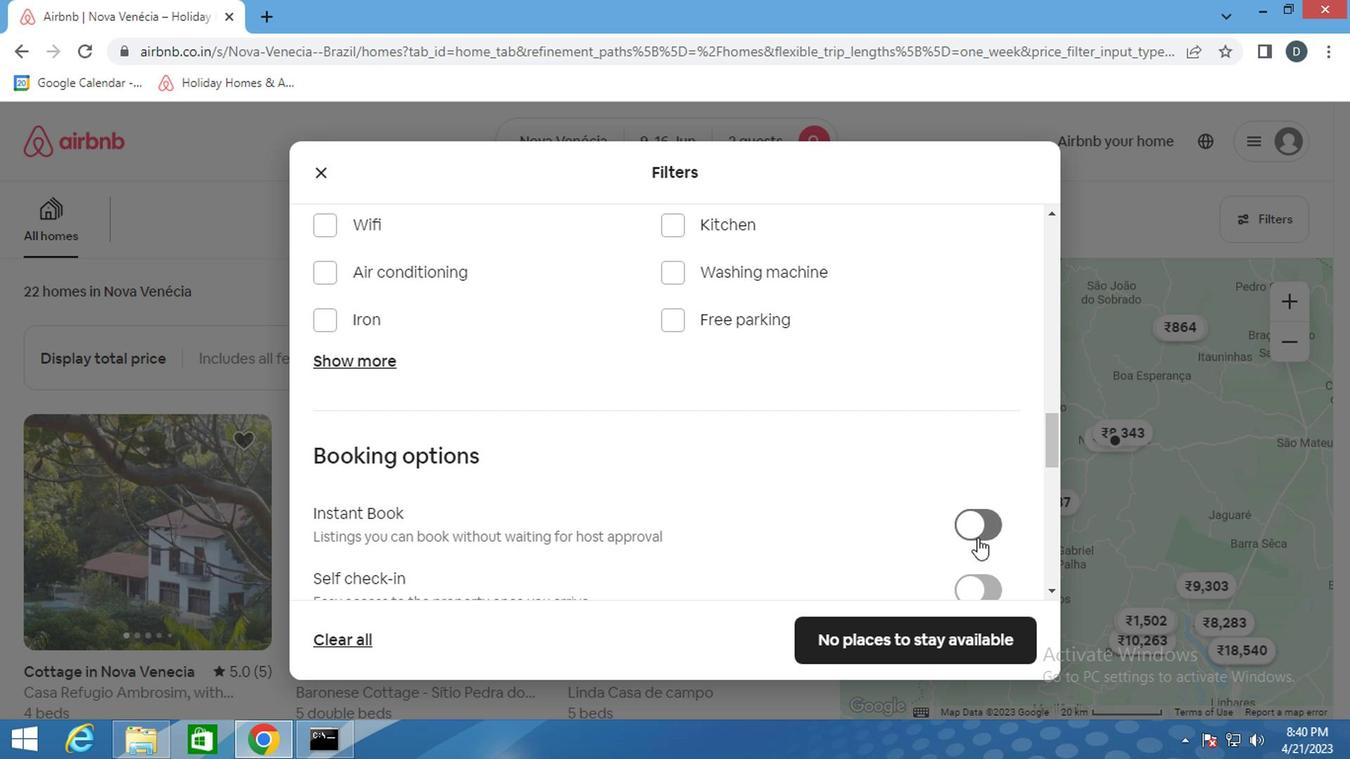 
Action: Mouse pressed left at (968, 577)
Screenshot: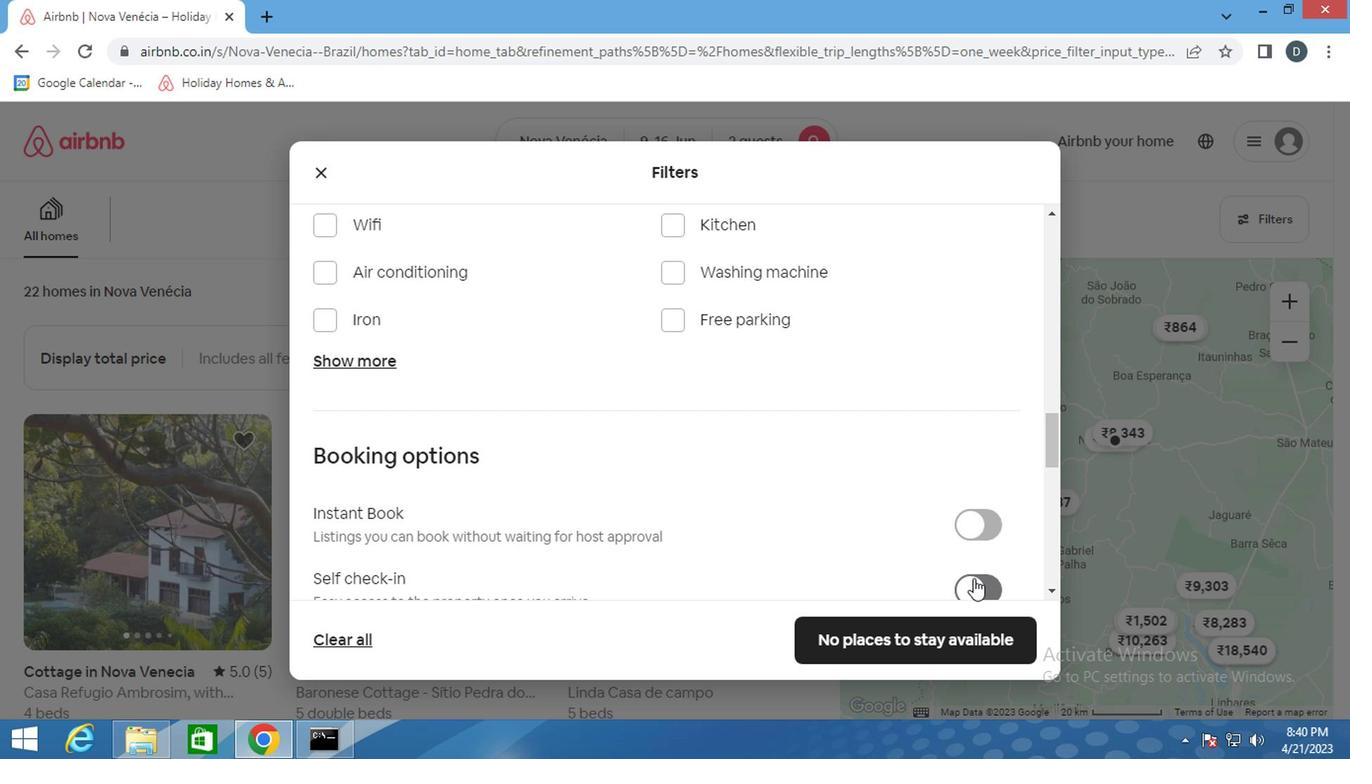 
Action: Mouse moved to (782, 507)
Screenshot: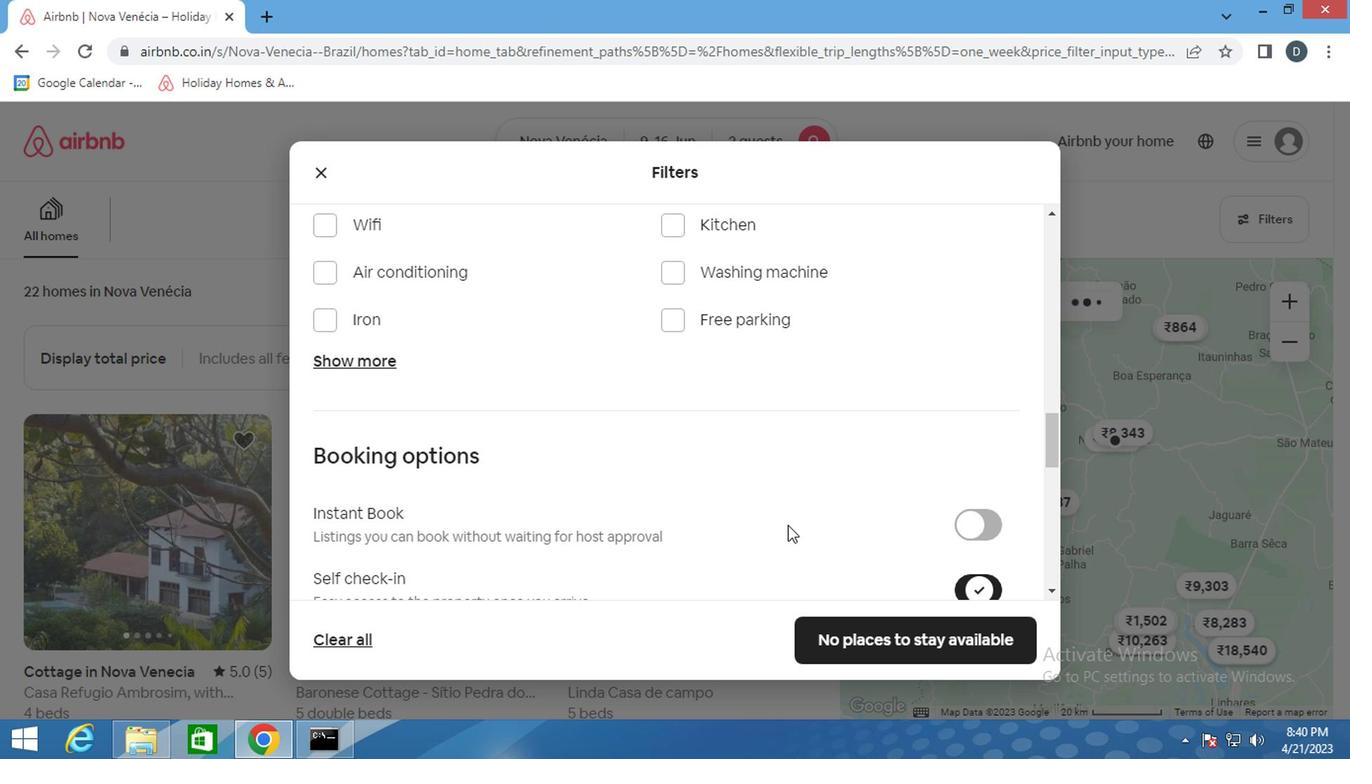 
Action: Mouse scrolled (782, 507) with delta (0, 0)
Screenshot: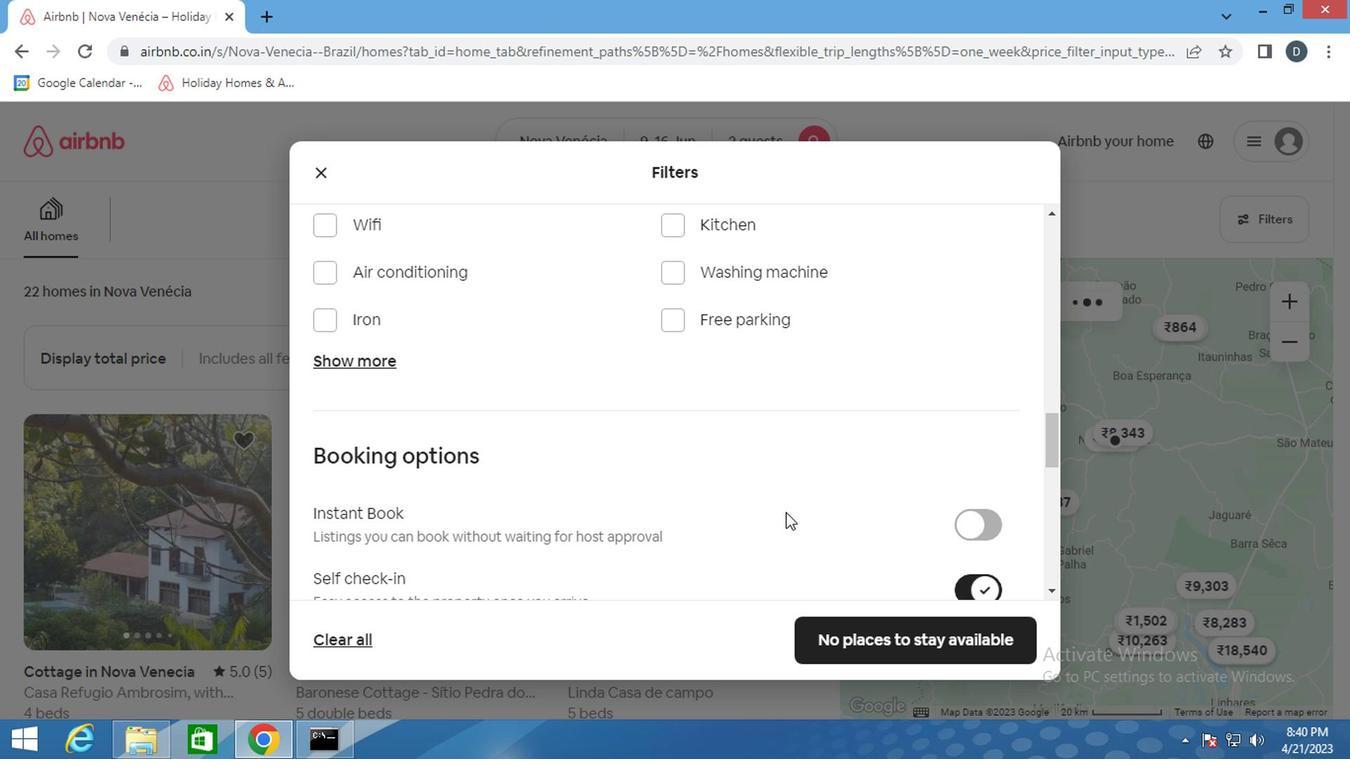 
Action: Mouse scrolled (782, 507) with delta (0, 0)
Screenshot: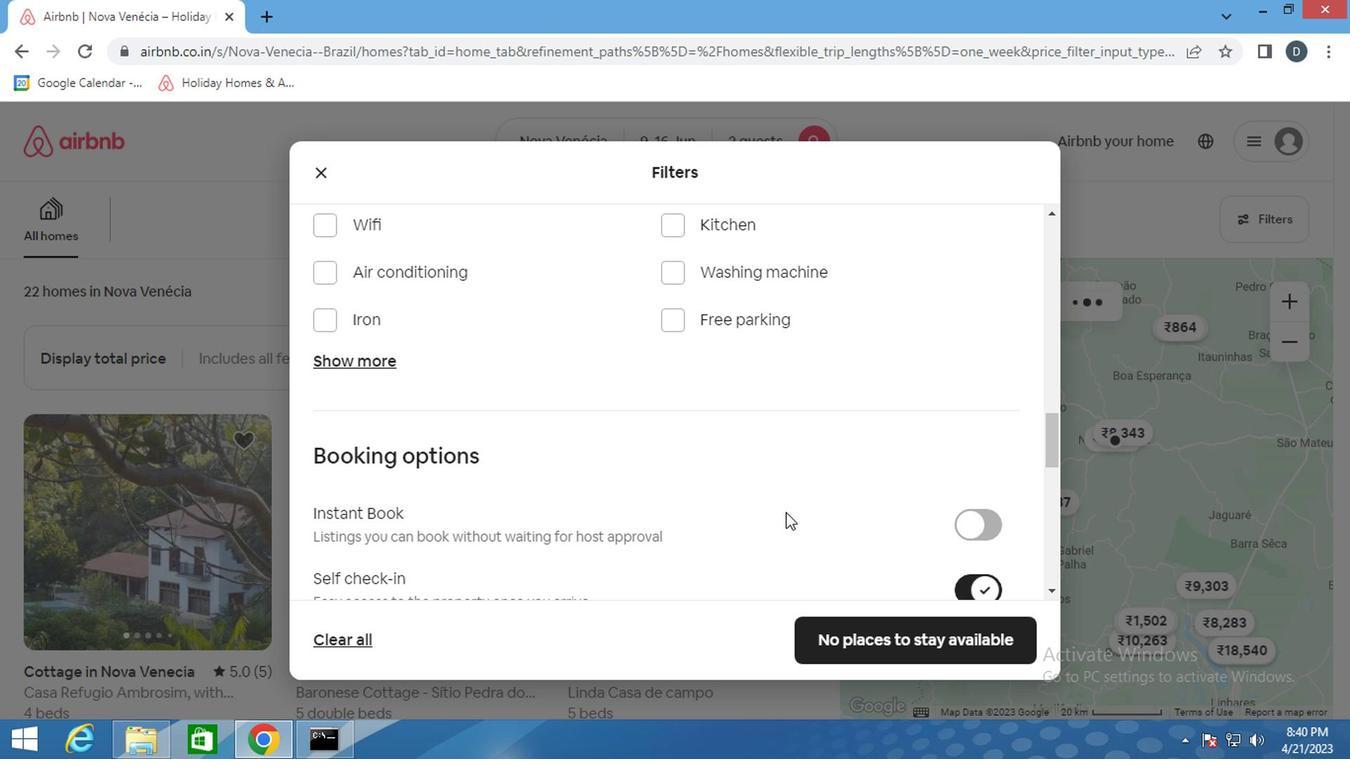
Action: Mouse scrolled (782, 507) with delta (0, 0)
Screenshot: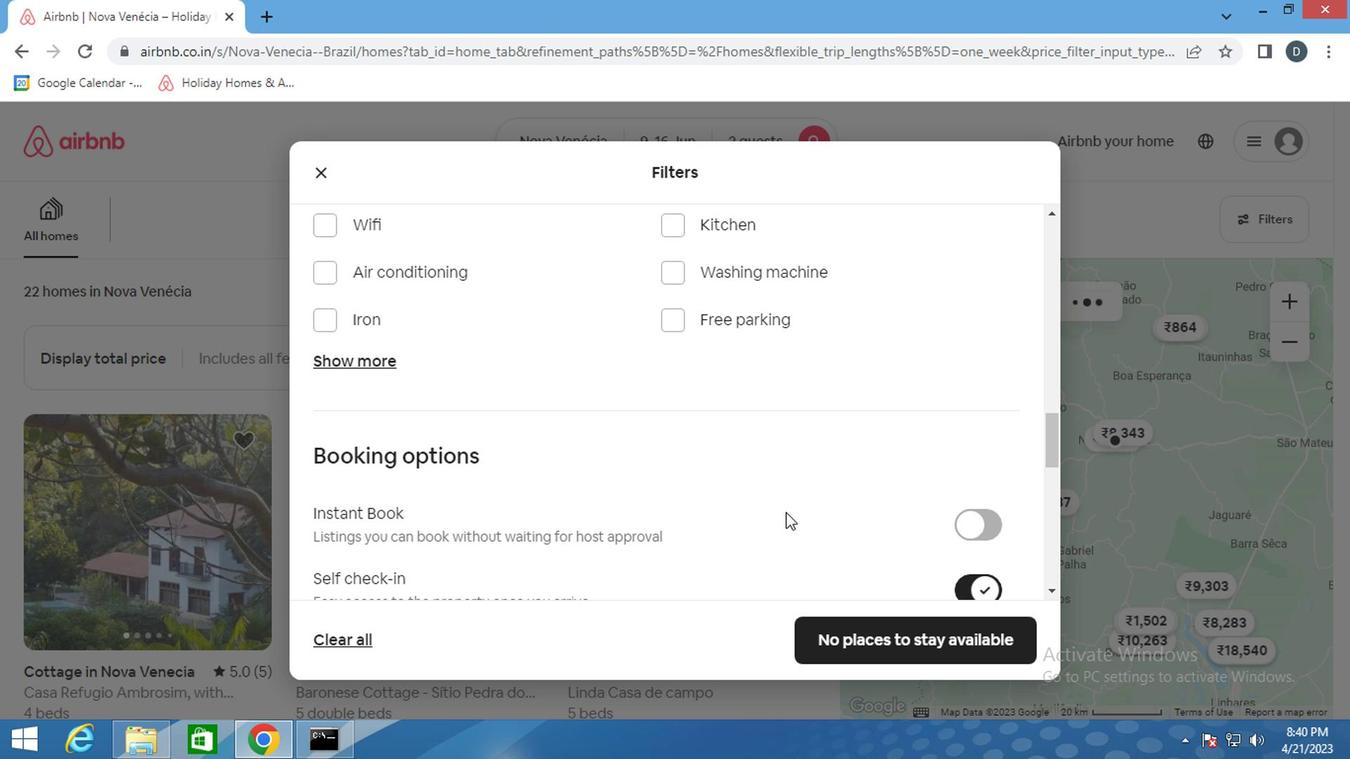 
Action: Mouse scrolled (782, 507) with delta (0, 0)
Screenshot: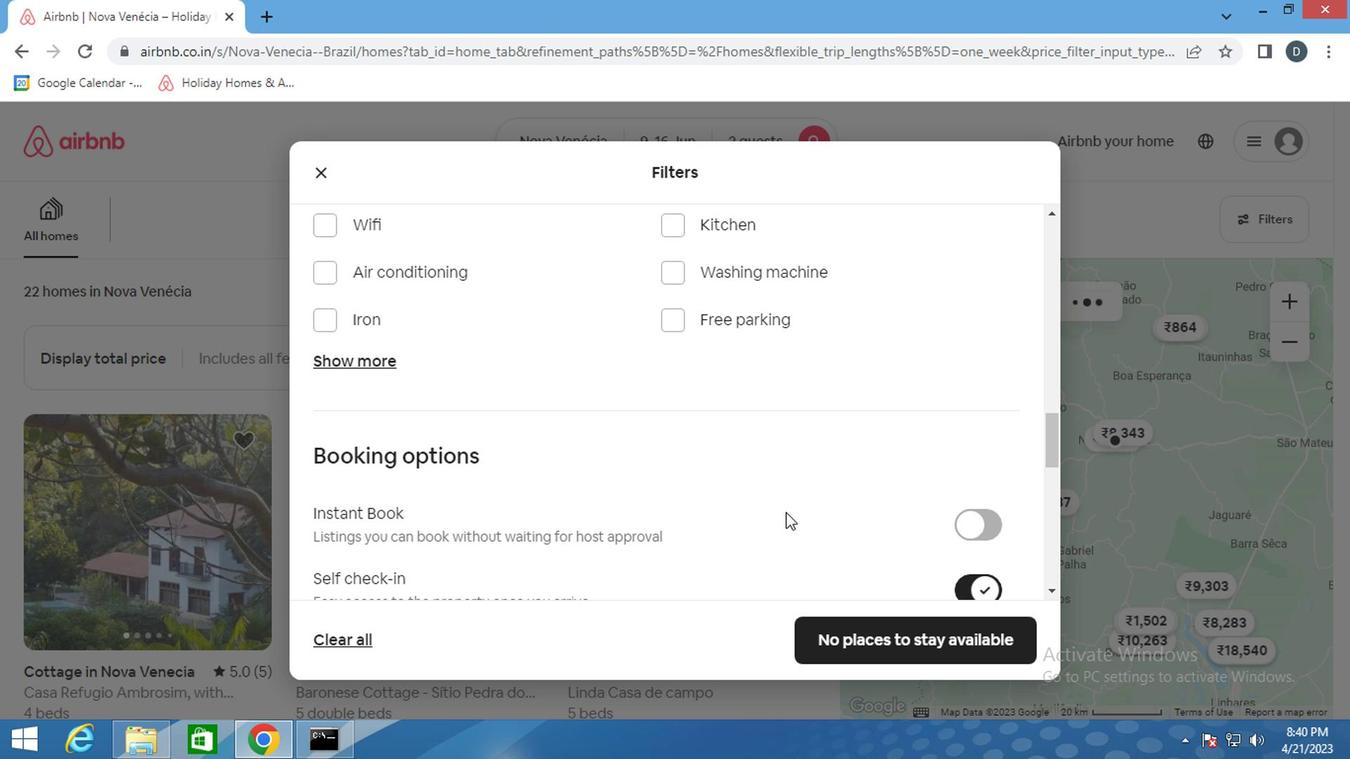 
Action: Mouse moved to (788, 504)
Screenshot: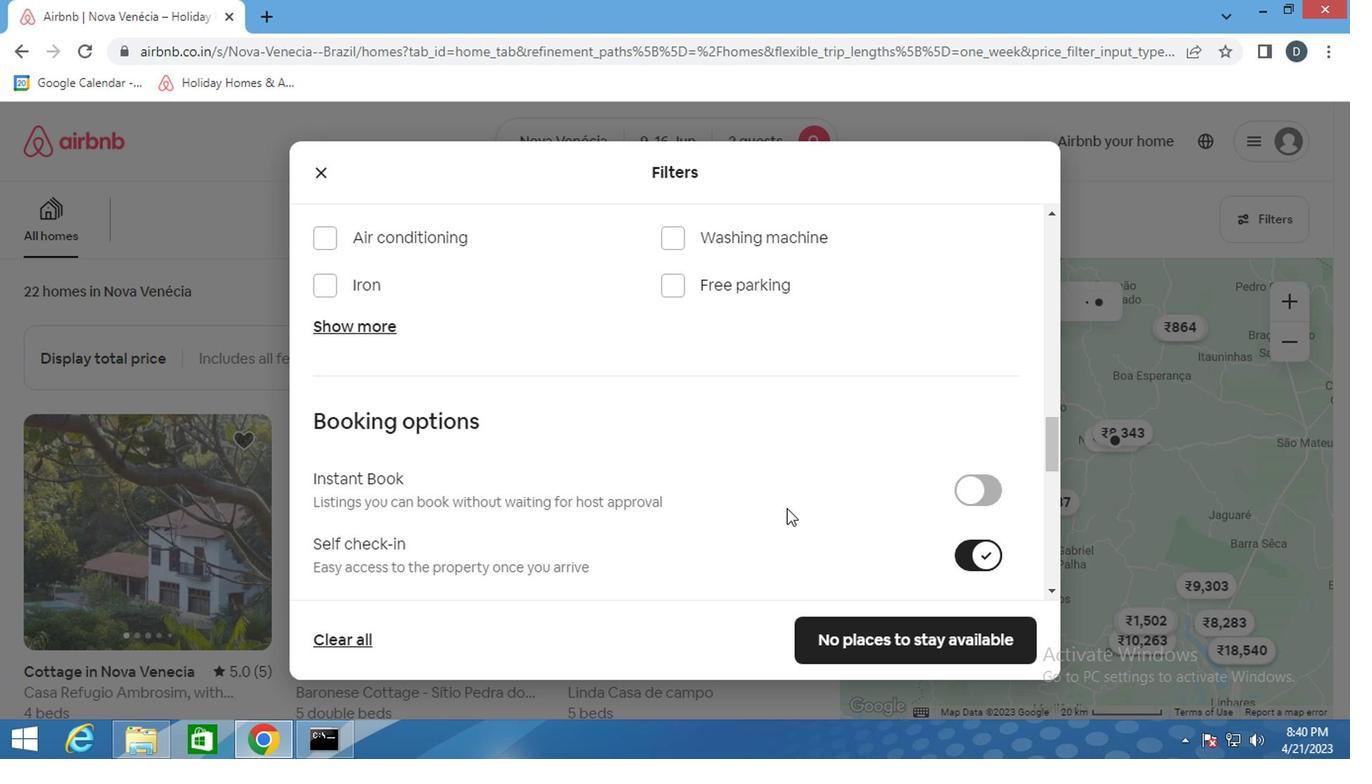 
Action: Mouse scrolled (788, 502) with delta (0, -1)
Screenshot: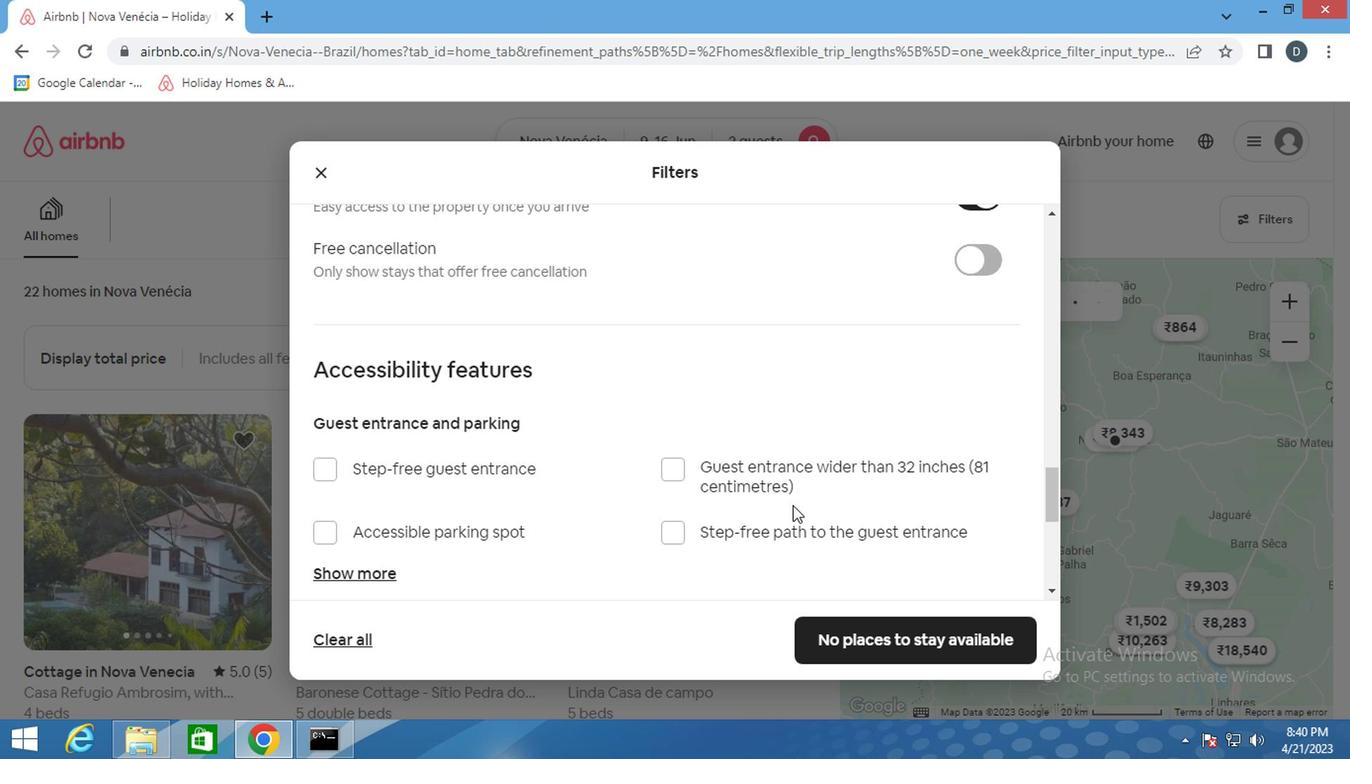 
Action: Mouse scrolled (788, 502) with delta (0, -1)
Screenshot: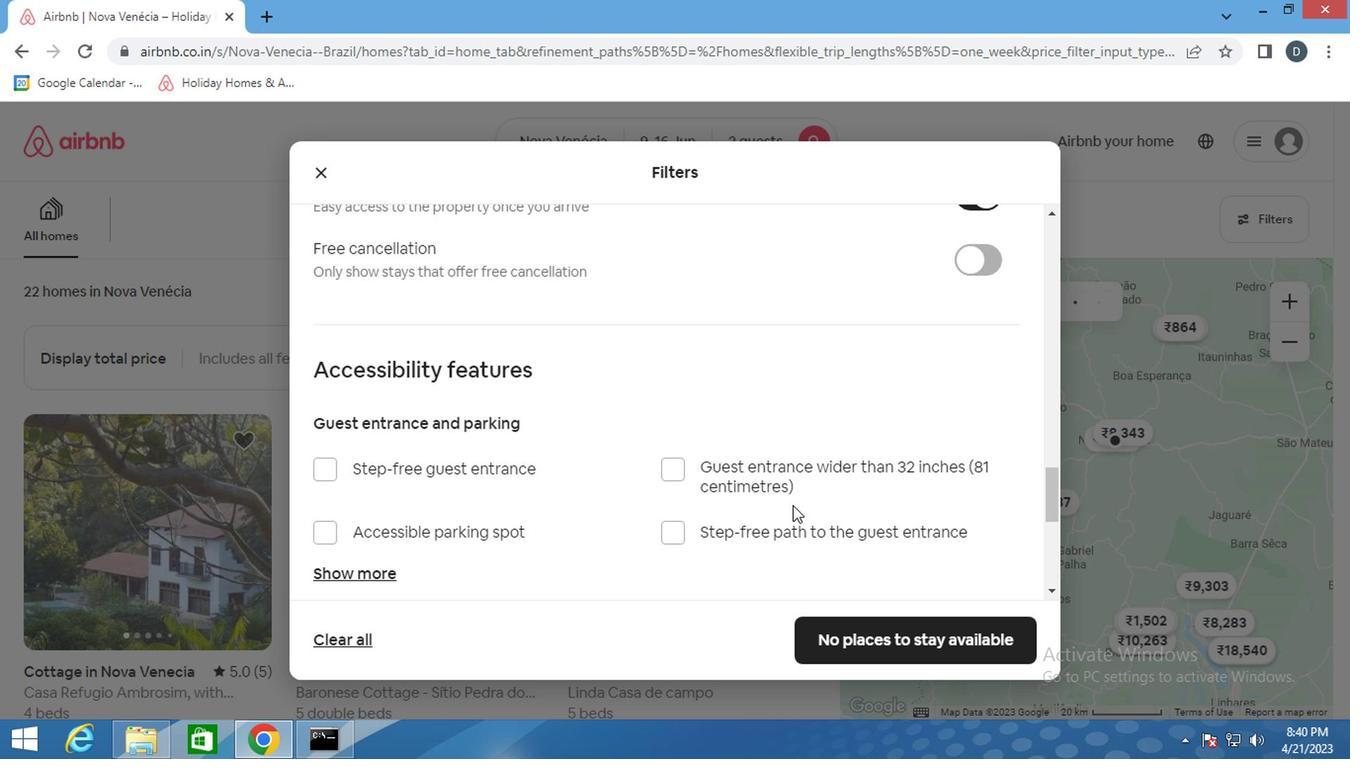 
Action: Mouse scrolled (788, 502) with delta (0, -1)
Screenshot: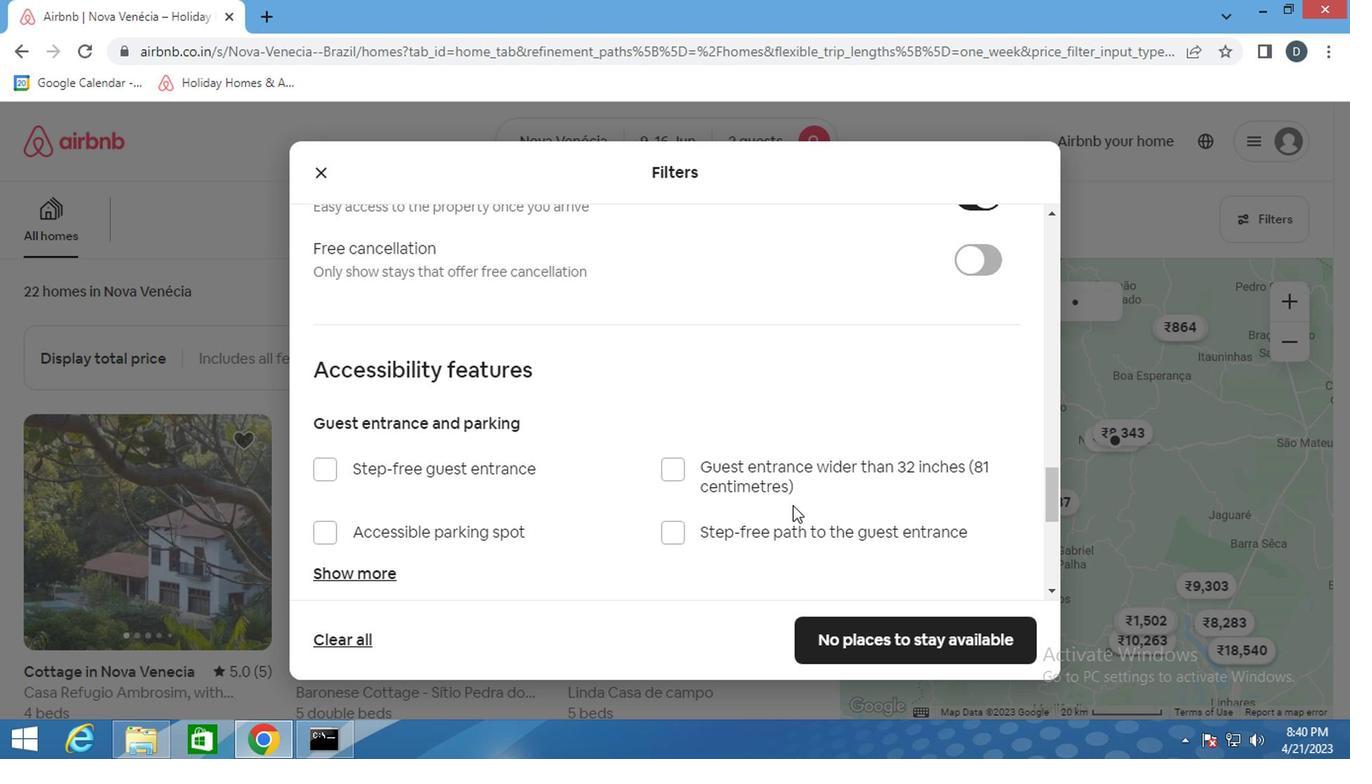 
Action: Mouse scrolled (788, 502) with delta (0, -1)
Screenshot: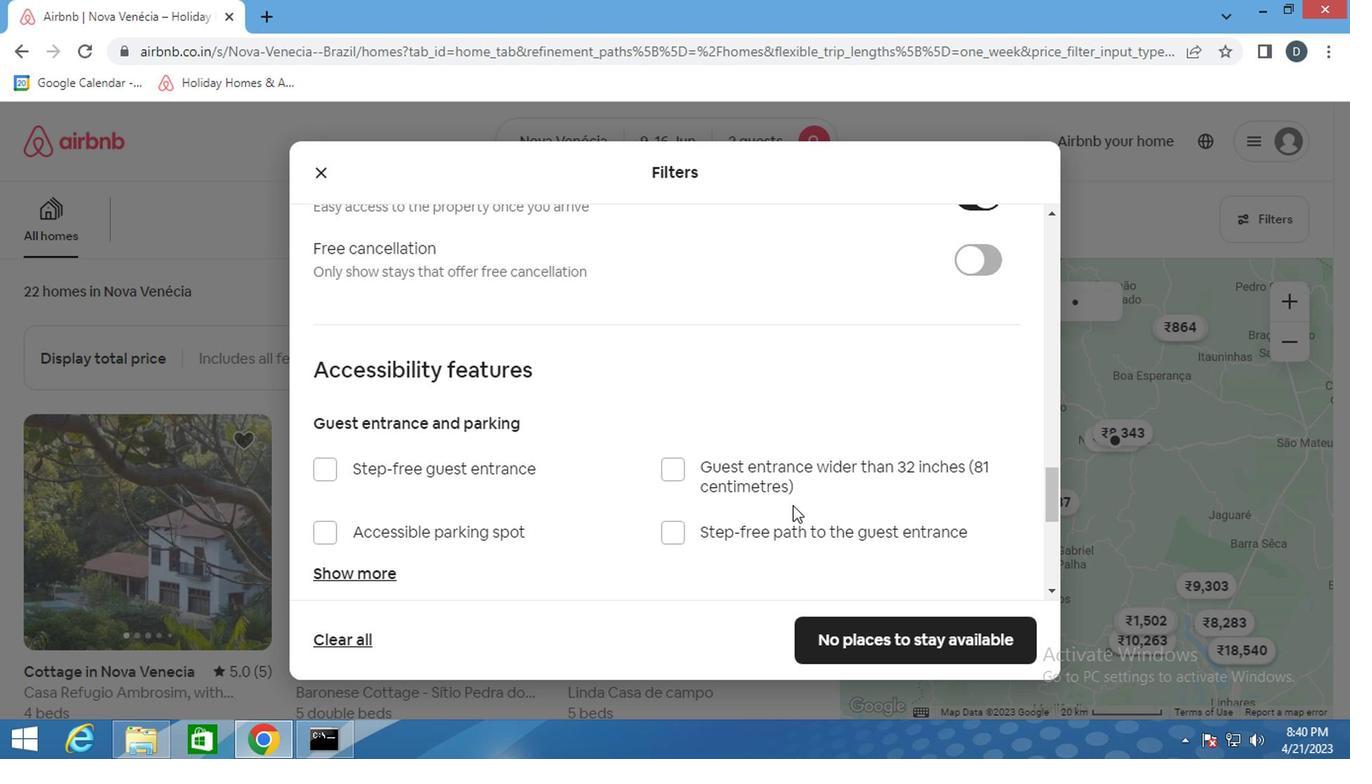 
Action: Mouse scrolled (788, 502) with delta (0, -1)
Screenshot: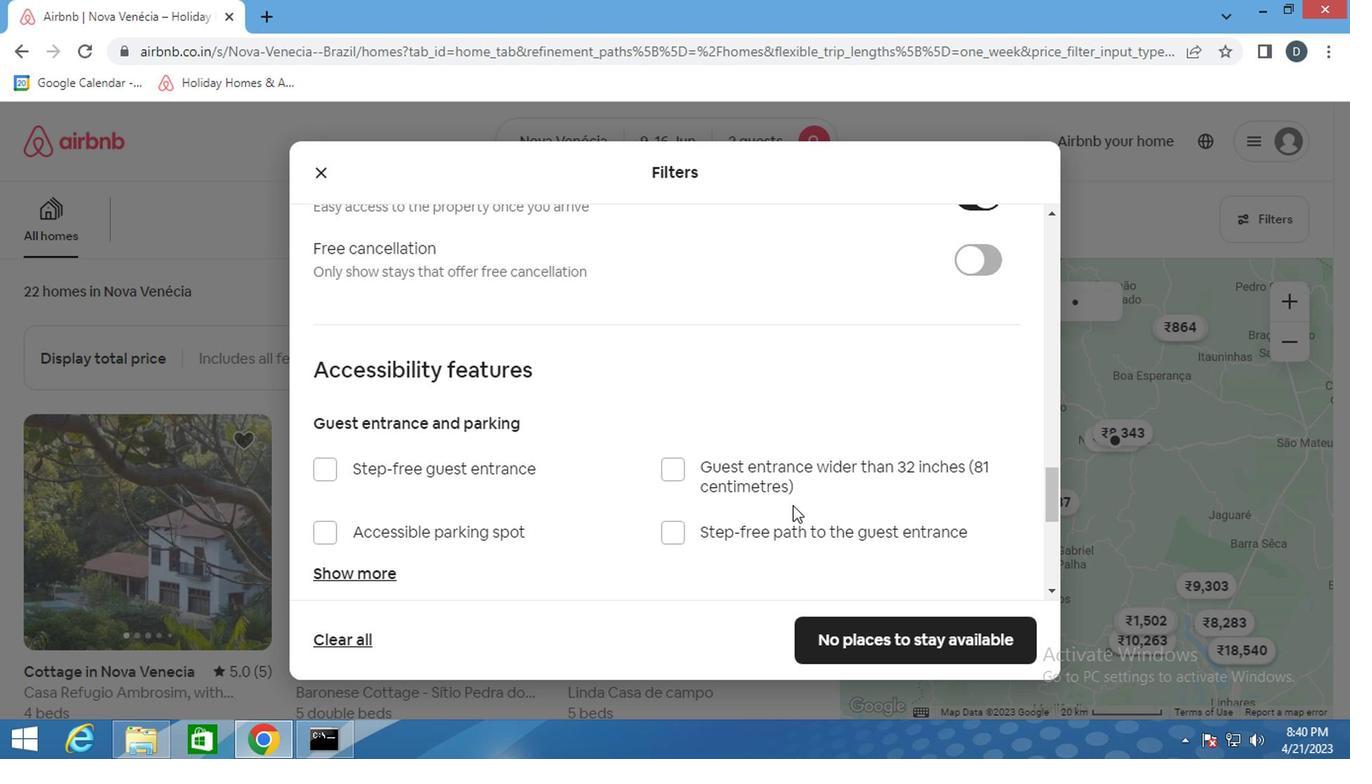 
Action: Mouse moved to (367, 535)
Screenshot: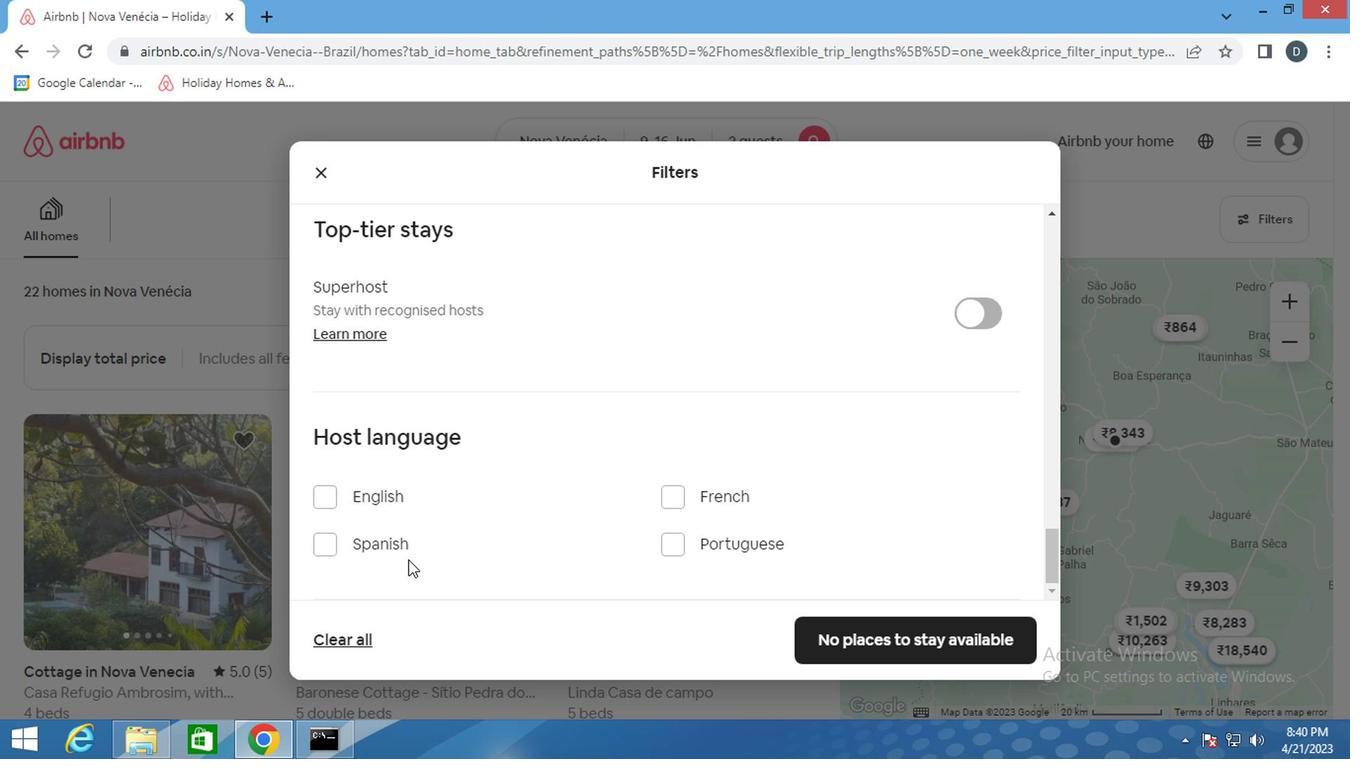 
Action: Mouse pressed left at (367, 535)
Screenshot: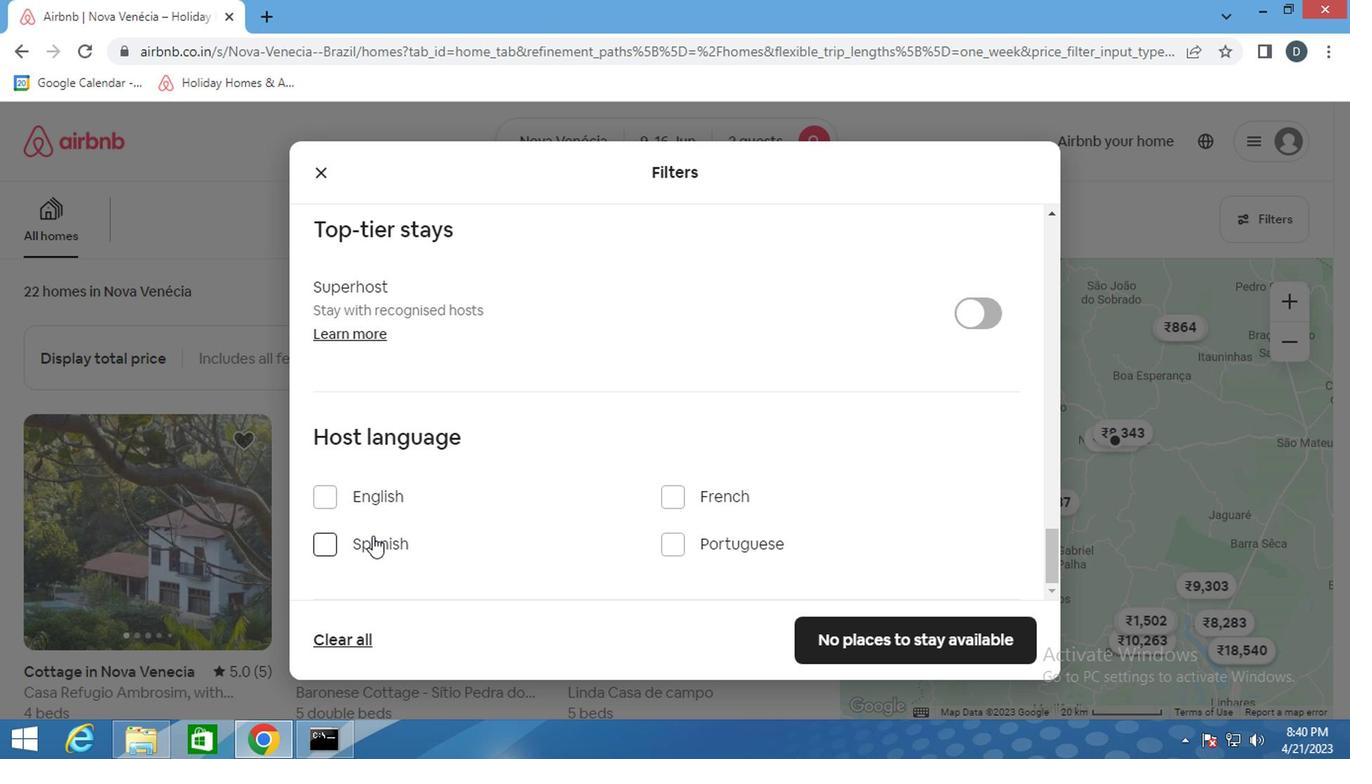
Action: Mouse moved to (893, 642)
Screenshot: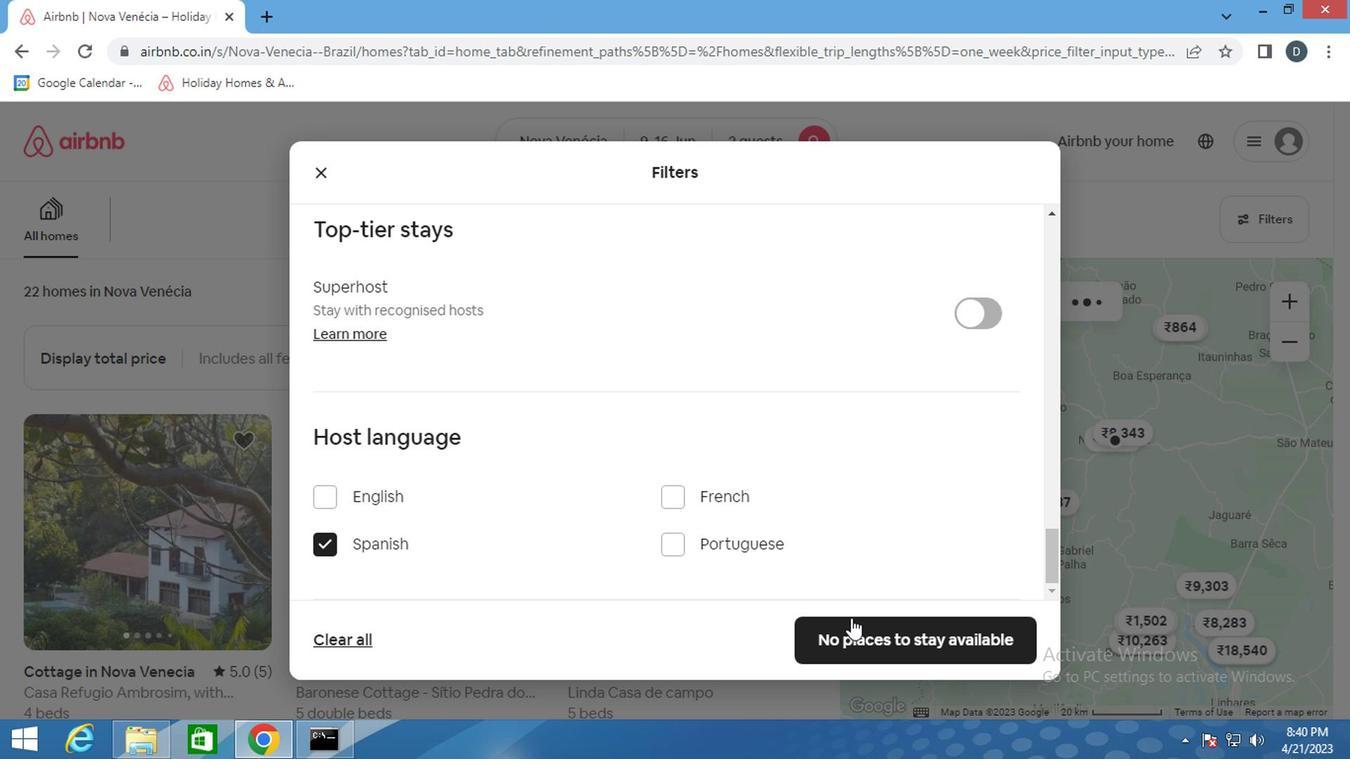 
Action: Mouse pressed left at (893, 642)
Screenshot: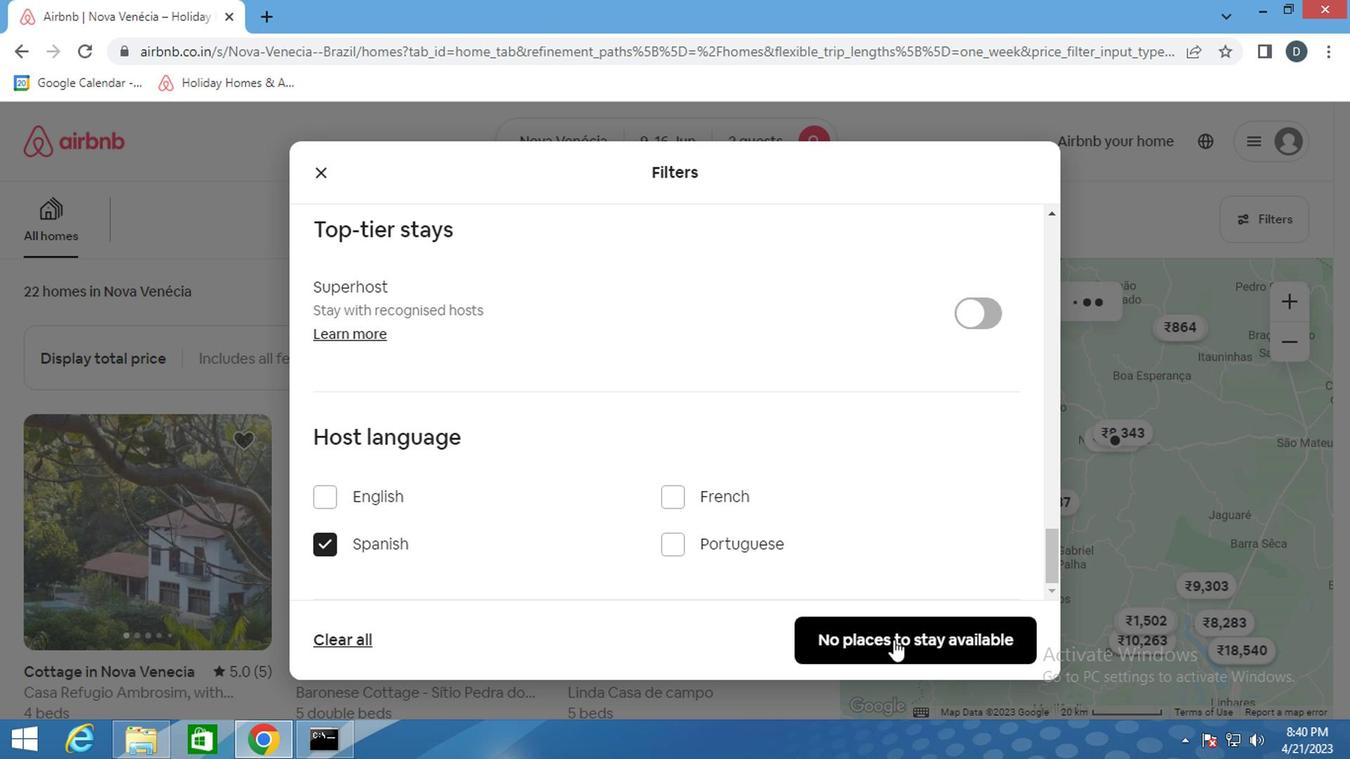 
Action: Mouse moved to (834, 474)
Screenshot: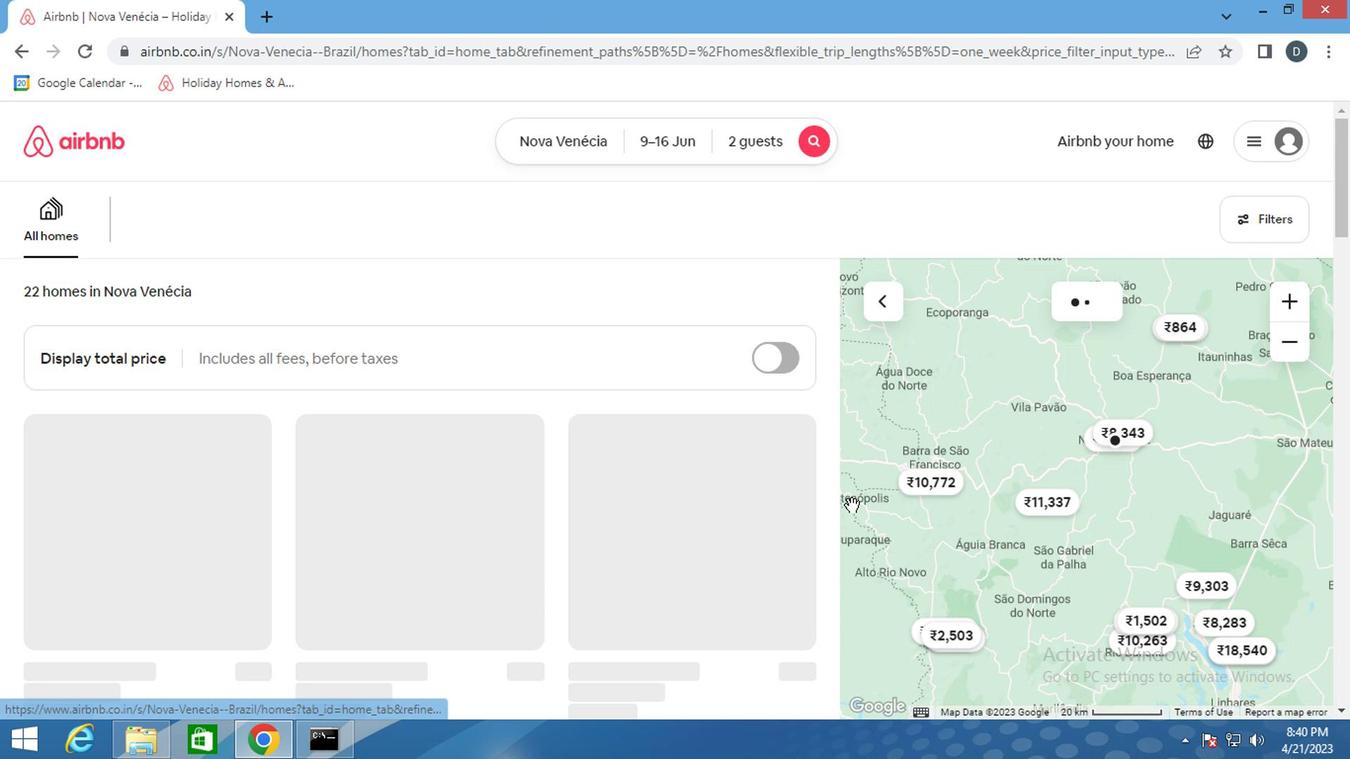 
